 Task: Look for space in Ağdam, Azerbaijan from 6th September, 2023 to 10th September, 2023 for 1 adult in price range Rs.10000 to Rs.15000. Place can be private room with 1  bedroom having 1 bed and 1 bathroom. Property type can be house, flat, guest house, hotel. Amenities needed are: air conditioning. Booking option can be shelf check-in. Required host language is English.
Action: Mouse moved to (546, 148)
Screenshot: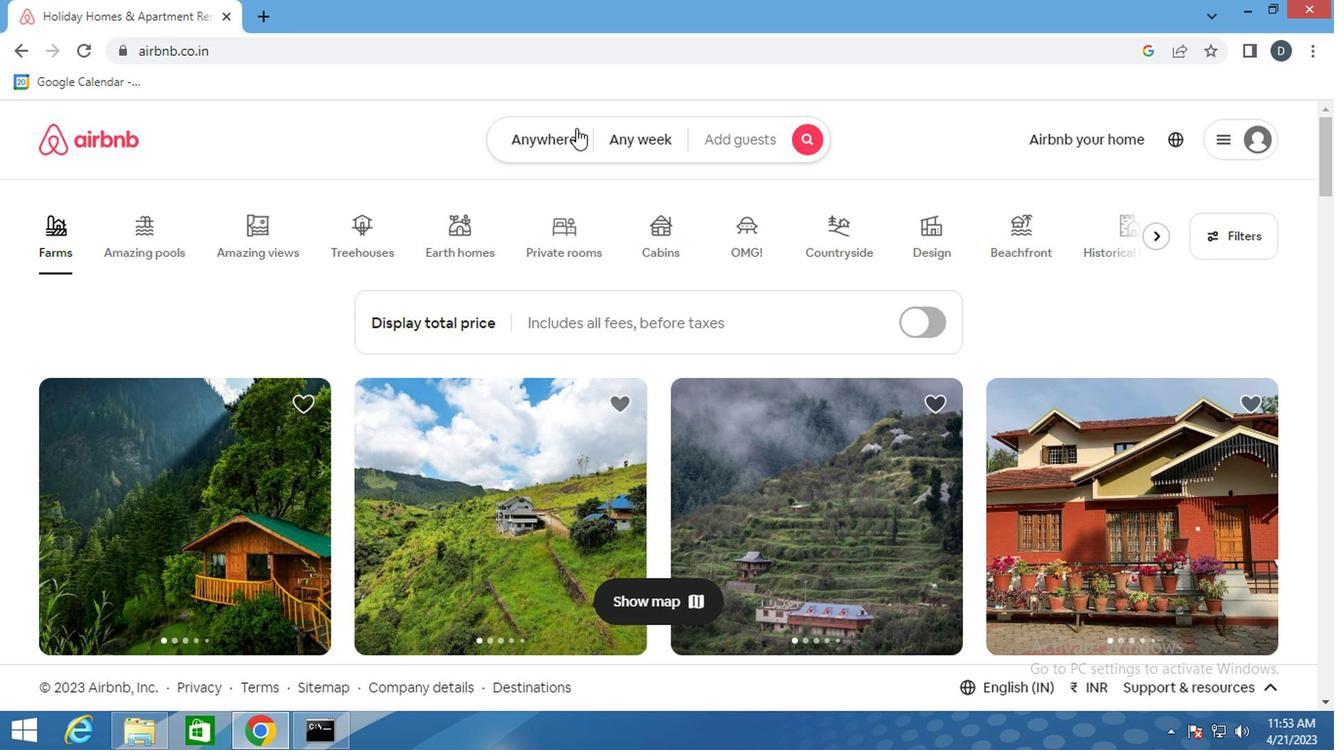 
Action: Mouse pressed left at (546, 148)
Screenshot: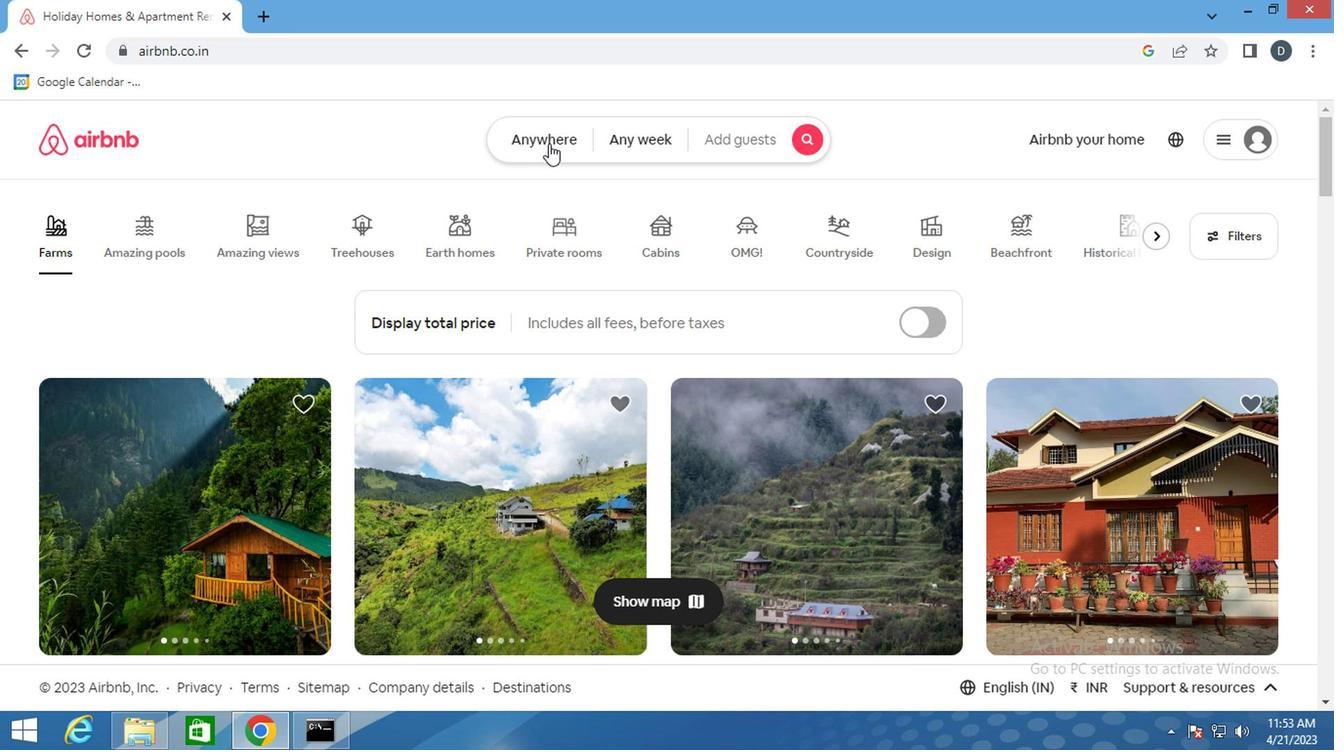 
Action: Mouse moved to (366, 230)
Screenshot: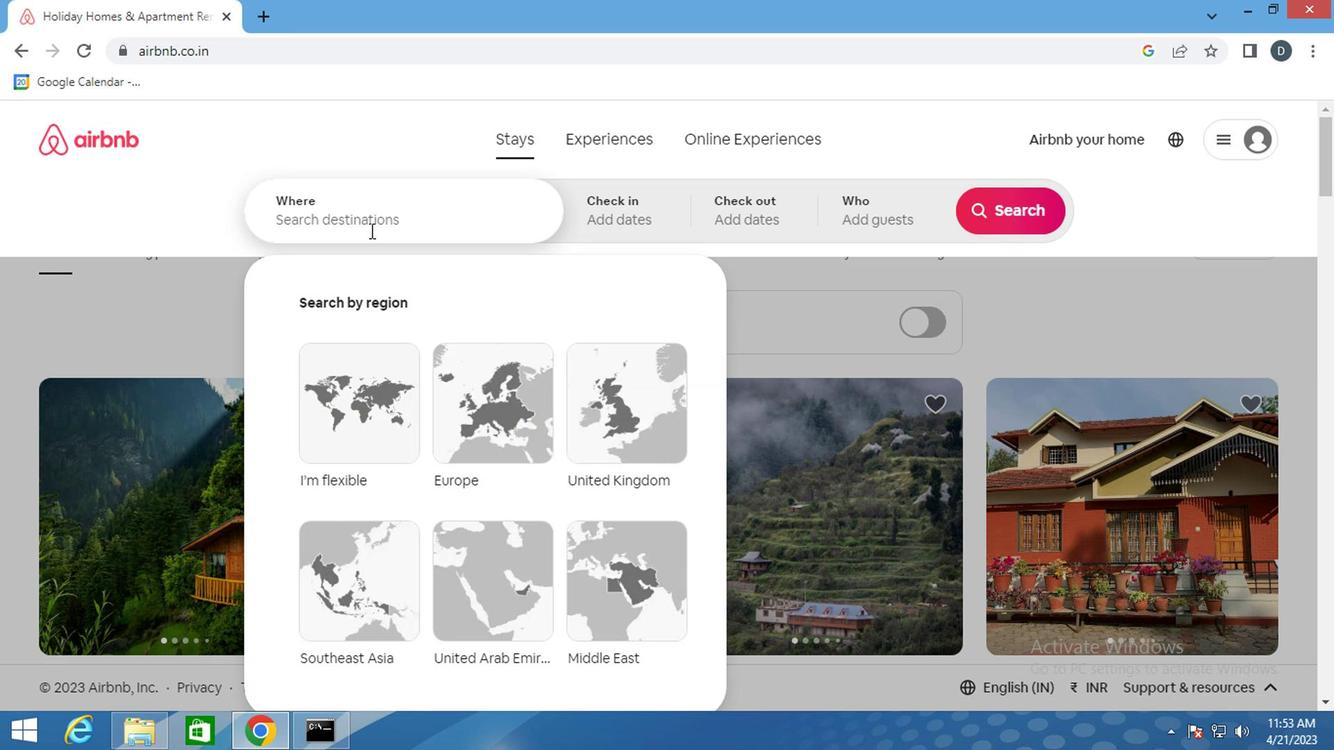 
Action: Mouse pressed left at (366, 230)
Screenshot: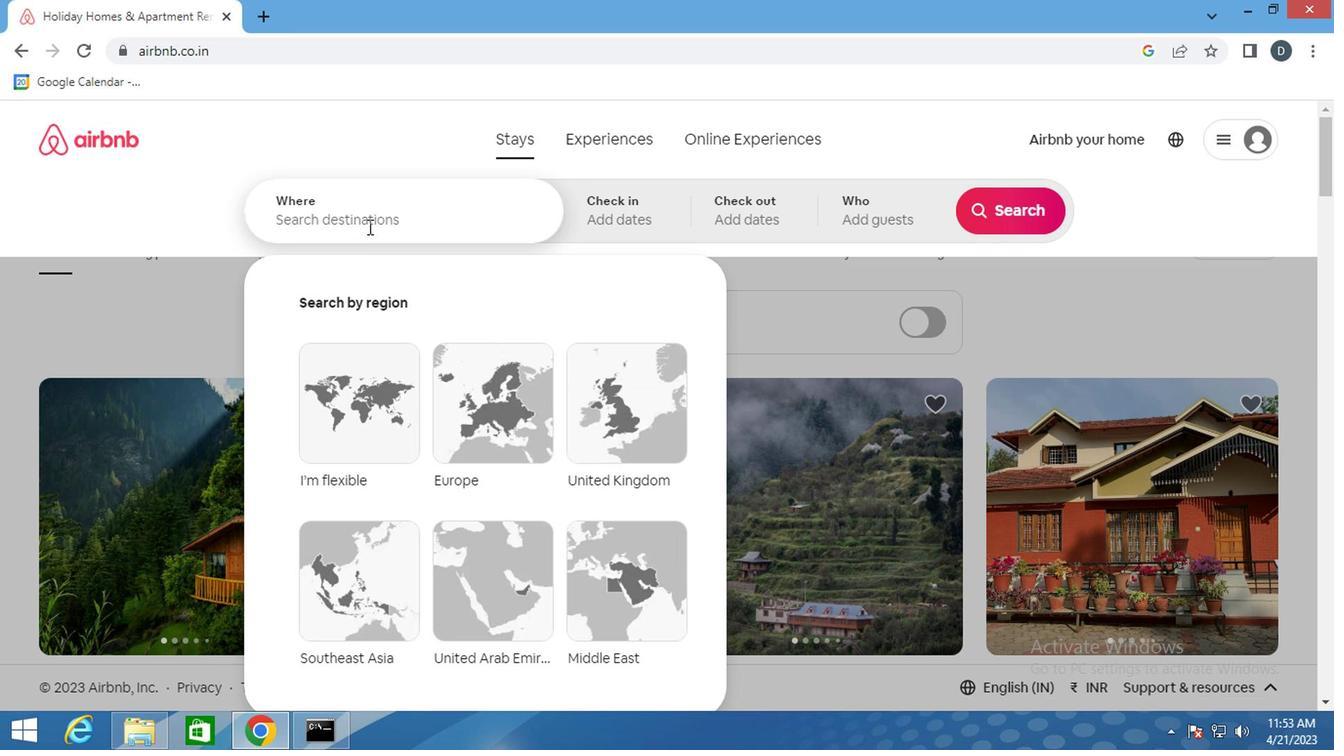 
Action: Key pressed agdam<Key.down><Key.enter>
Screenshot: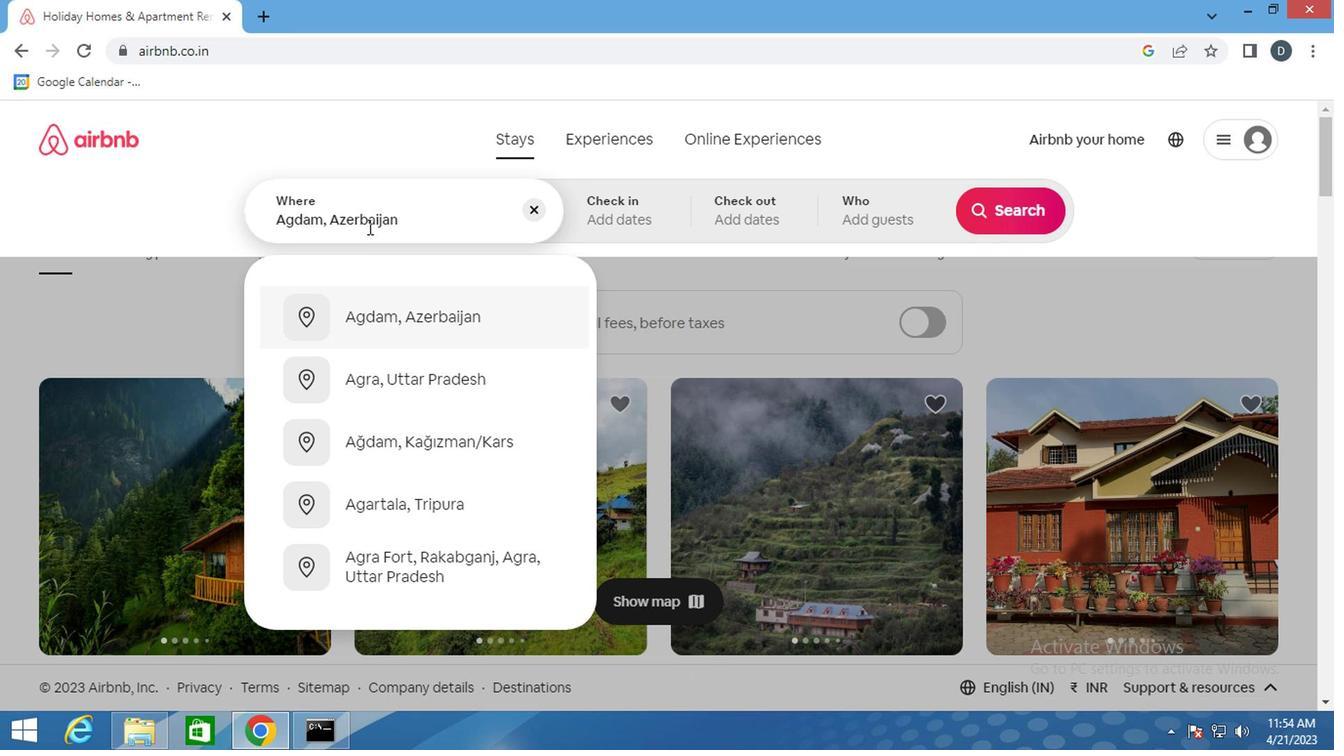 
Action: Mouse moved to (982, 372)
Screenshot: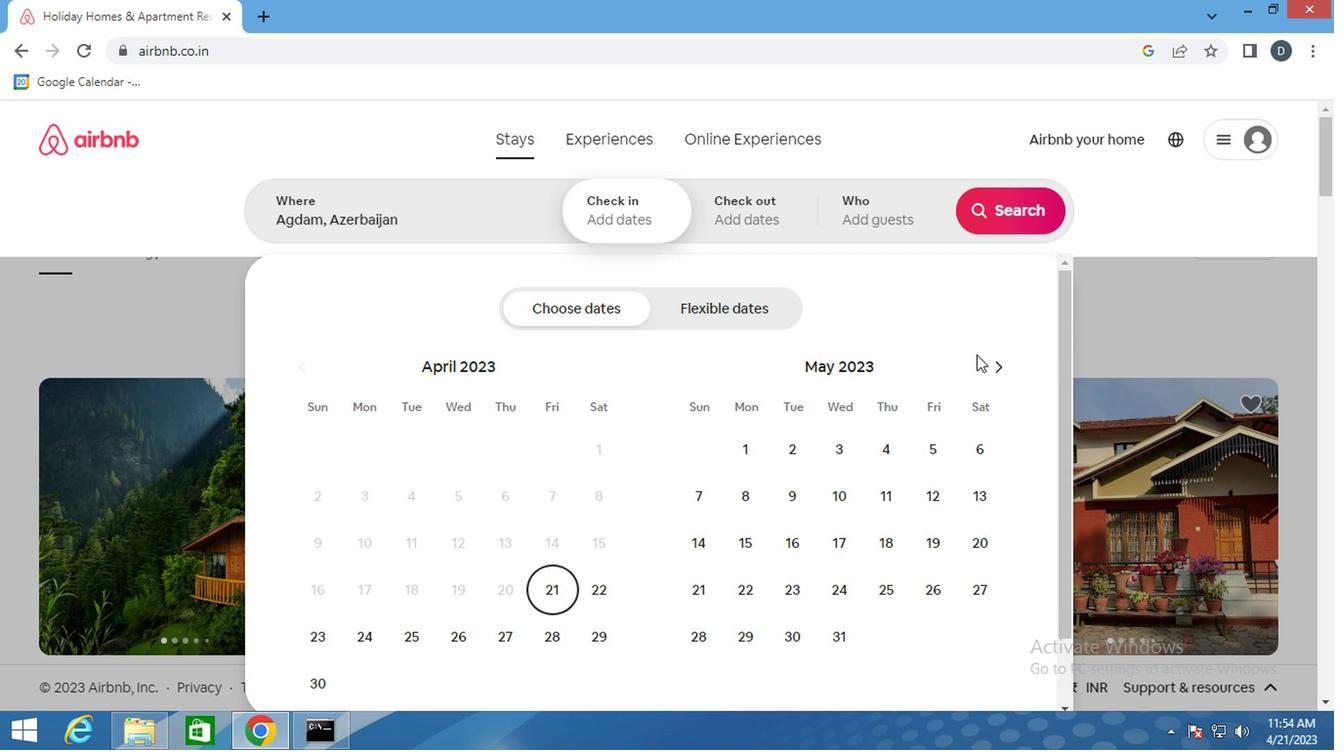 
Action: Mouse pressed left at (982, 372)
Screenshot: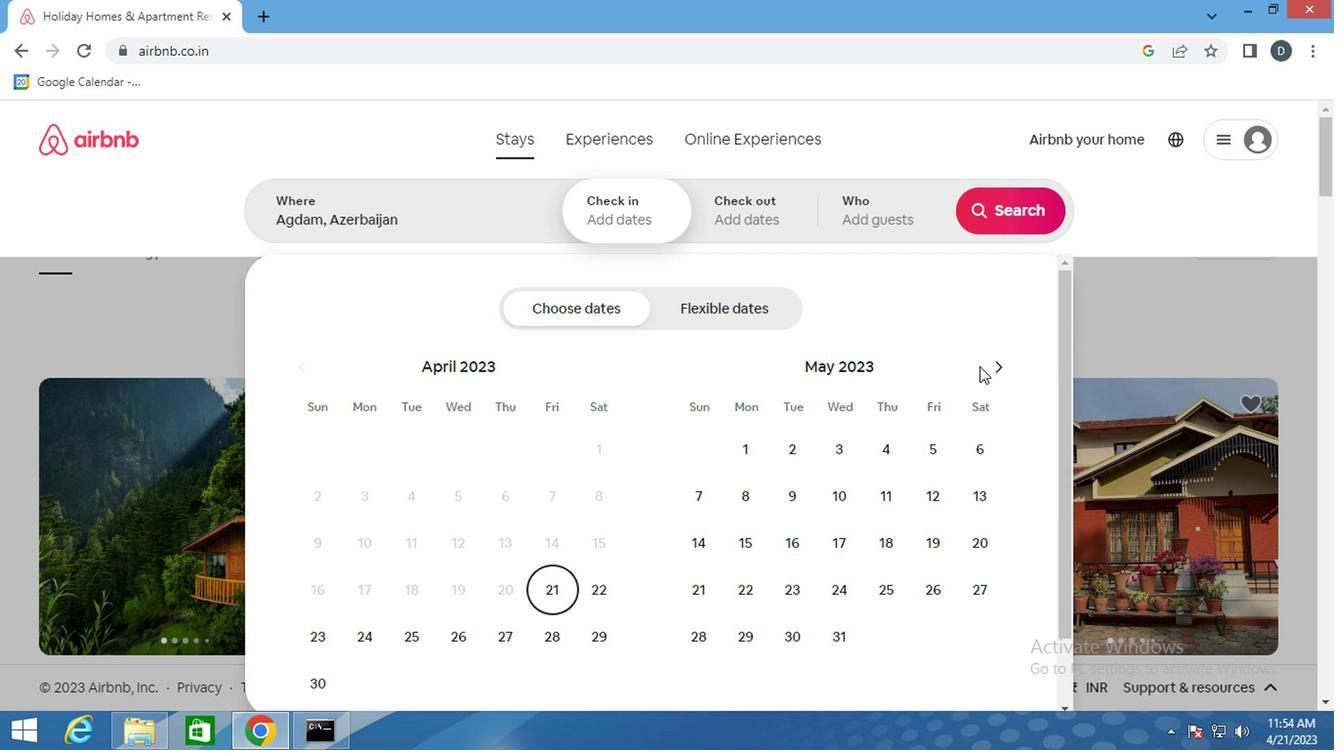 
Action: Mouse pressed left at (982, 372)
Screenshot: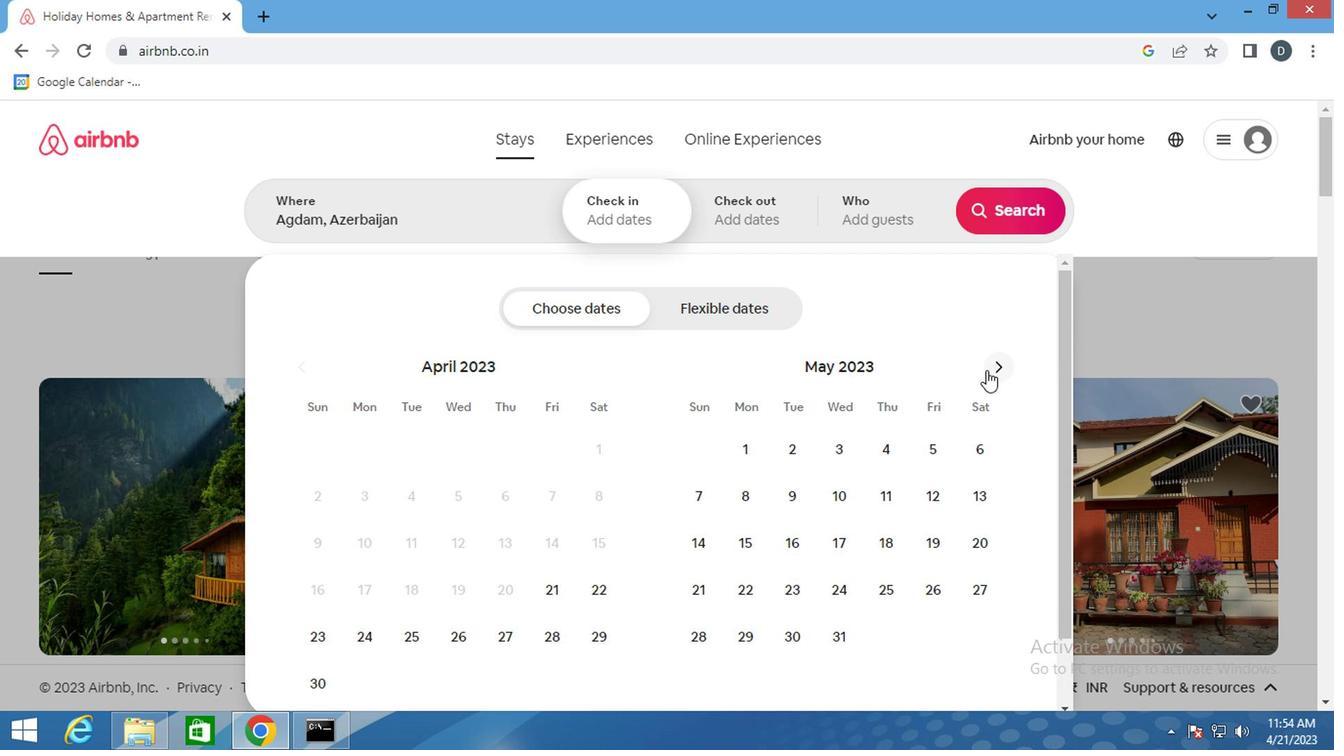 
Action: Mouse pressed left at (982, 372)
Screenshot: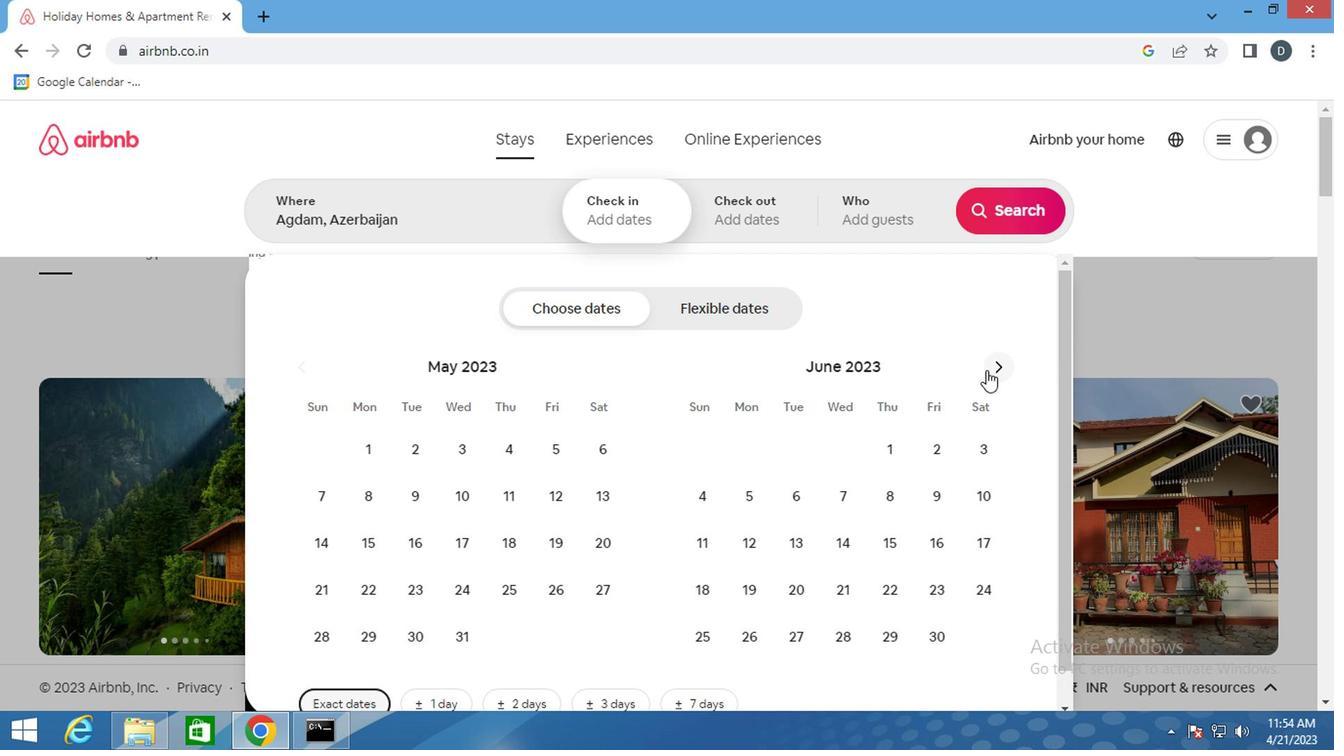 
Action: Mouse pressed left at (982, 372)
Screenshot: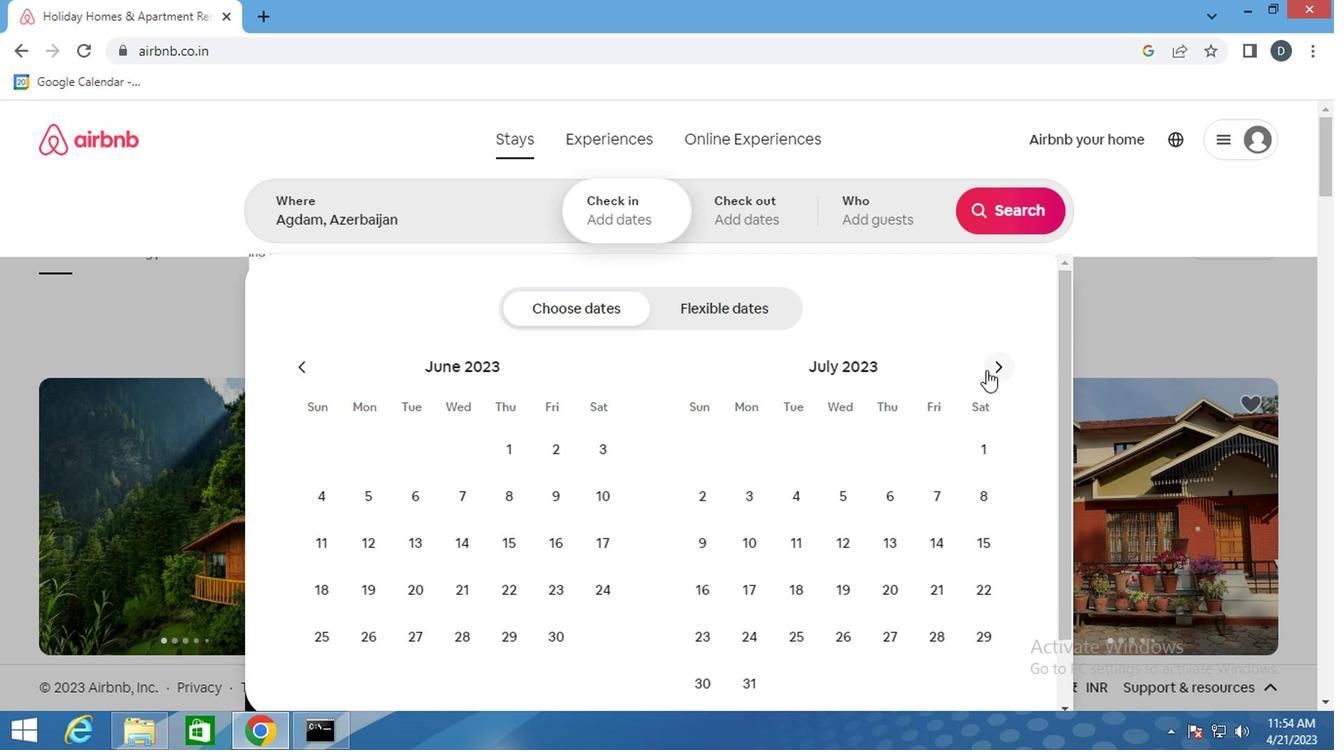 
Action: Mouse pressed left at (982, 372)
Screenshot: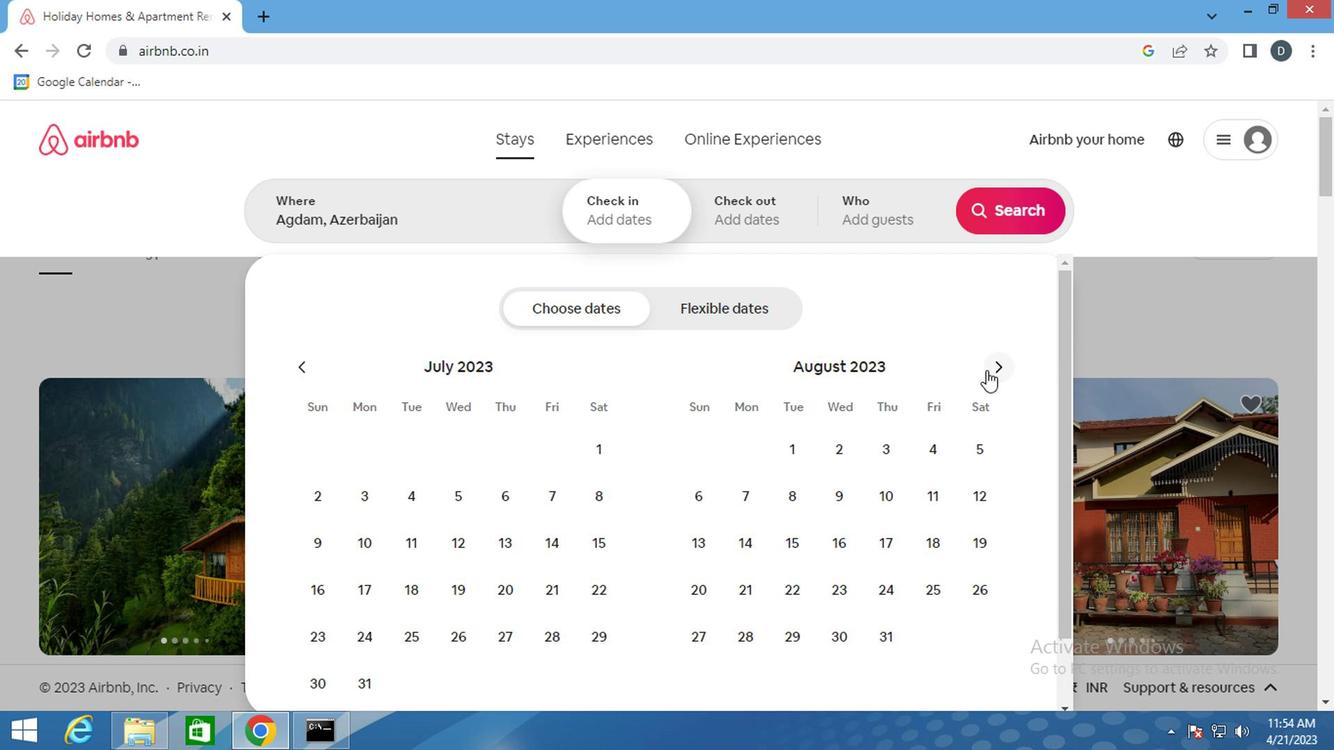 
Action: Mouse moved to (847, 502)
Screenshot: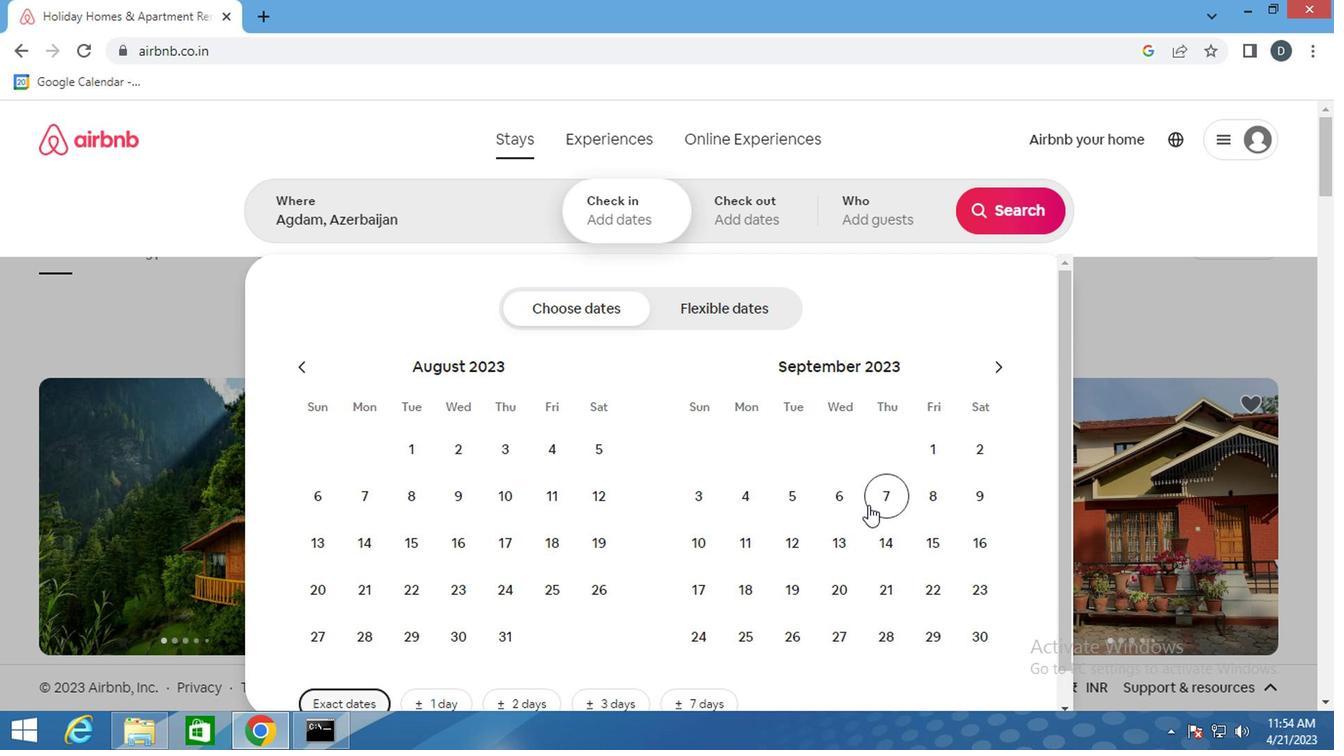 
Action: Mouse pressed left at (847, 502)
Screenshot: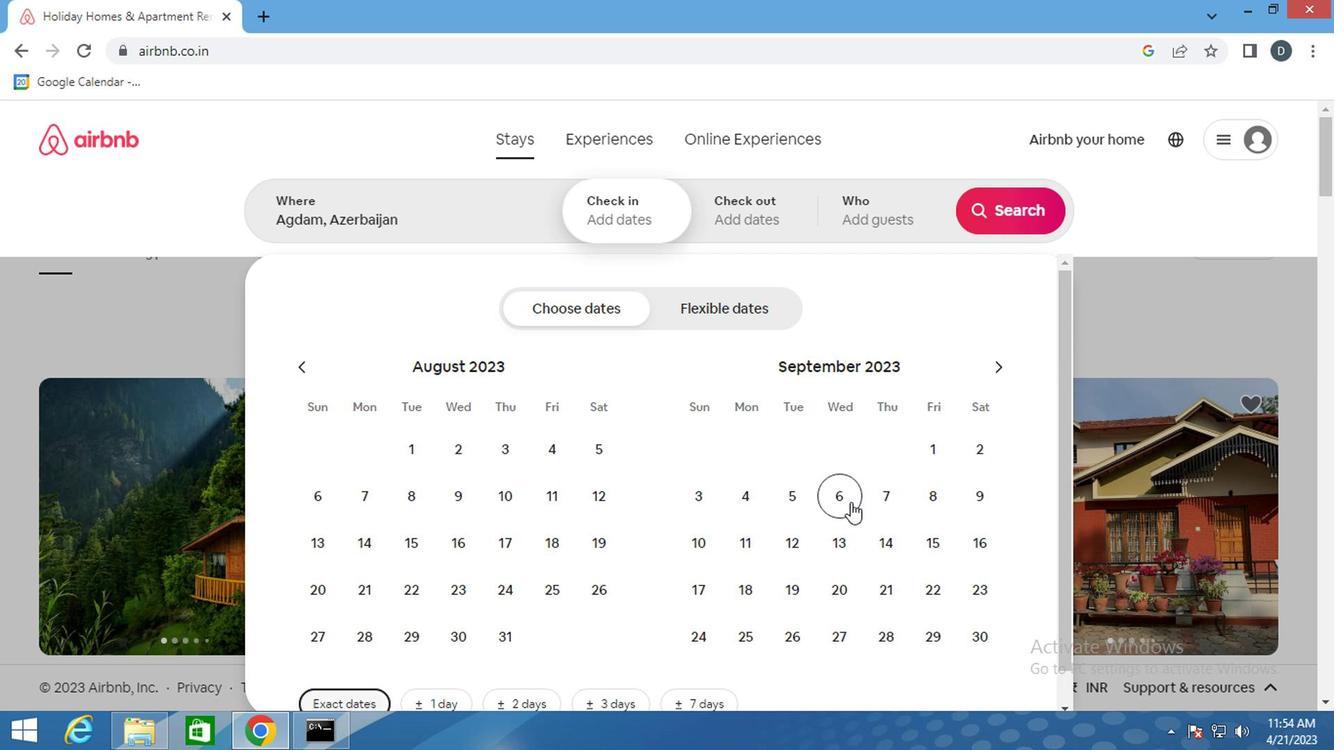 
Action: Mouse moved to (694, 532)
Screenshot: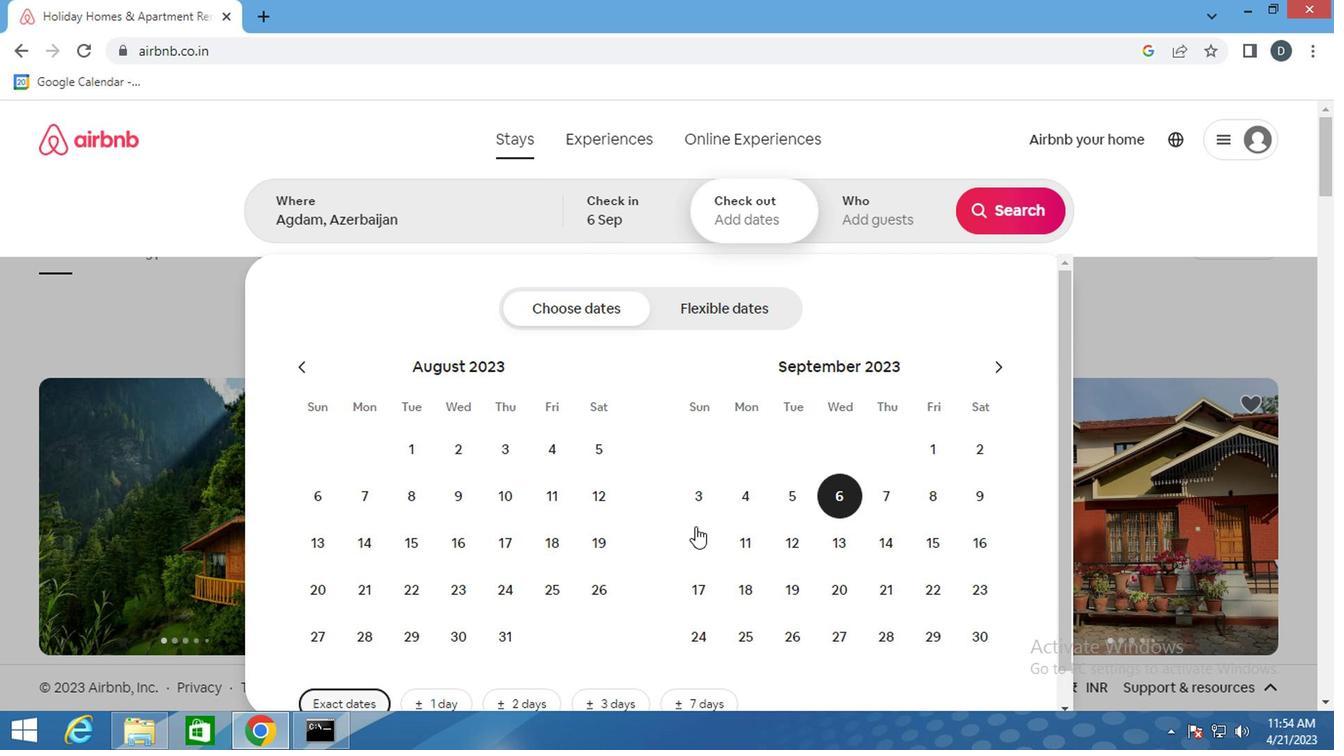 
Action: Mouse pressed left at (694, 532)
Screenshot: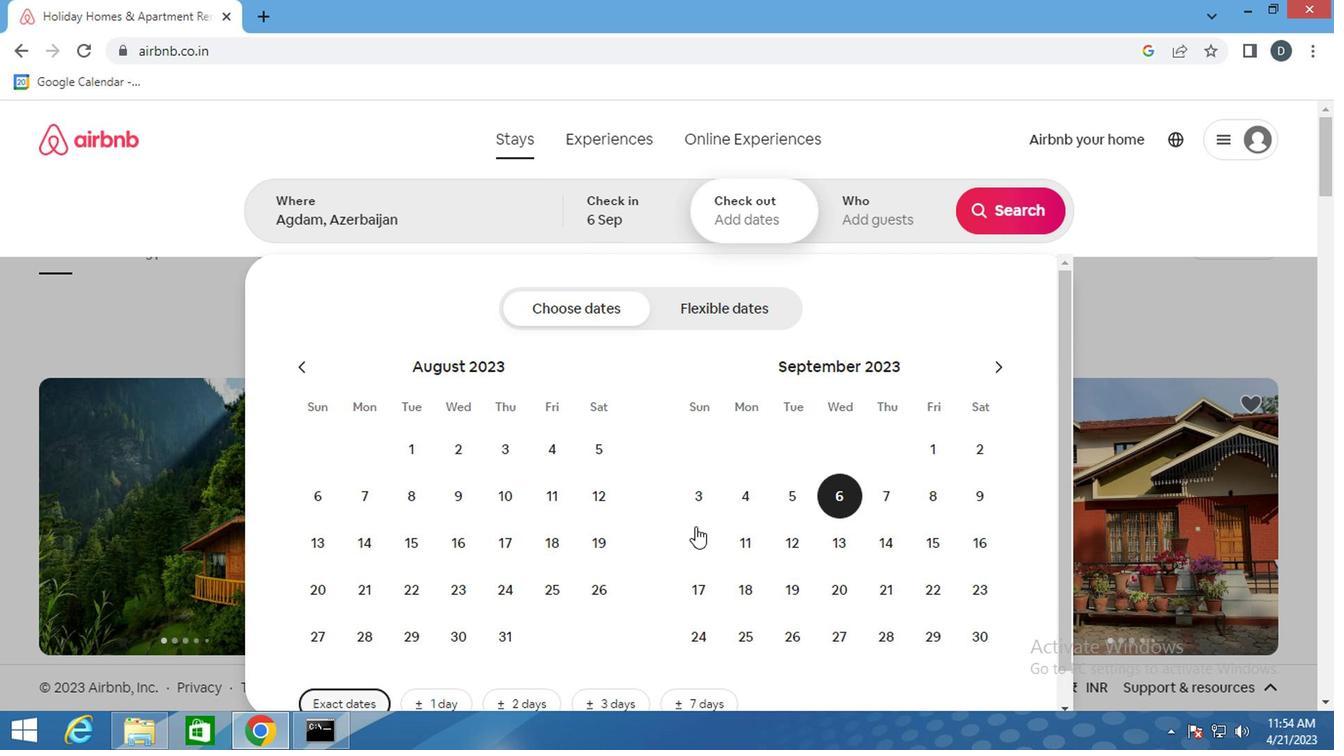 
Action: Mouse moved to (873, 207)
Screenshot: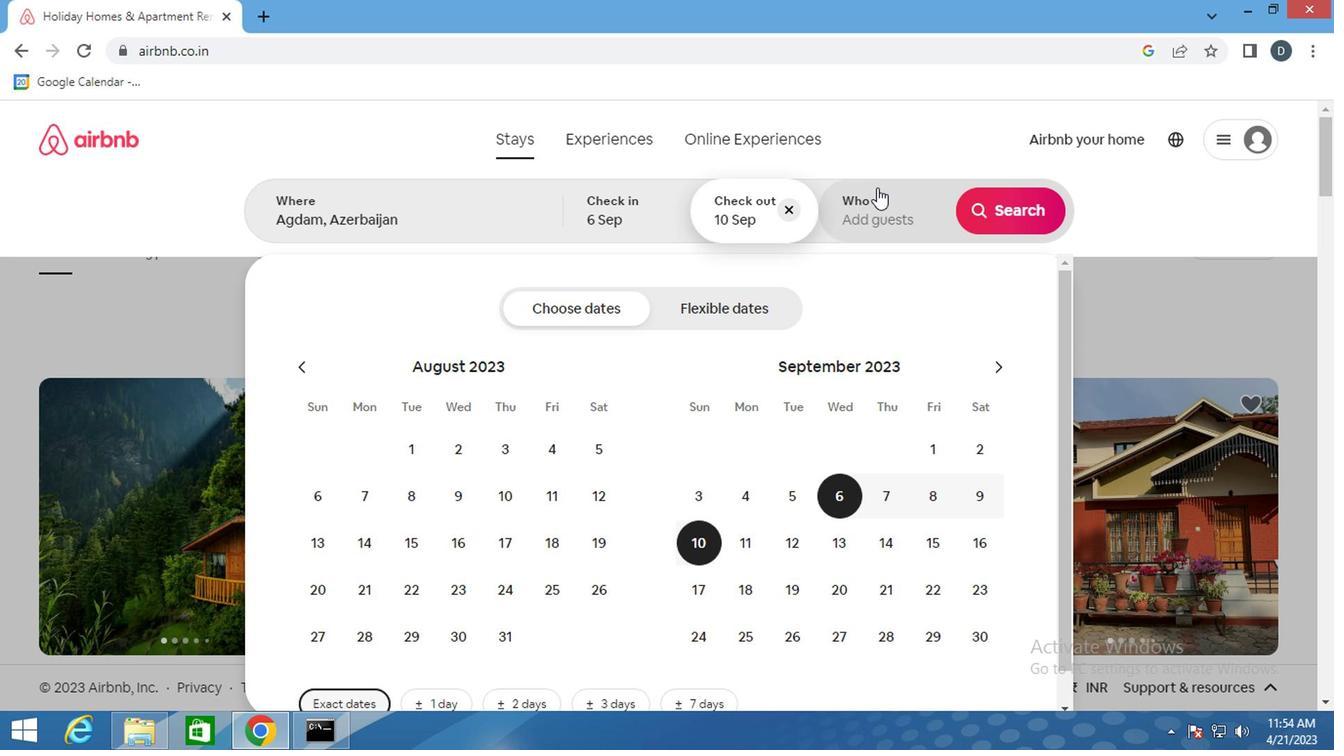 
Action: Mouse pressed left at (873, 207)
Screenshot: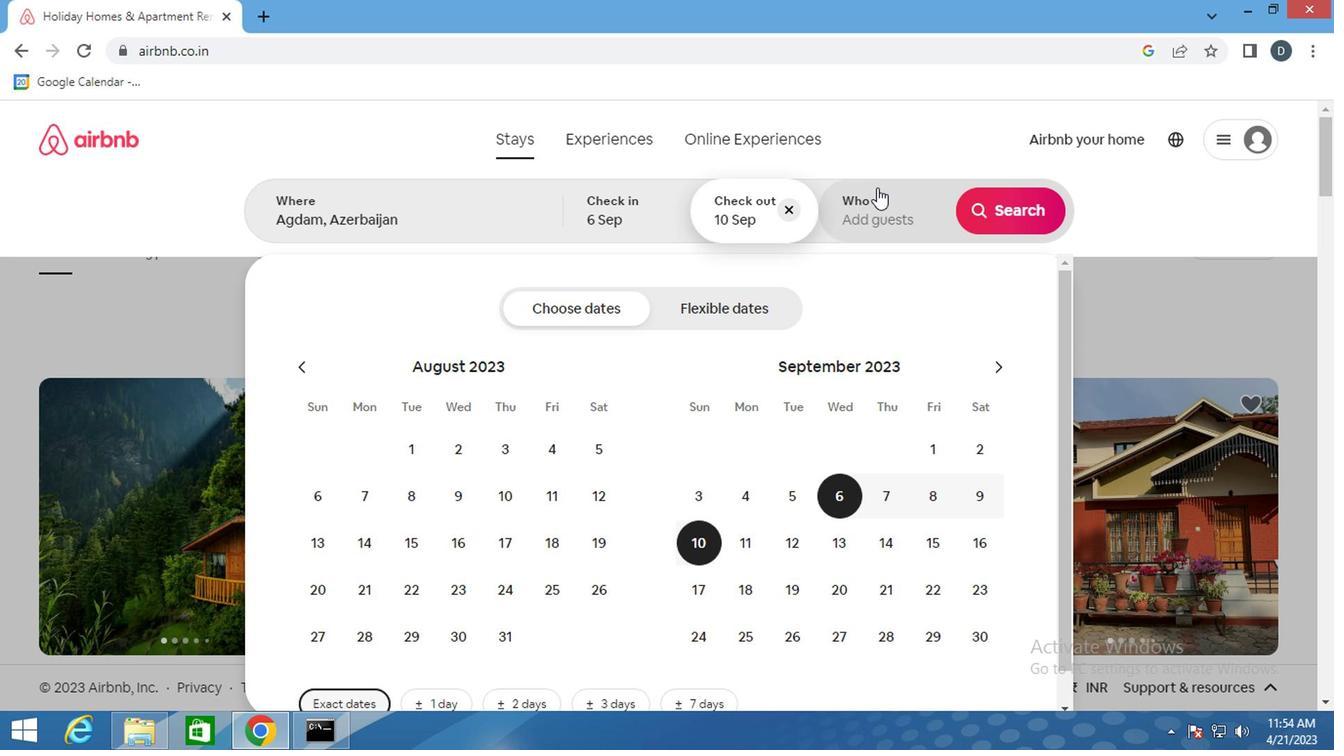 
Action: Mouse moved to (1014, 323)
Screenshot: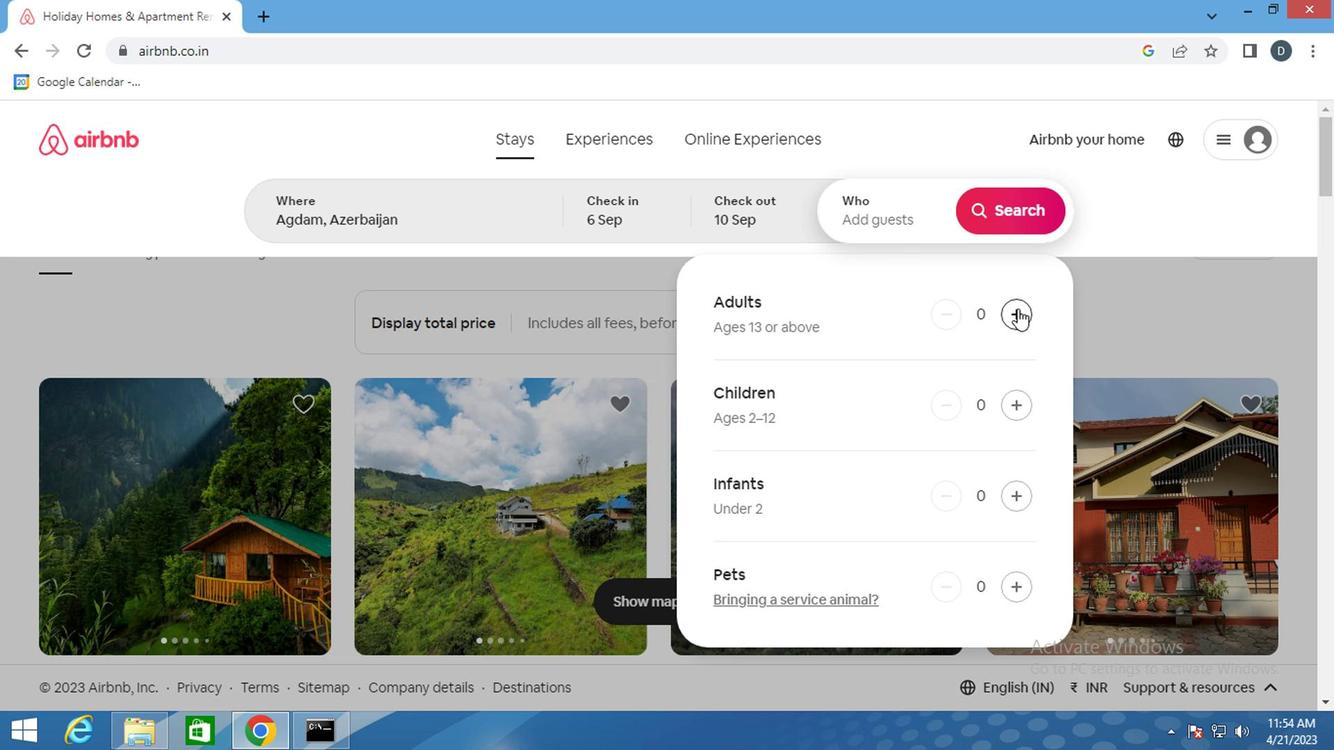
Action: Mouse pressed left at (1014, 323)
Screenshot: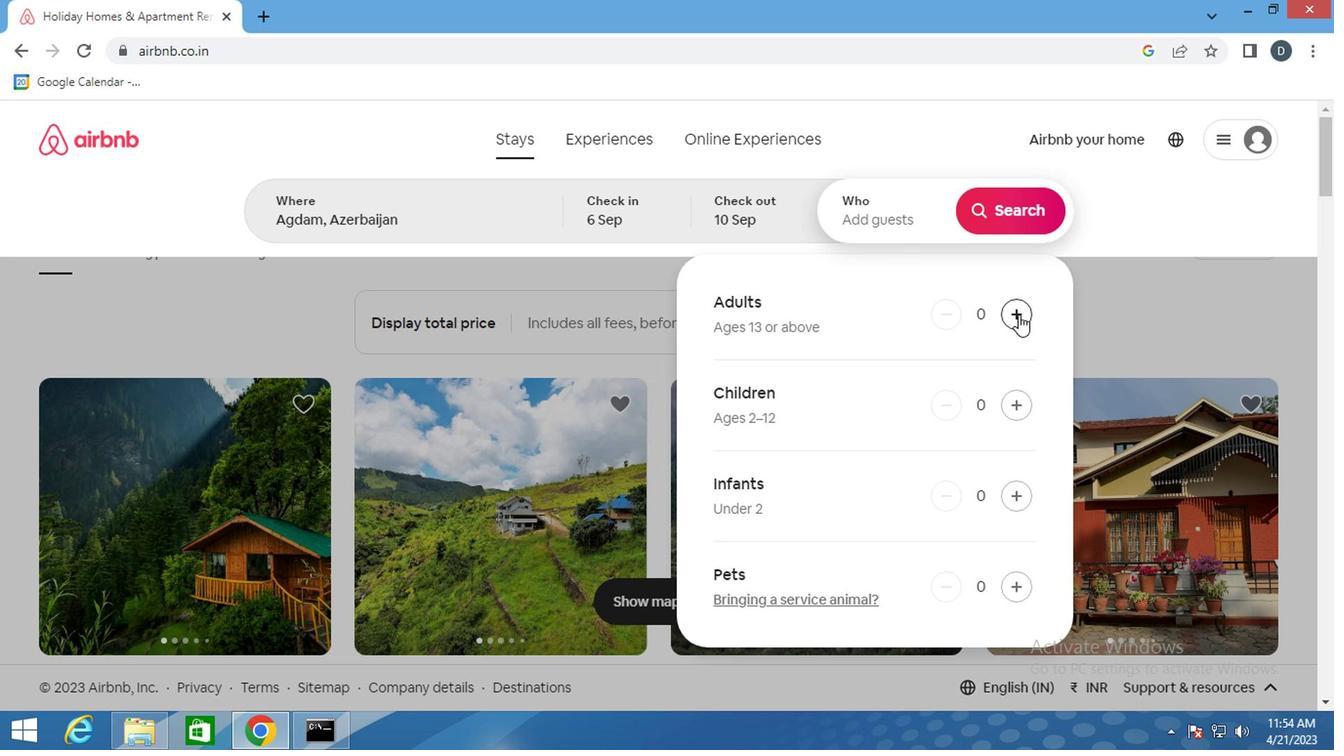 
Action: Mouse moved to (989, 231)
Screenshot: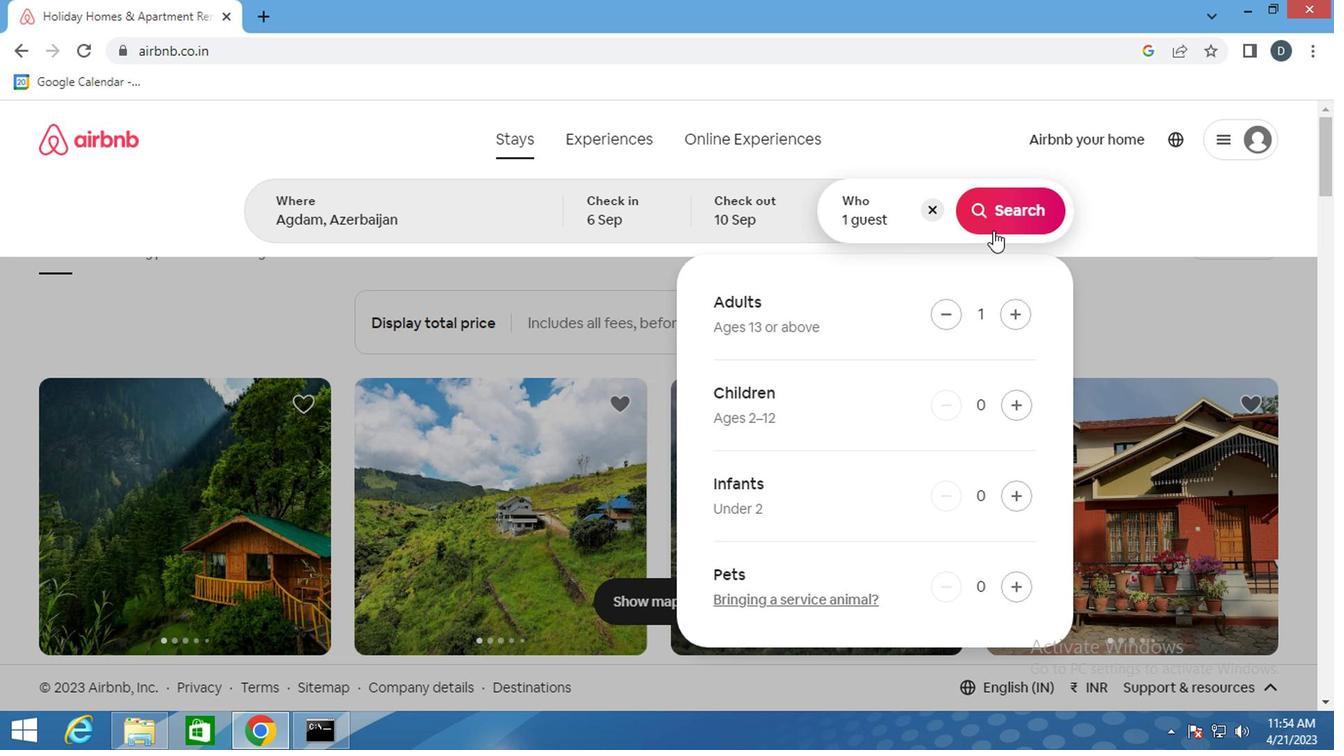 
Action: Mouse pressed left at (989, 231)
Screenshot: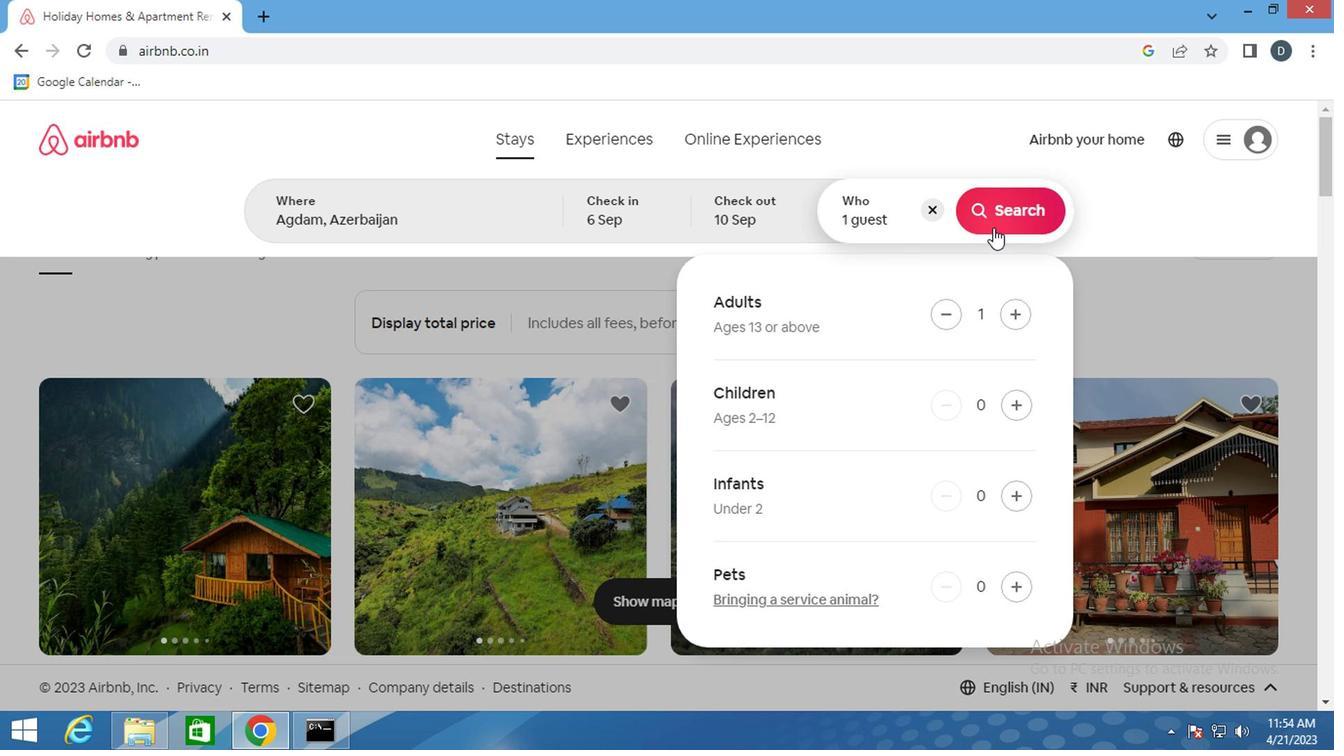 
Action: Mouse moved to (1242, 212)
Screenshot: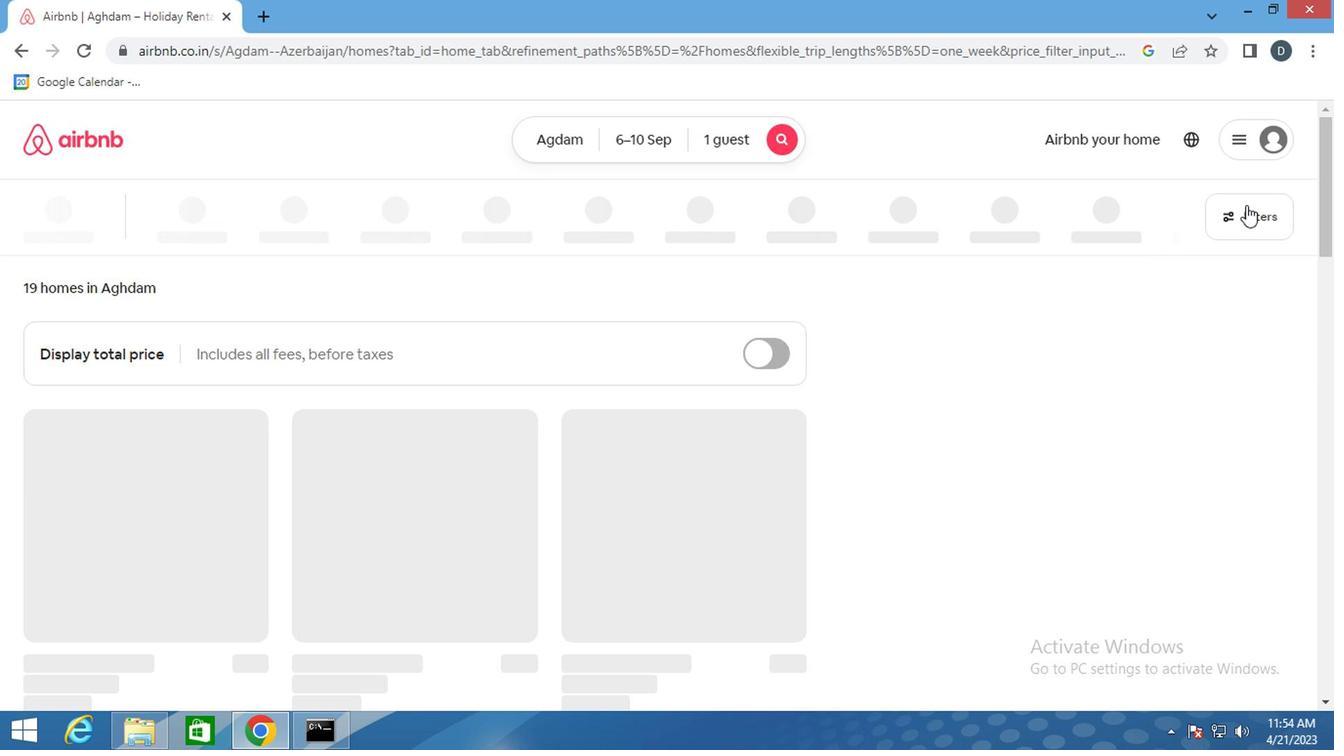 
Action: Mouse pressed left at (1242, 212)
Screenshot: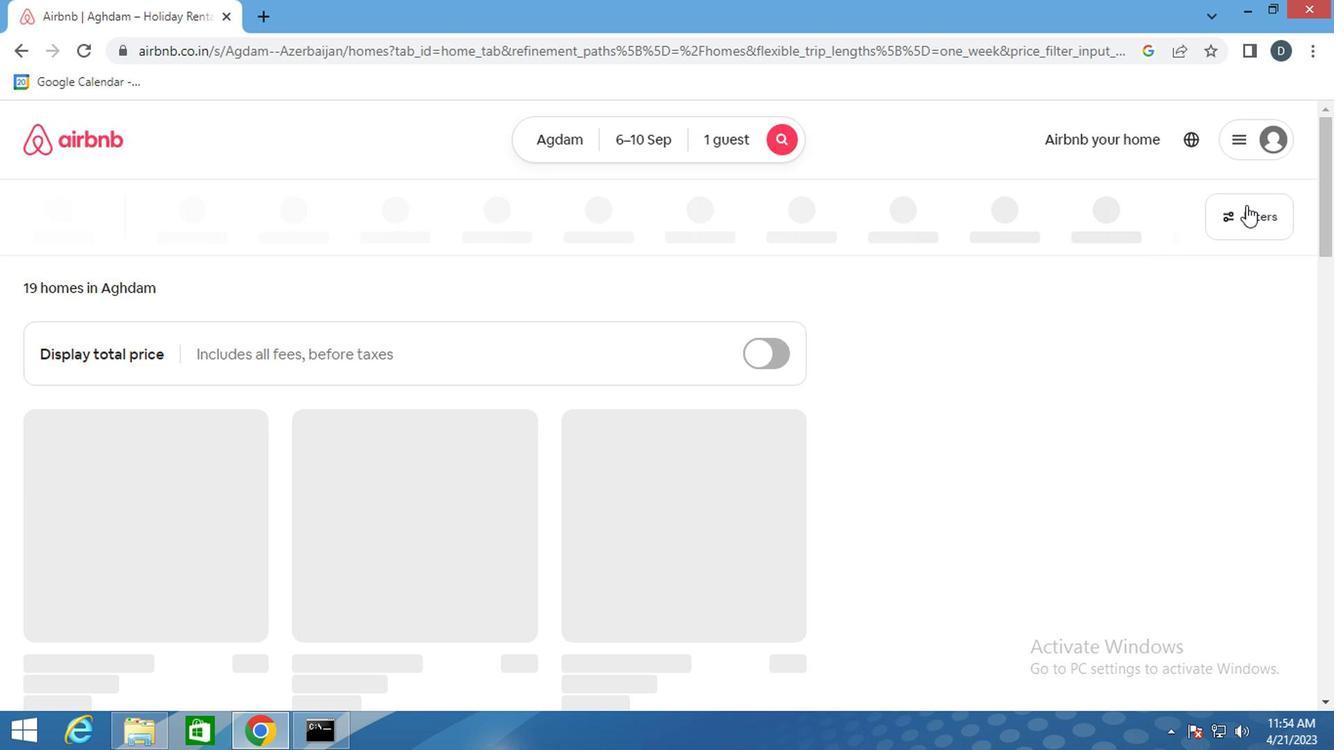 
Action: Mouse moved to (456, 472)
Screenshot: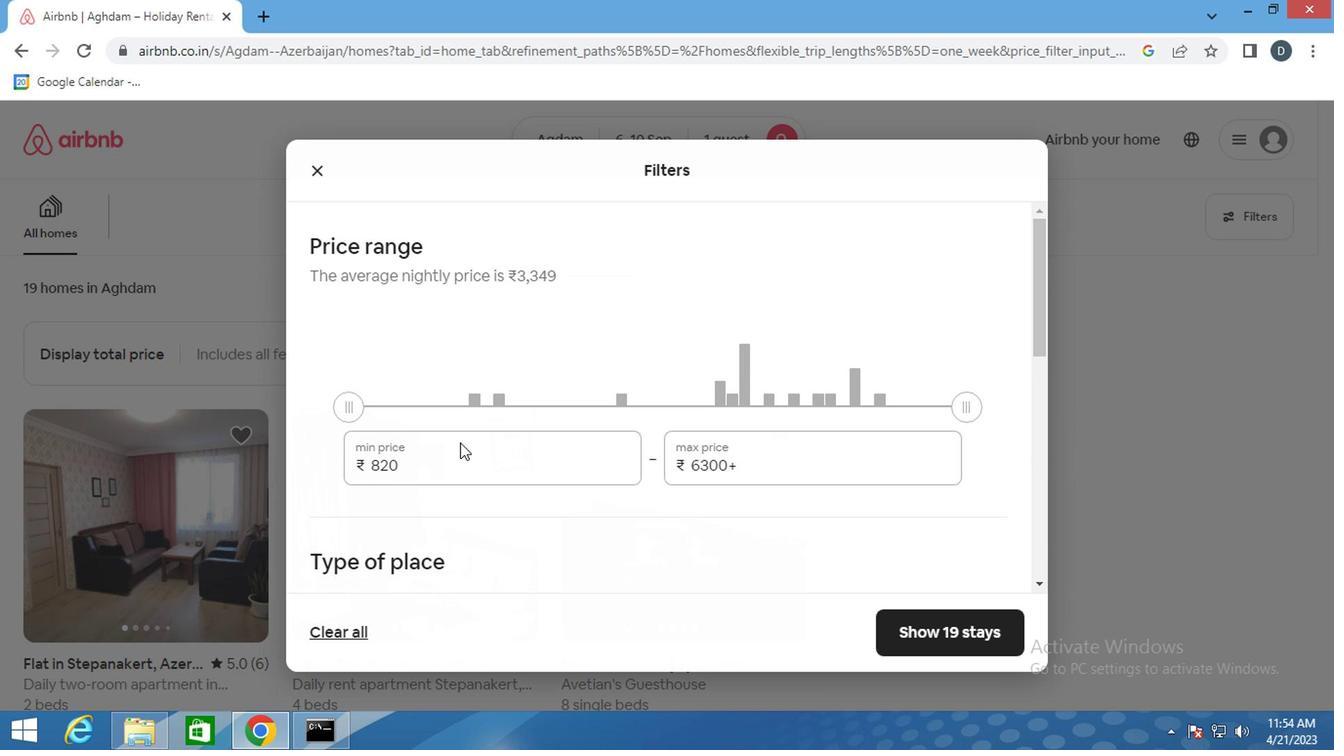 
Action: Mouse pressed left at (456, 472)
Screenshot: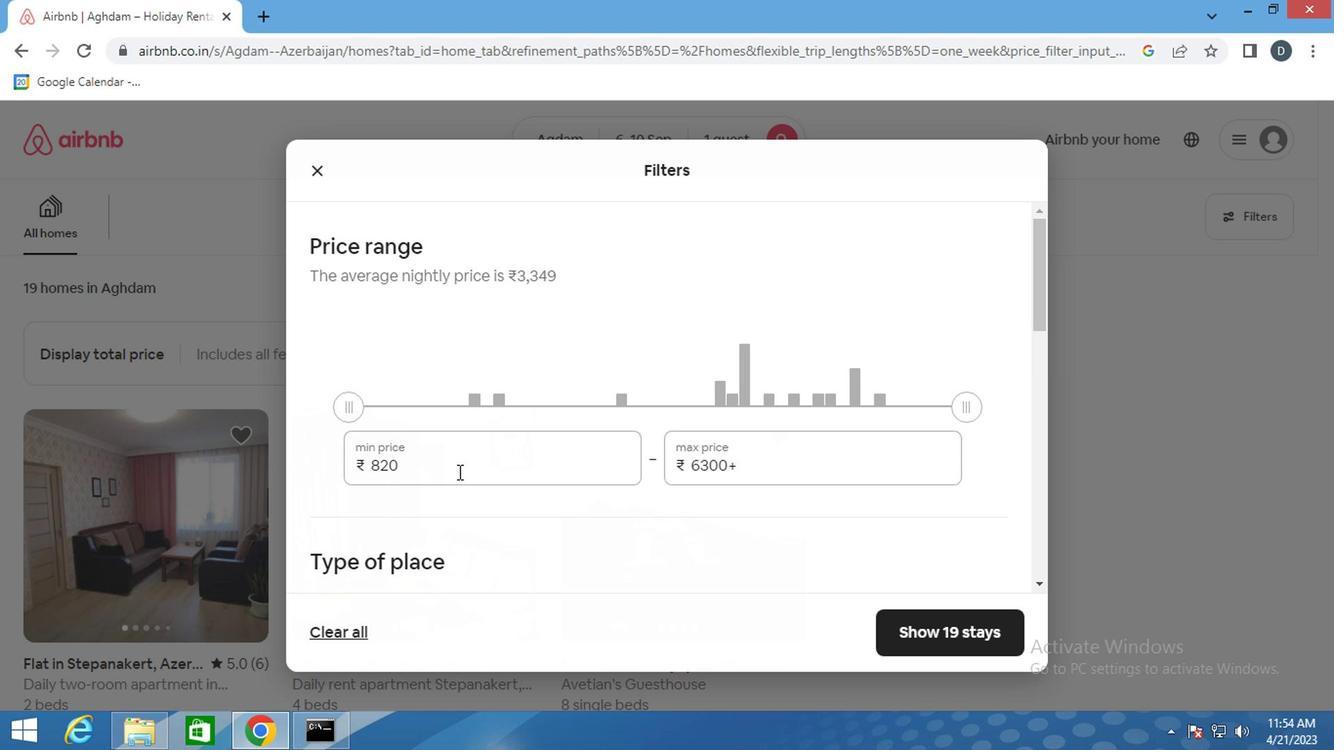 
Action: Mouse pressed left at (456, 472)
Screenshot: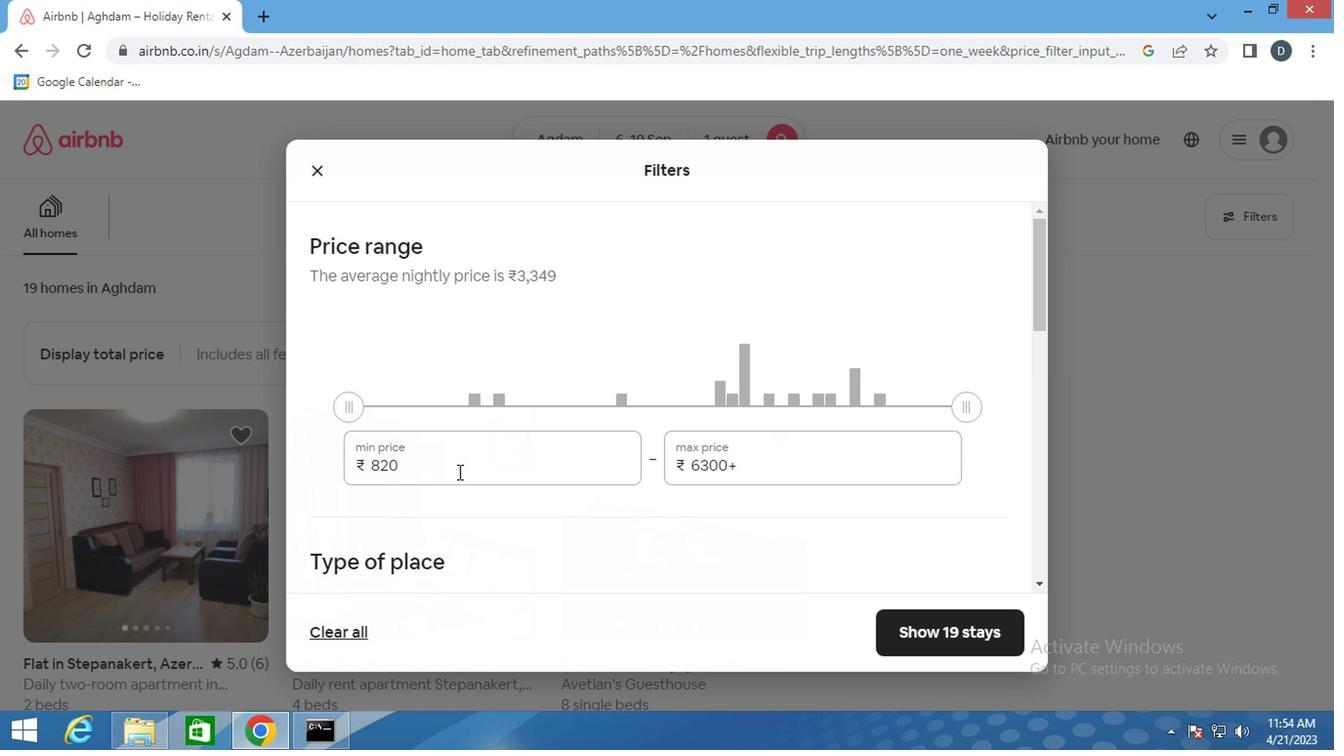
Action: Key pressed 10000<Key.tab>15ctrl+Actrl+15000
Screenshot: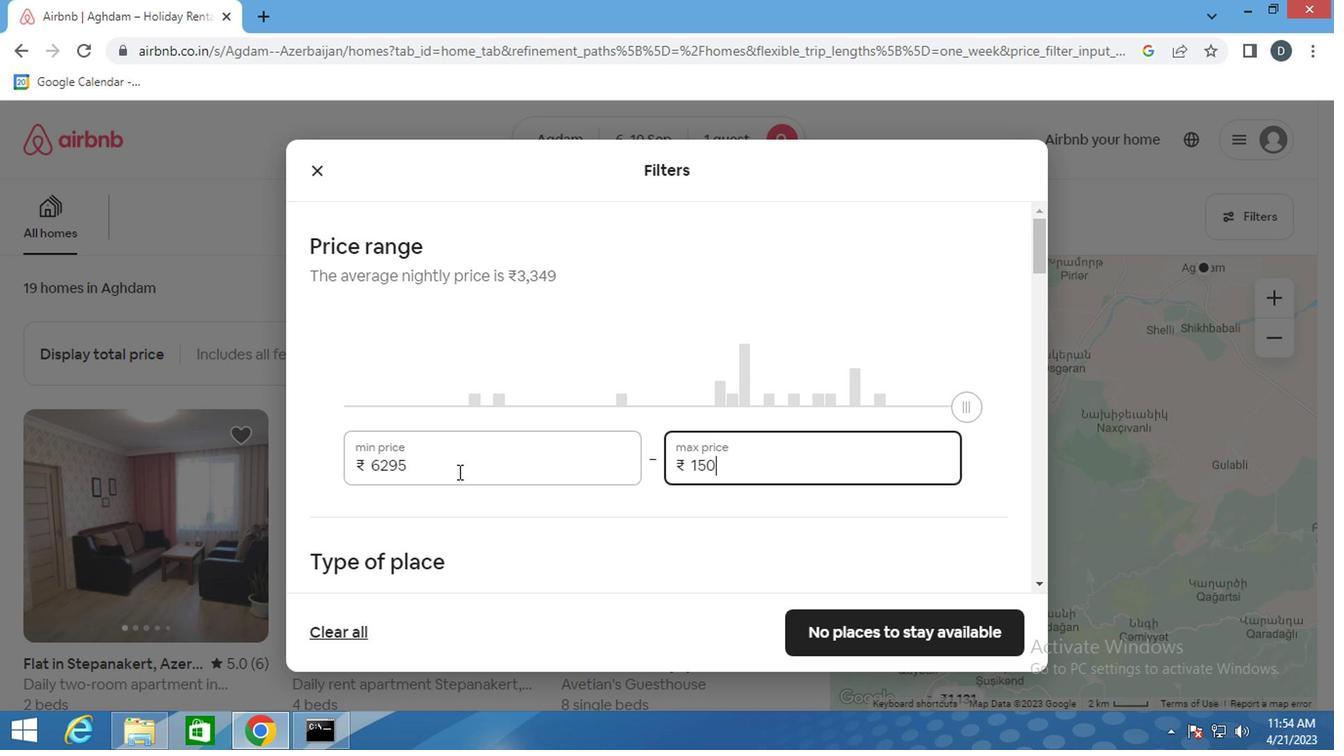 
Action: Mouse moved to (665, 489)
Screenshot: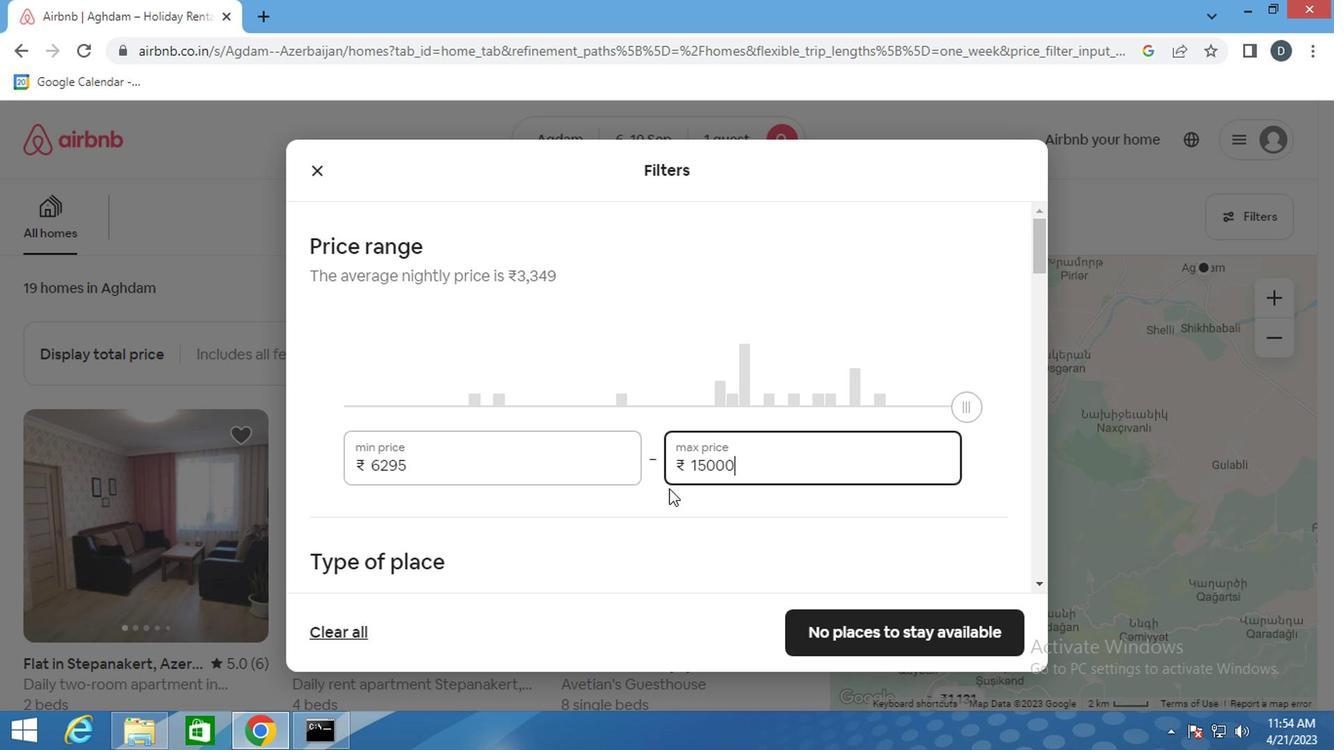 
Action: Mouse scrolled (665, 487) with delta (0, -1)
Screenshot: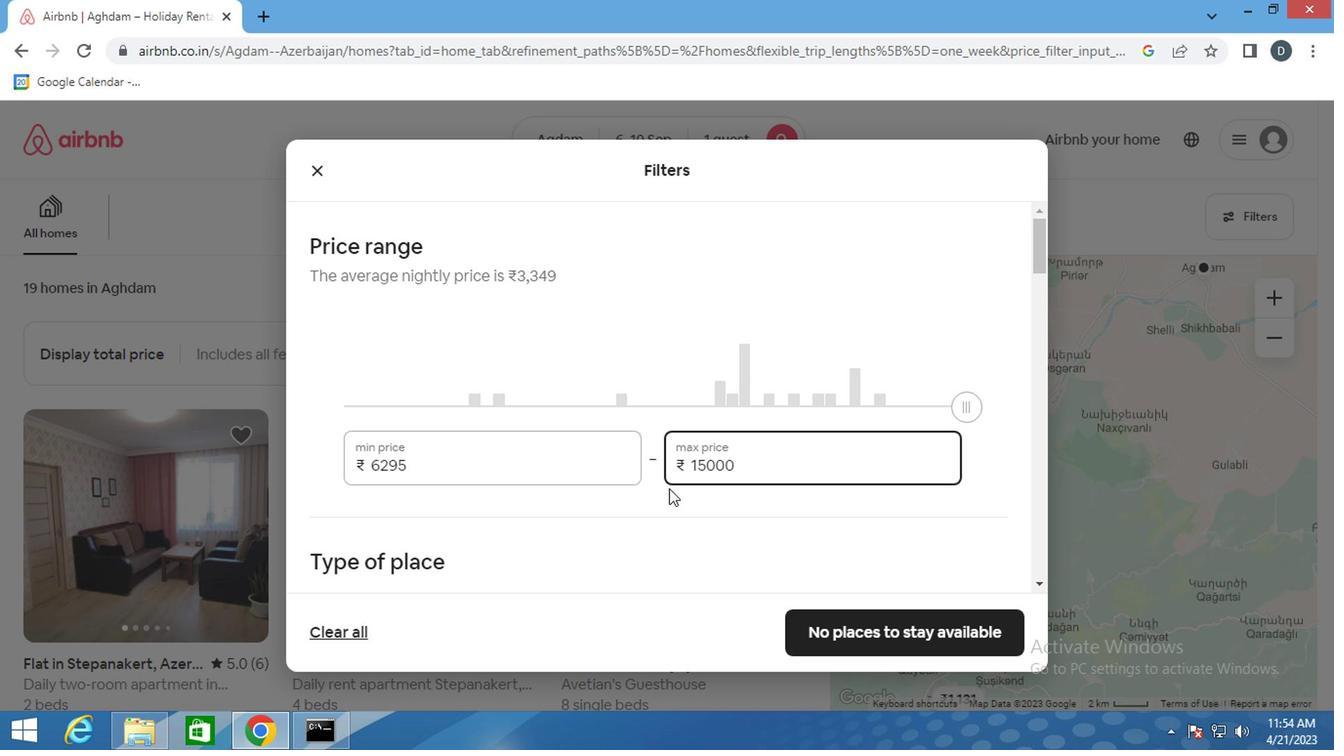 
Action: Mouse scrolled (665, 487) with delta (0, -1)
Screenshot: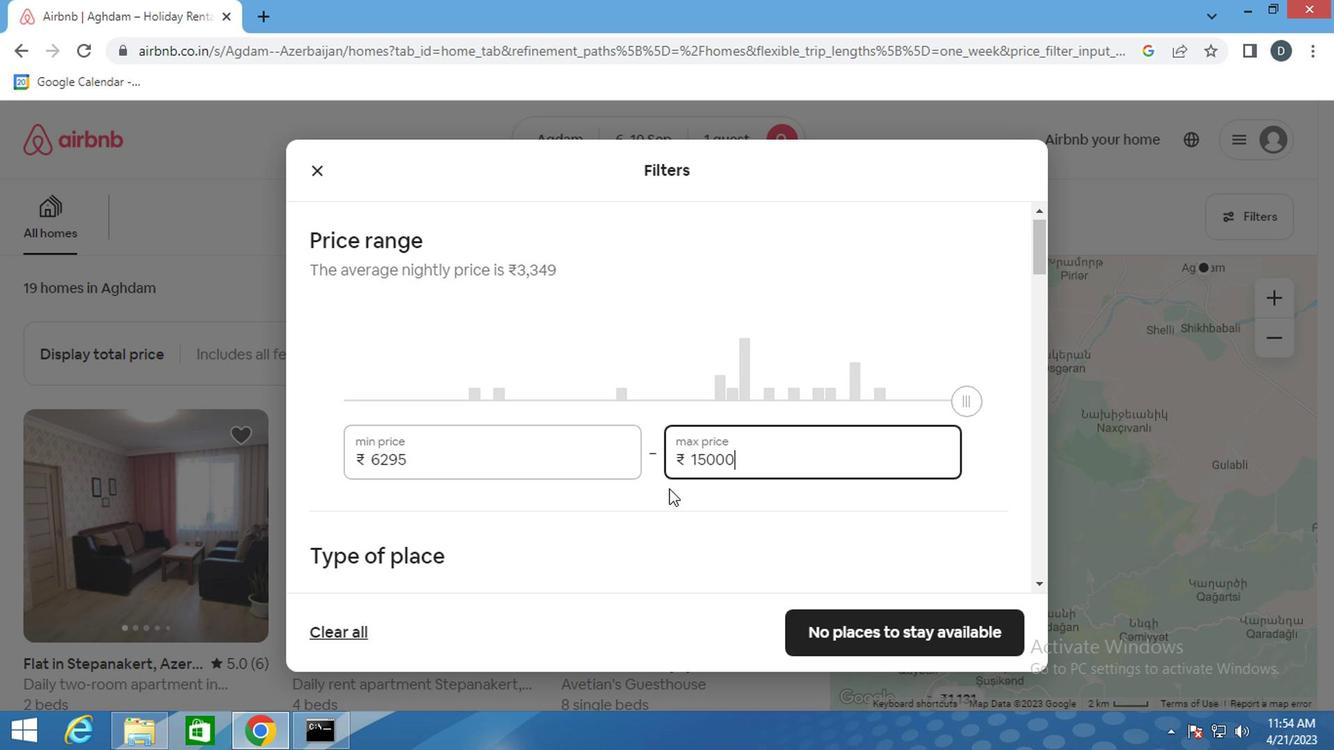
Action: Mouse moved to (764, 437)
Screenshot: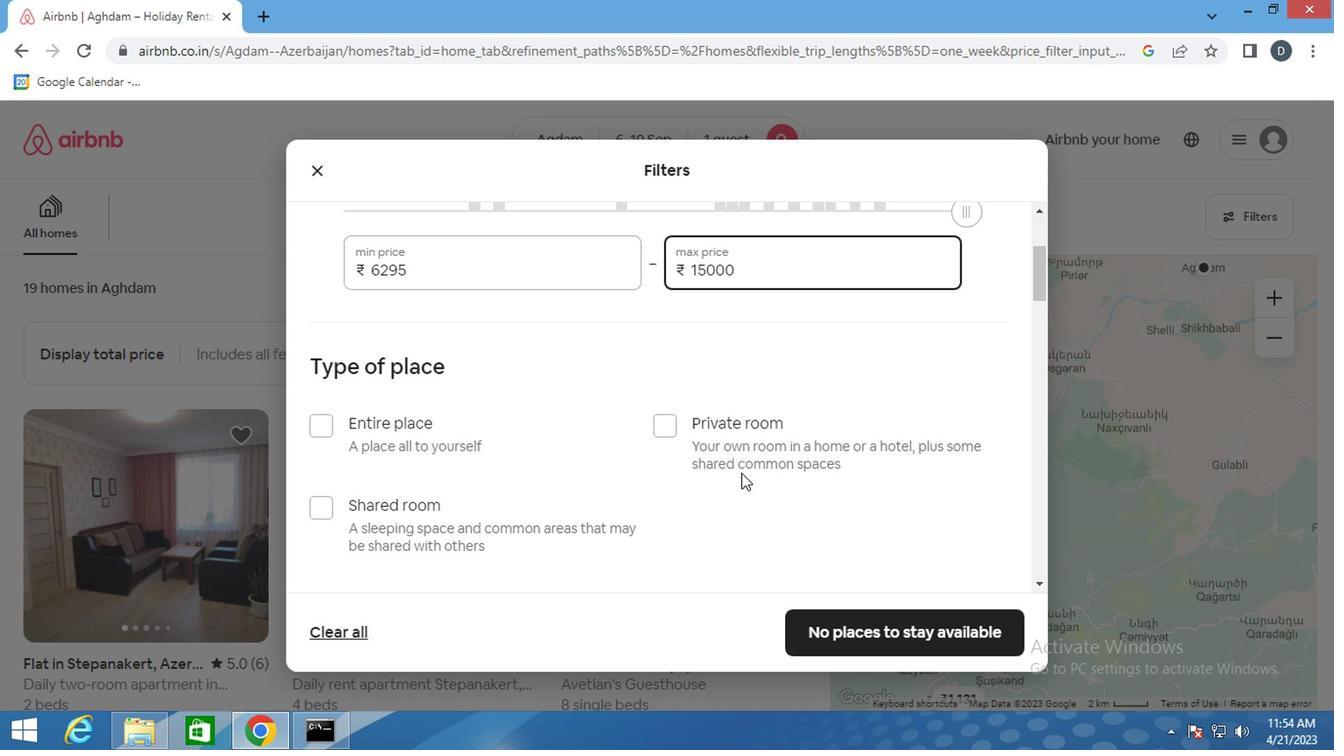 
Action: Mouse pressed left at (764, 437)
Screenshot: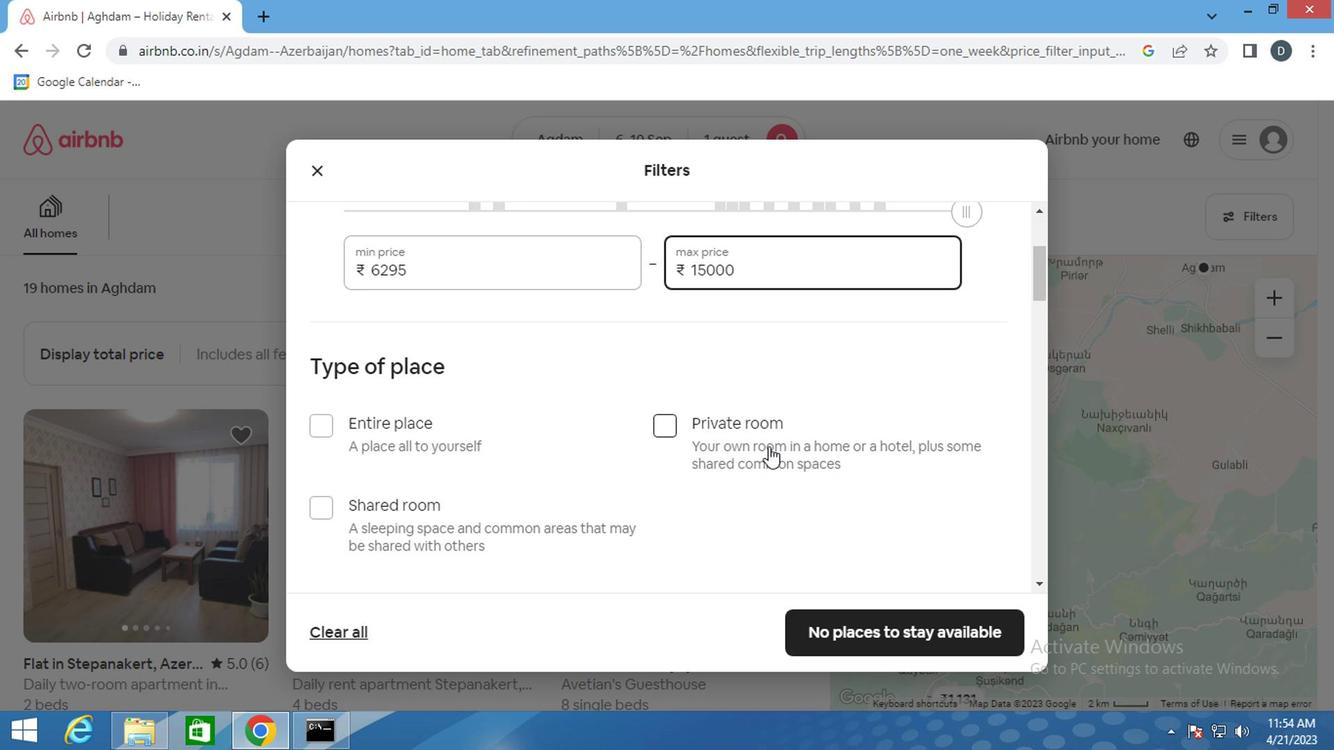
Action: Mouse moved to (763, 437)
Screenshot: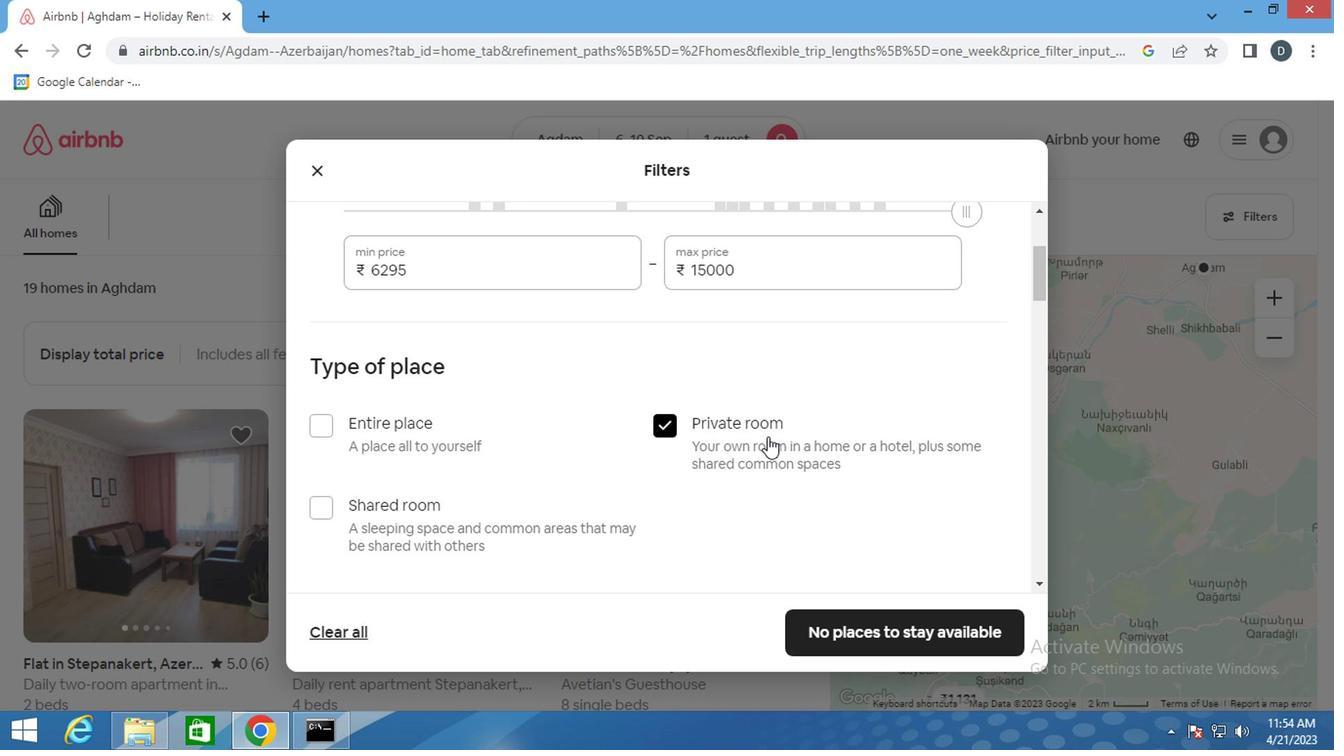 
Action: Mouse scrolled (763, 435) with delta (0, -1)
Screenshot: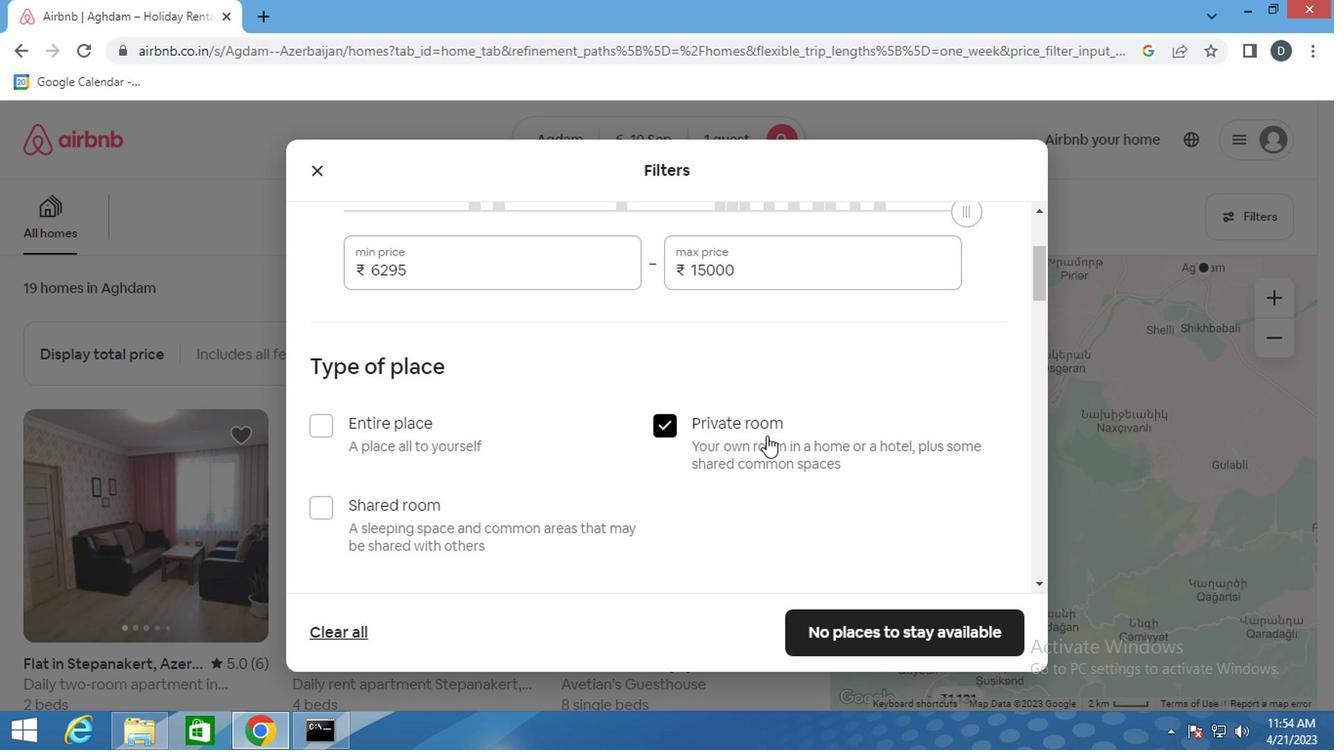 
Action: Mouse scrolled (763, 435) with delta (0, -1)
Screenshot: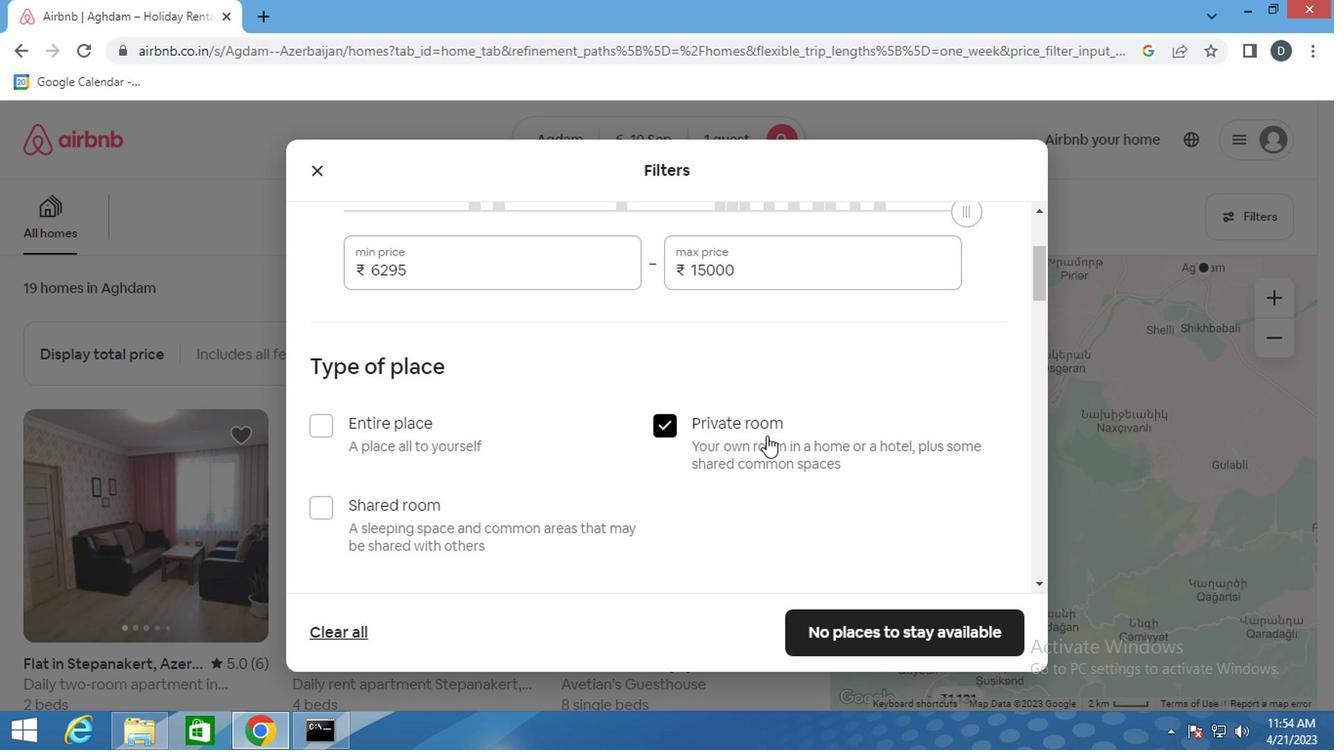 
Action: Mouse scrolled (763, 435) with delta (0, -1)
Screenshot: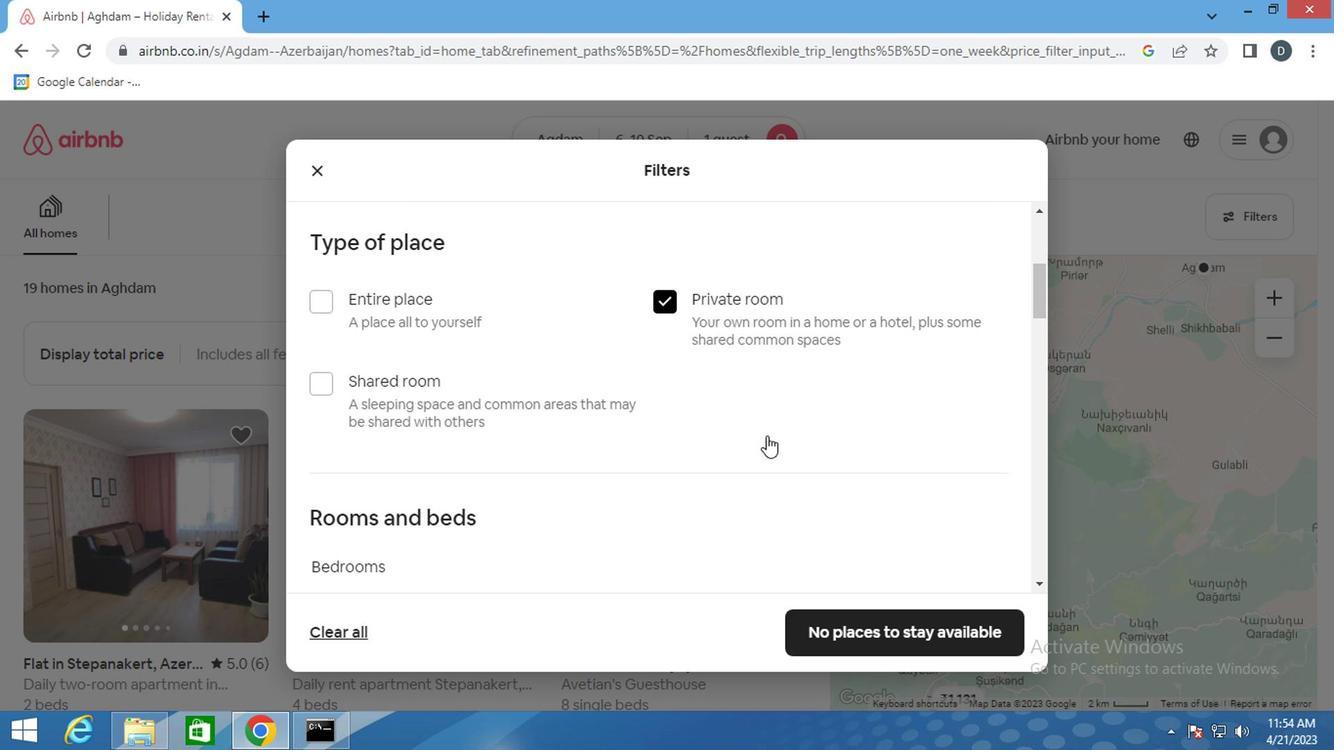 
Action: Mouse moved to (427, 438)
Screenshot: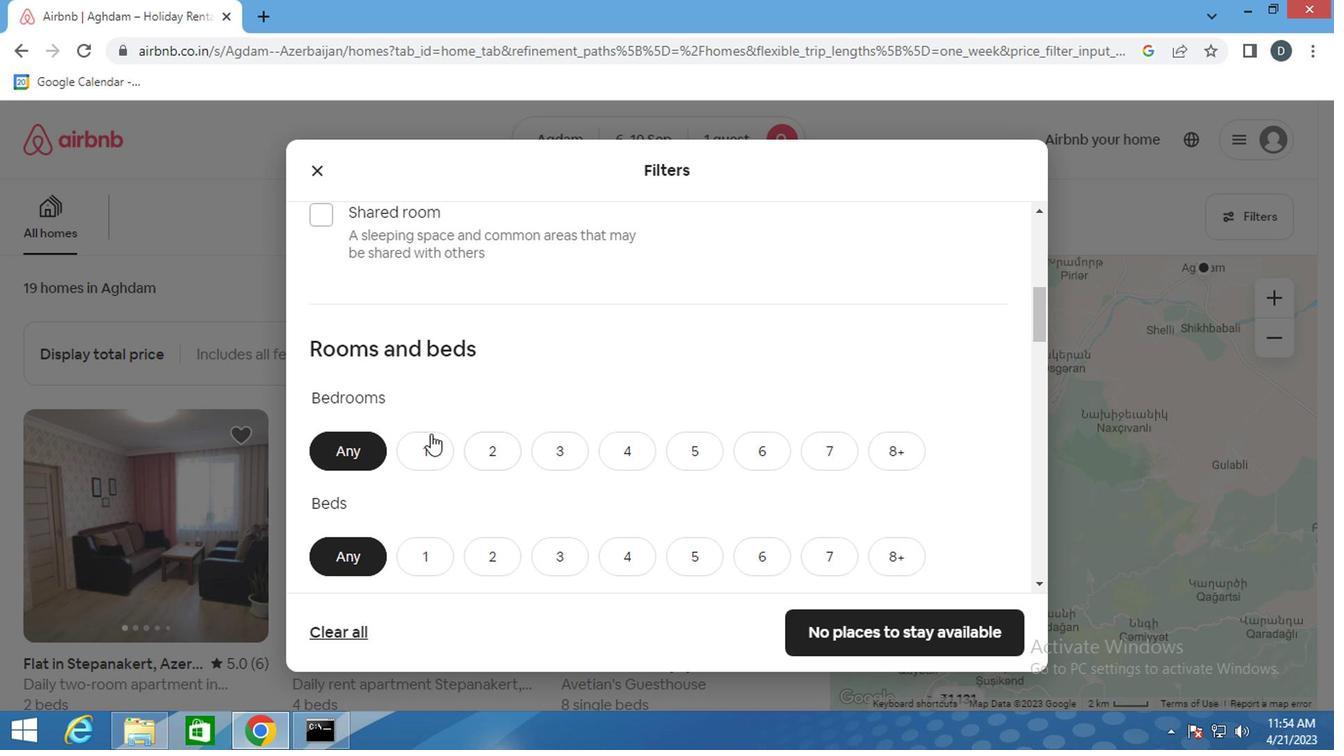 
Action: Mouse pressed left at (427, 438)
Screenshot: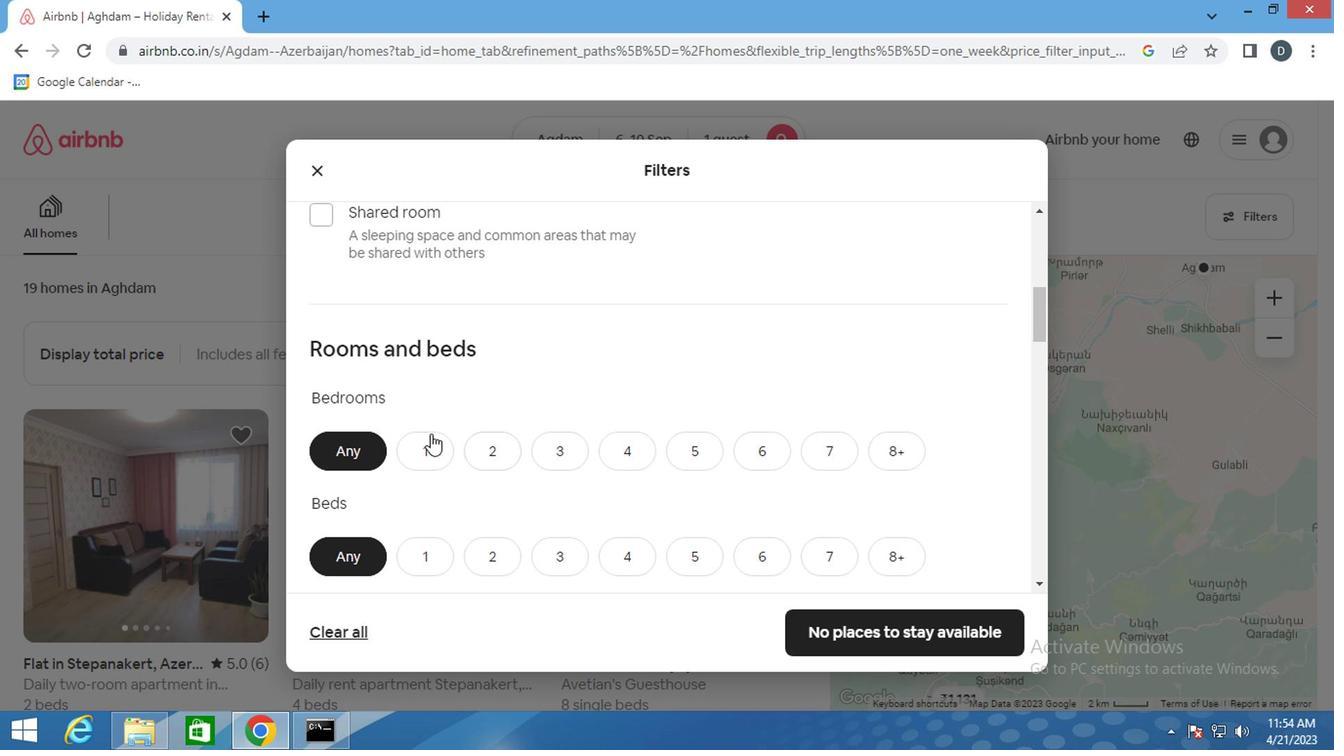 
Action: Mouse moved to (432, 543)
Screenshot: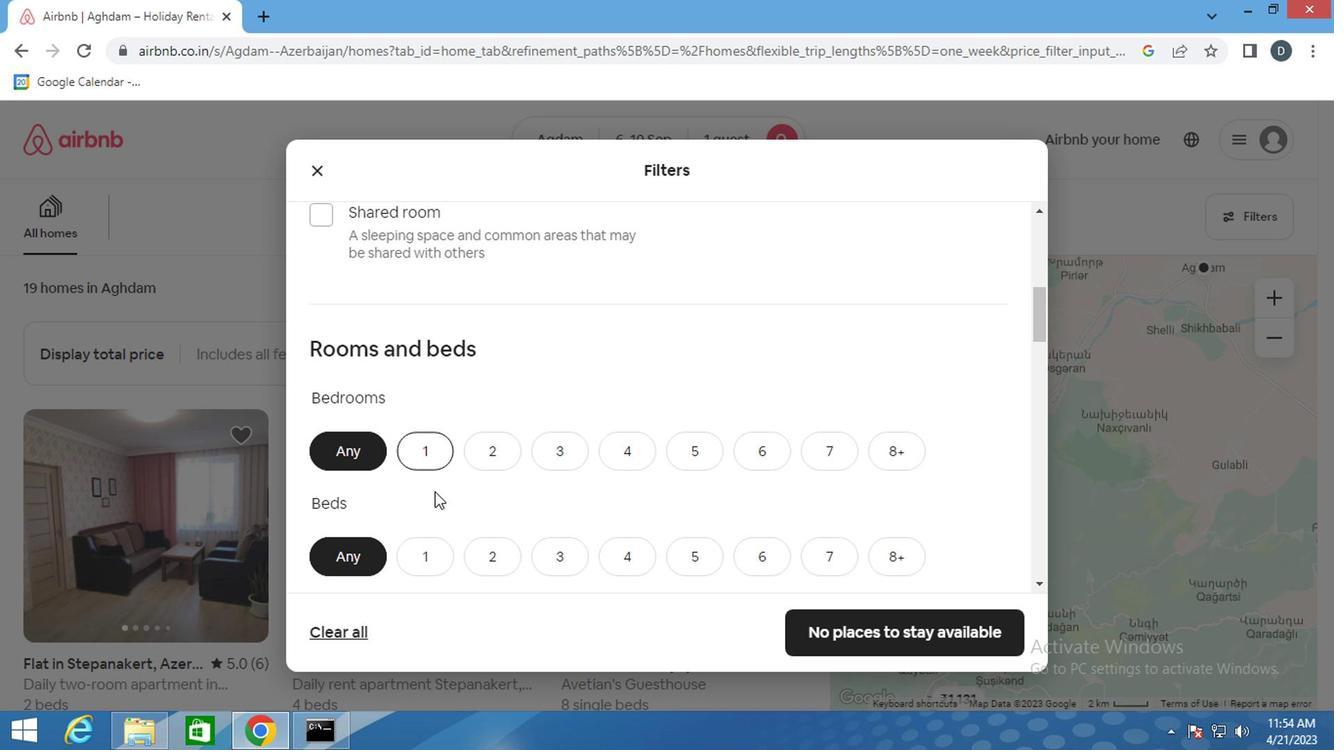 
Action: Mouse pressed left at (432, 543)
Screenshot: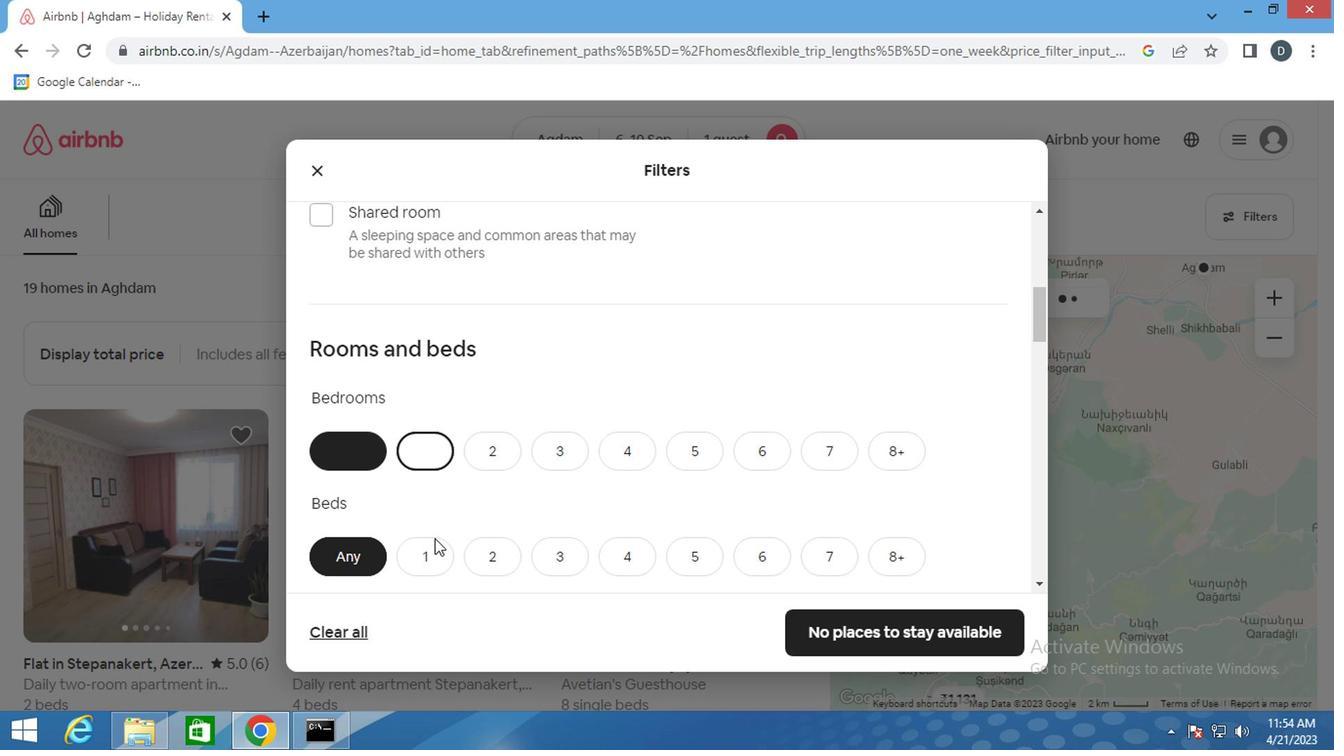 
Action: Mouse moved to (444, 533)
Screenshot: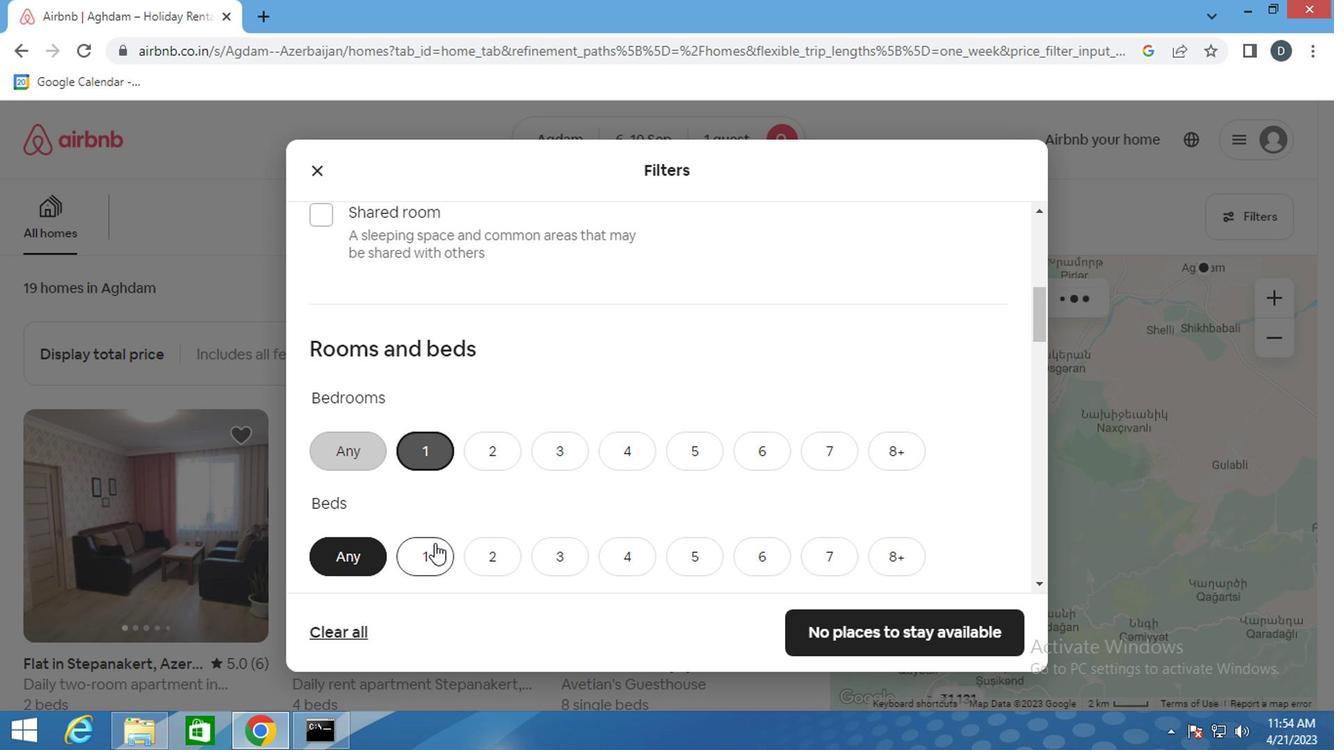 
Action: Mouse scrolled (444, 532) with delta (0, -1)
Screenshot: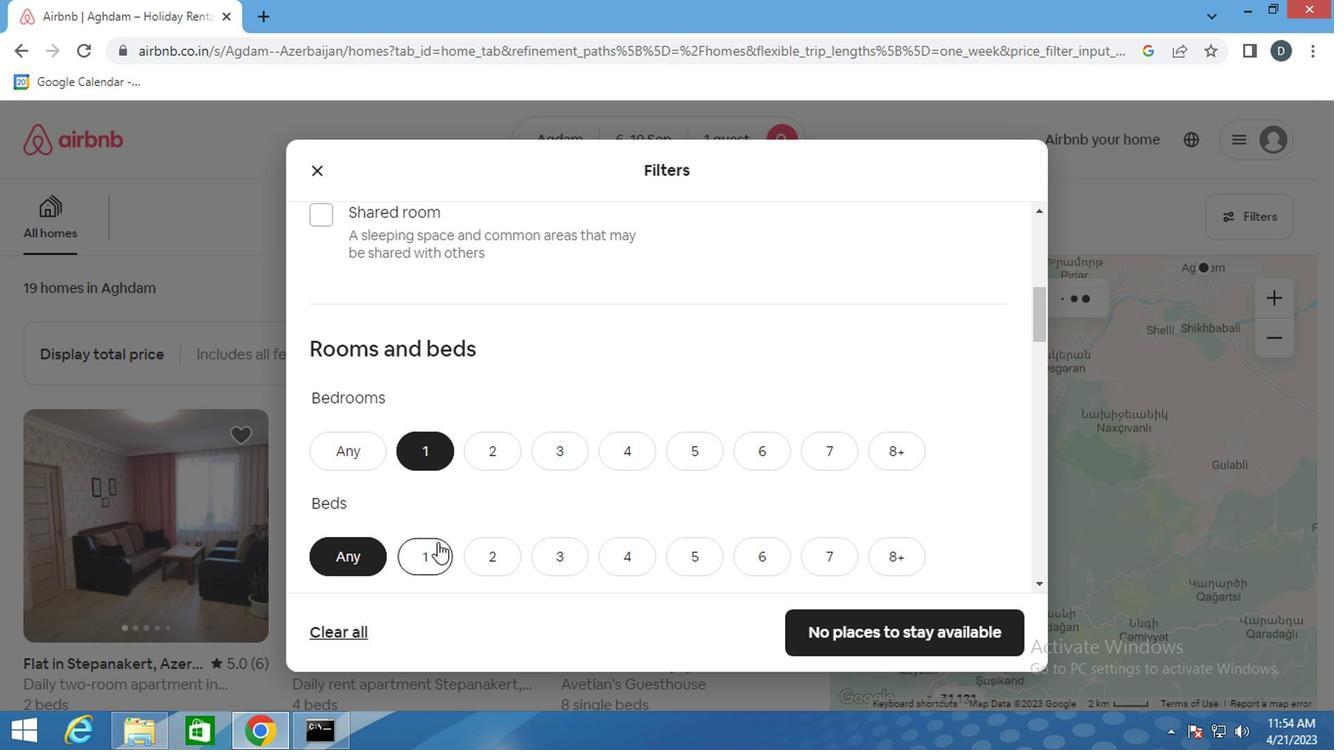 
Action: Mouse scrolled (444, 532) with delta (0, -1)
Screenshot: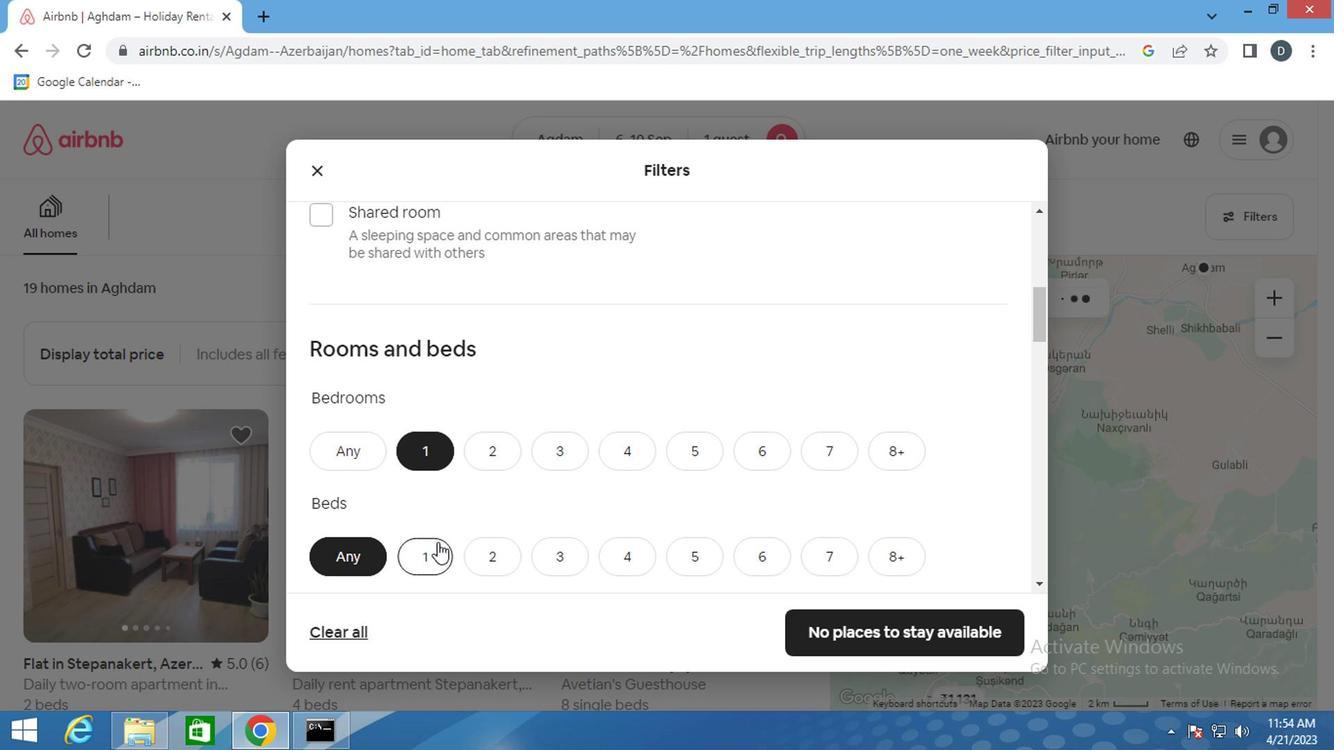 
Action: Mouse scrolled (444, 532) with delta (0, -1)
Screenshot: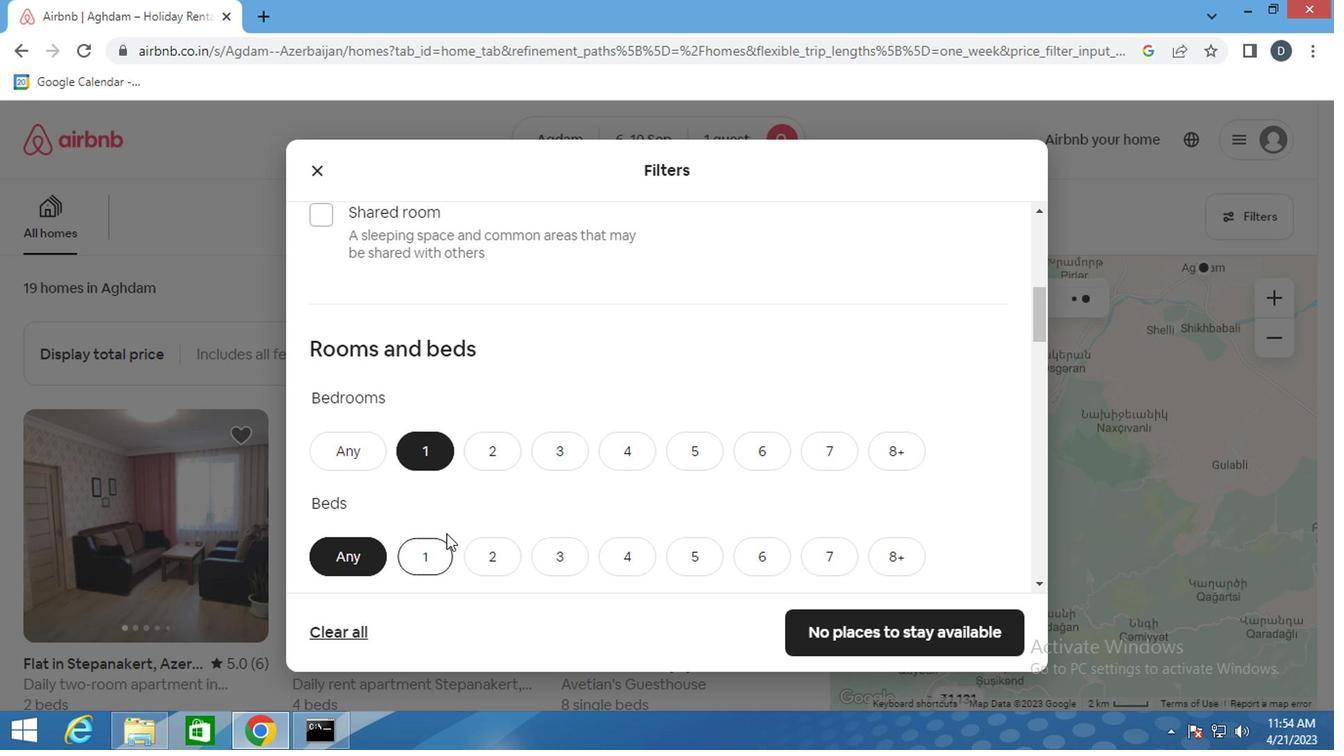 
Action: Mouse moved to (416, 372)
Screenshot: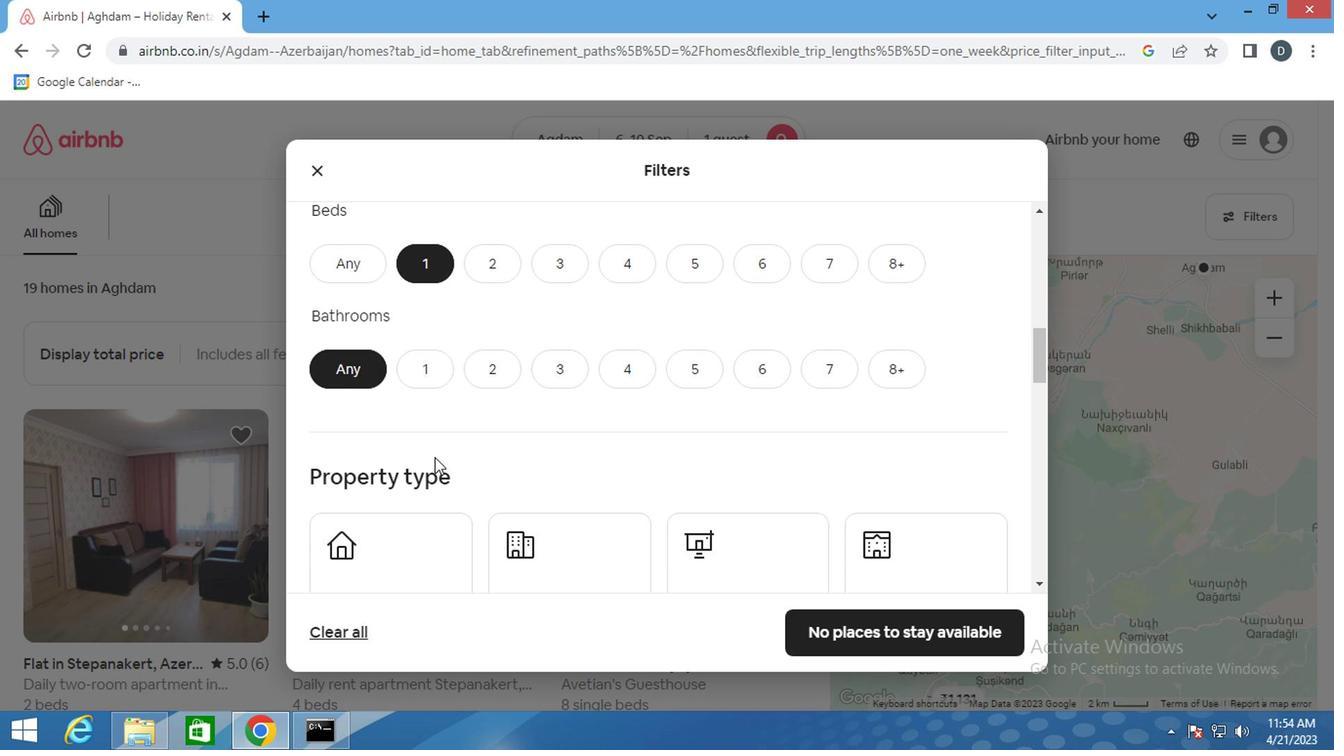 
Action: Mouse pressed left at (416, 372)
Screenshot: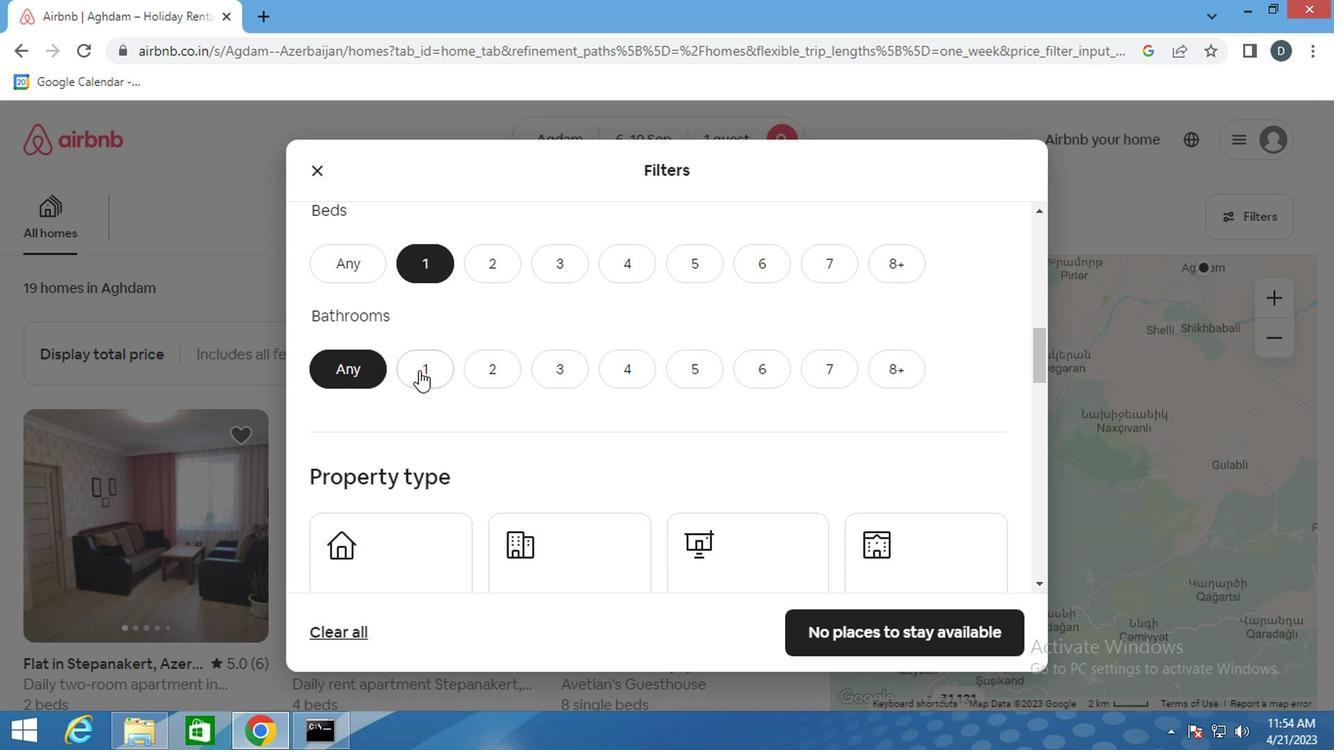 
Action: Mouse moved to (492, 484)
Screenshot: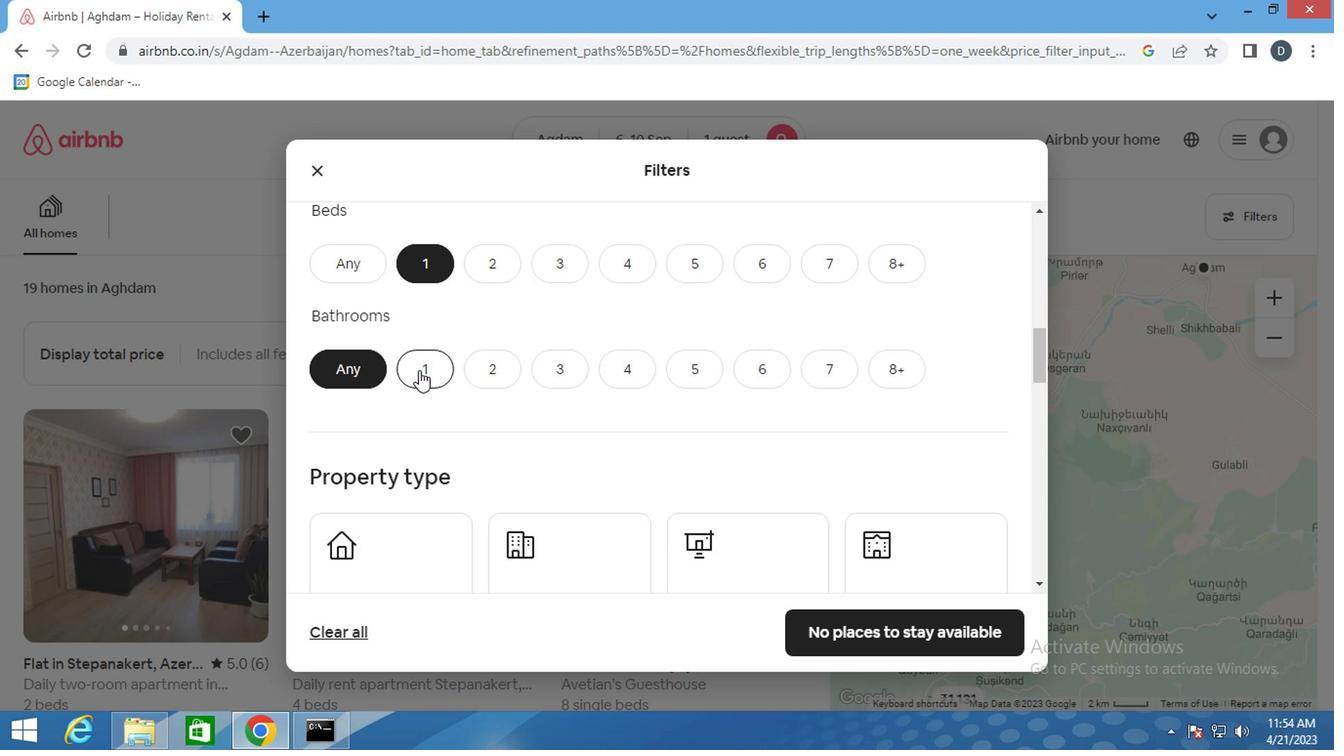 
Action: Mouse scrolled (492, 483) with delta (0, -1)
Screenshot: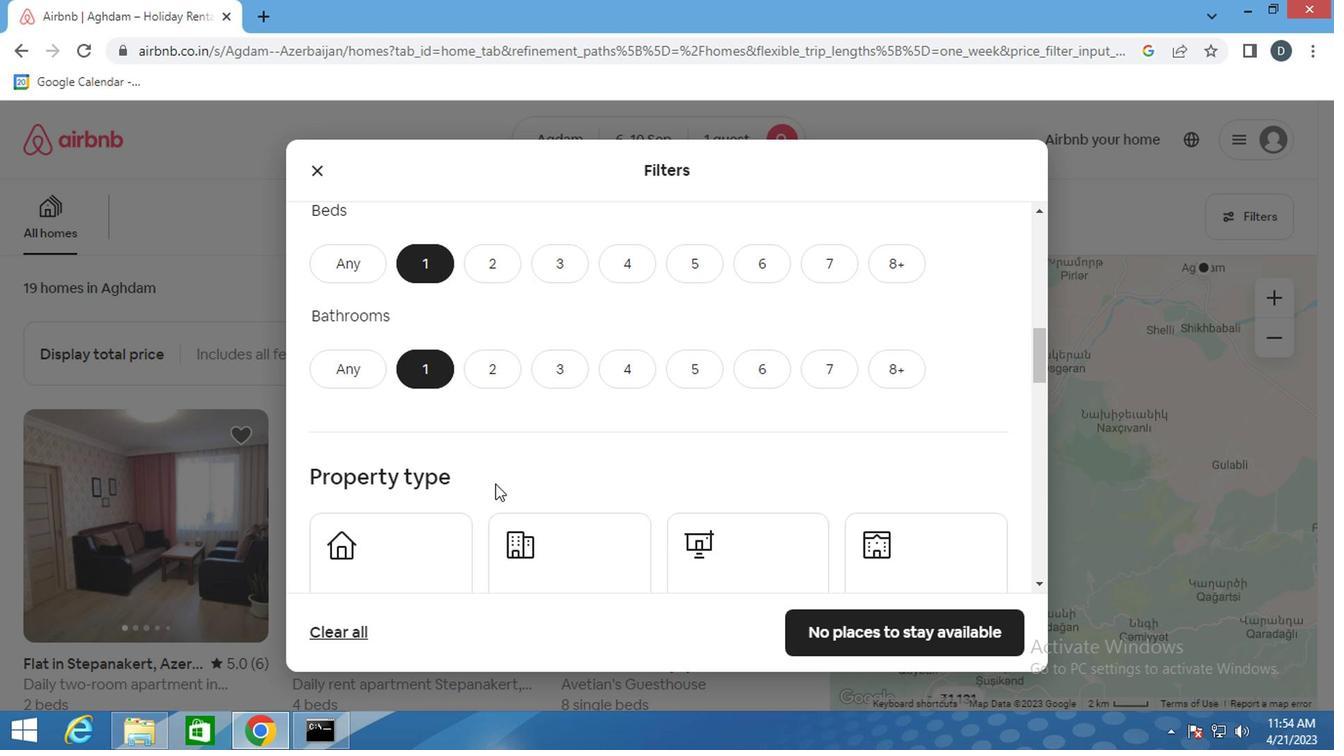 
Action: Mouse moved to (392, 489)
Screenshot: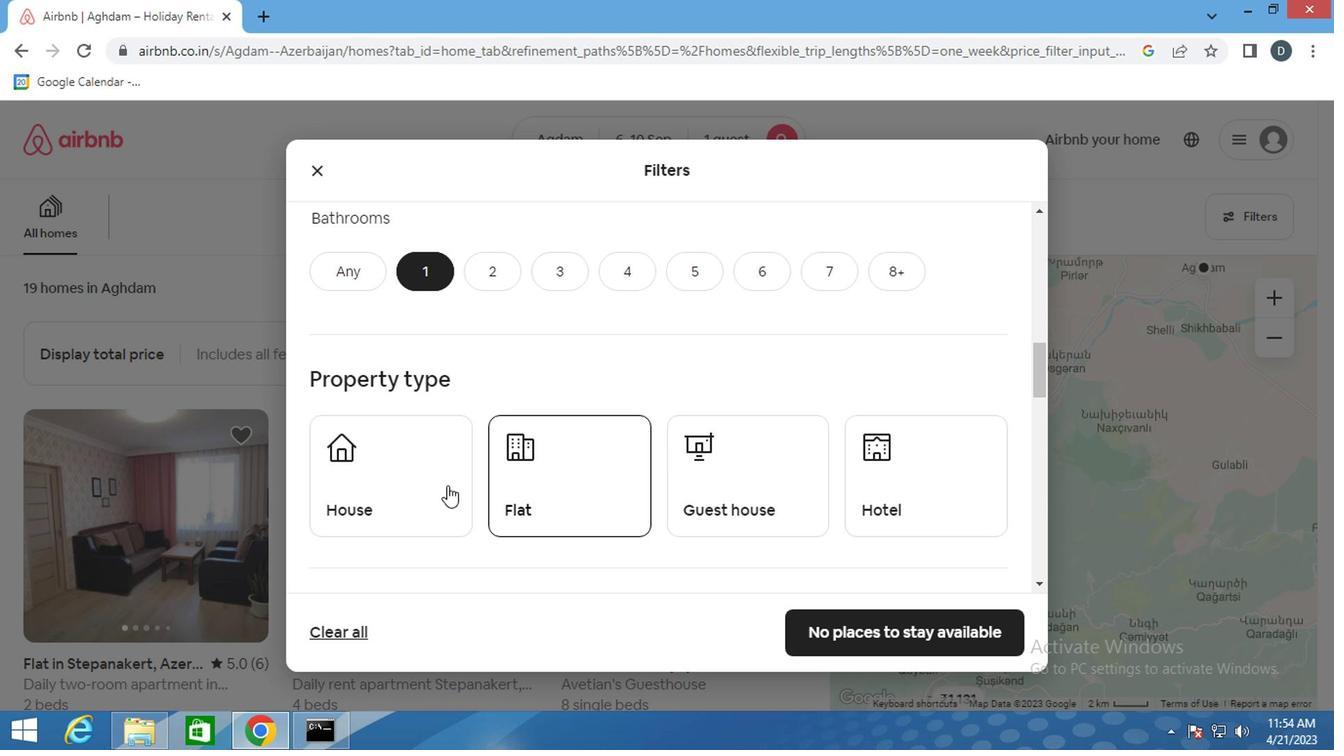 
Action: Mouse pressed left at (392, 489)
Screenshot: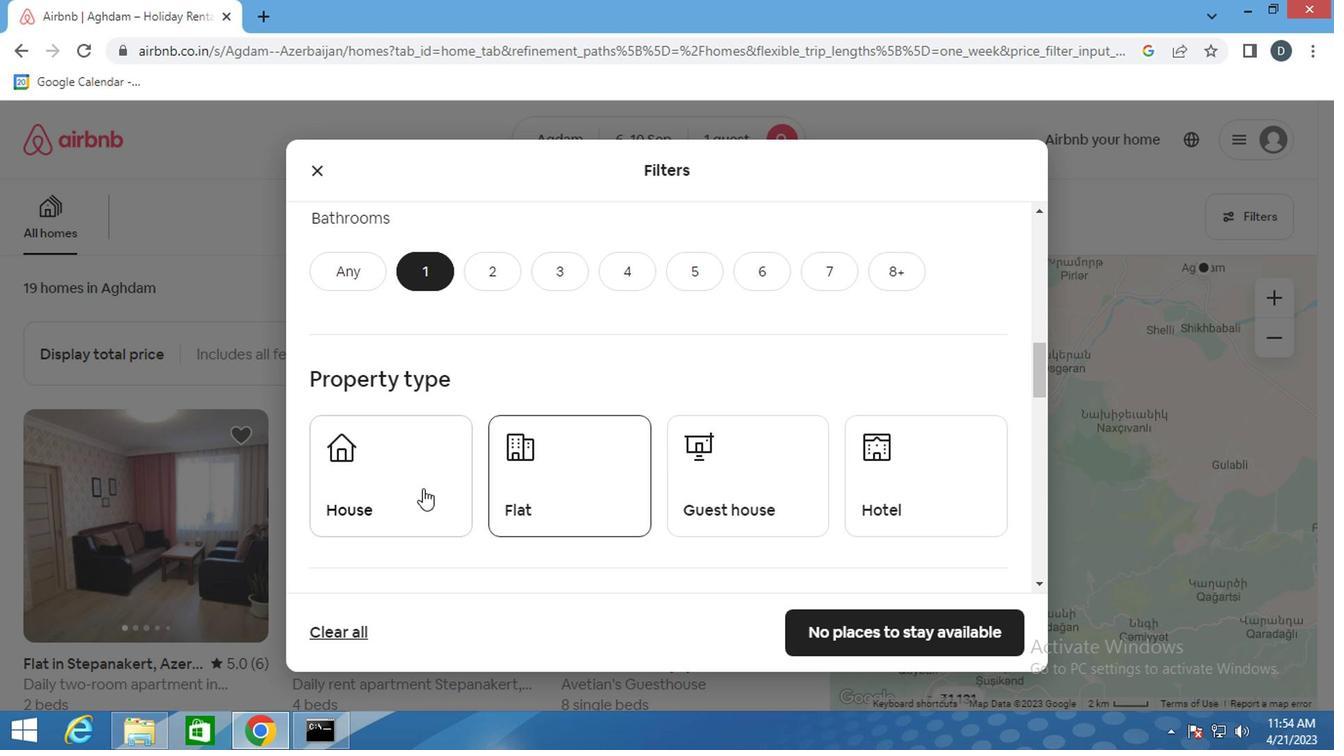 
Action: Mouse moved to (410, 499)
Screenshot: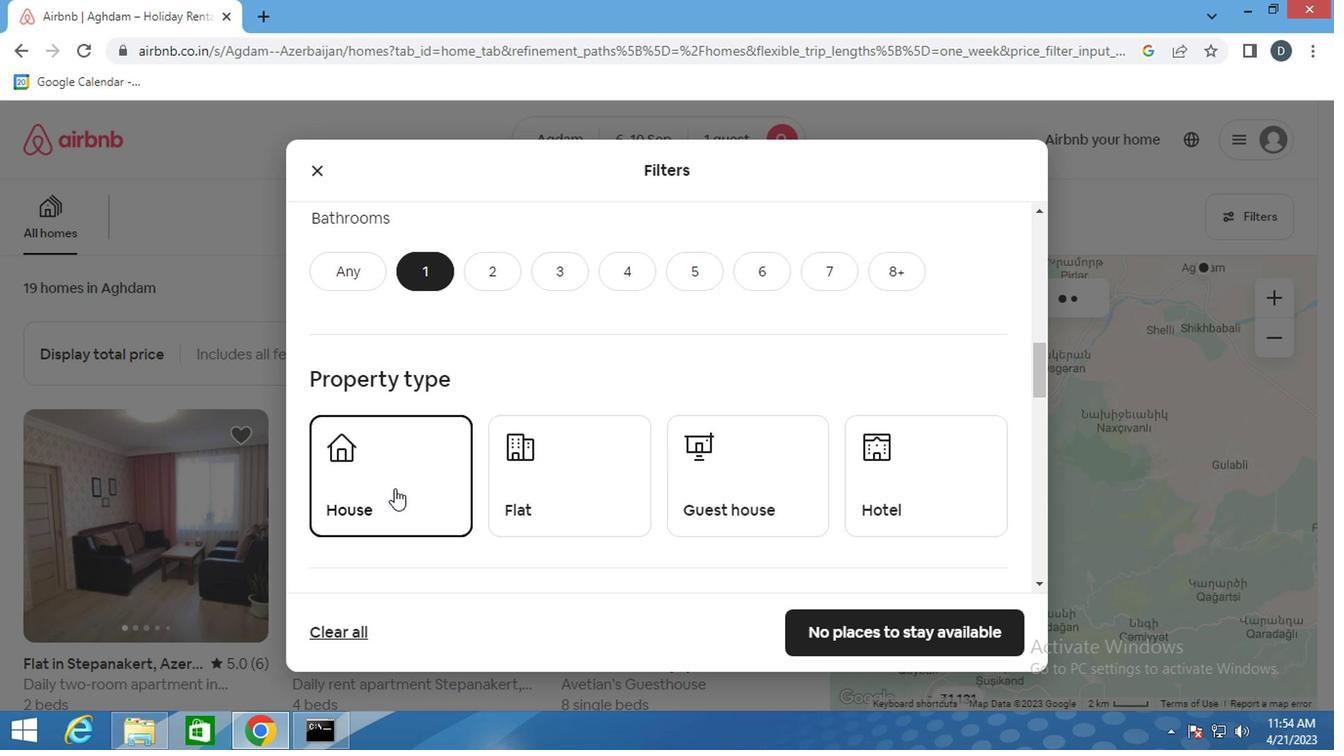 
Action: Mouse scrolled (410, 497) with delta (0, -1)
Screenshot: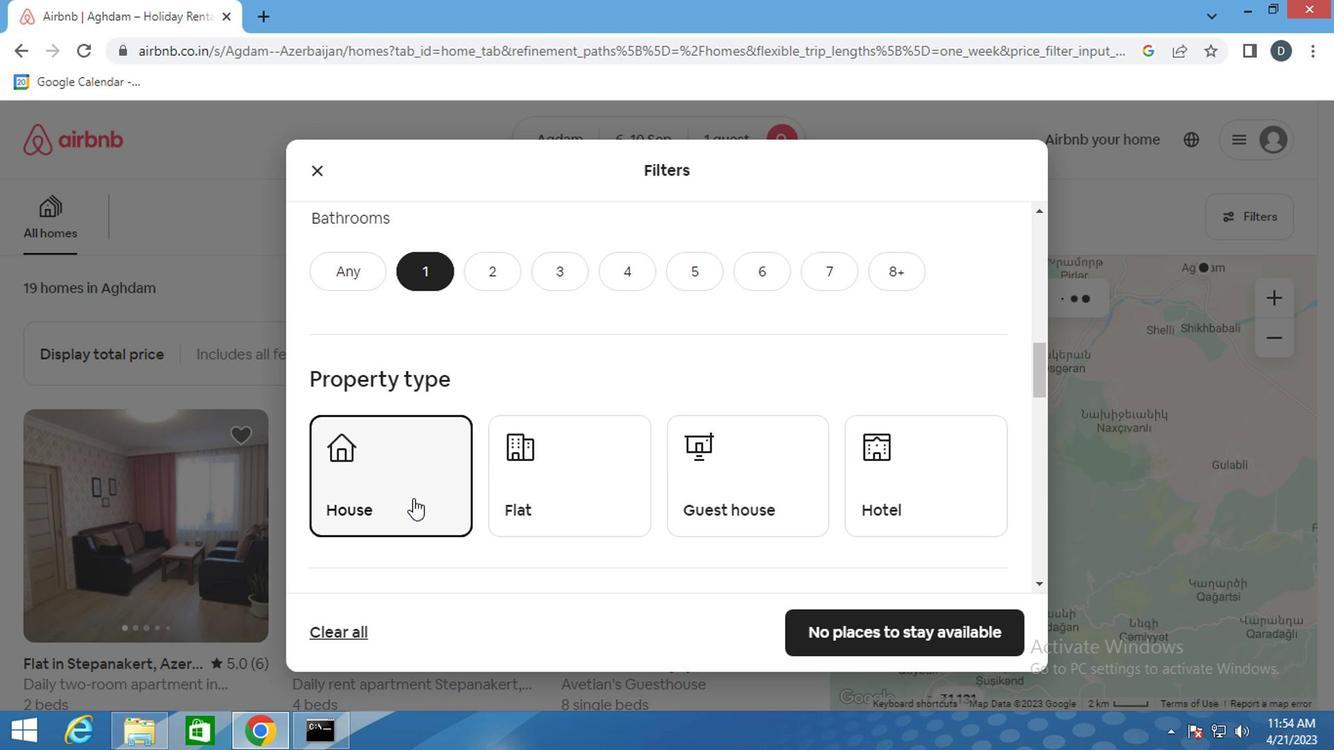 
Action: Mouse scrolled (410, 497) with delta (0, -1)
Screenshot: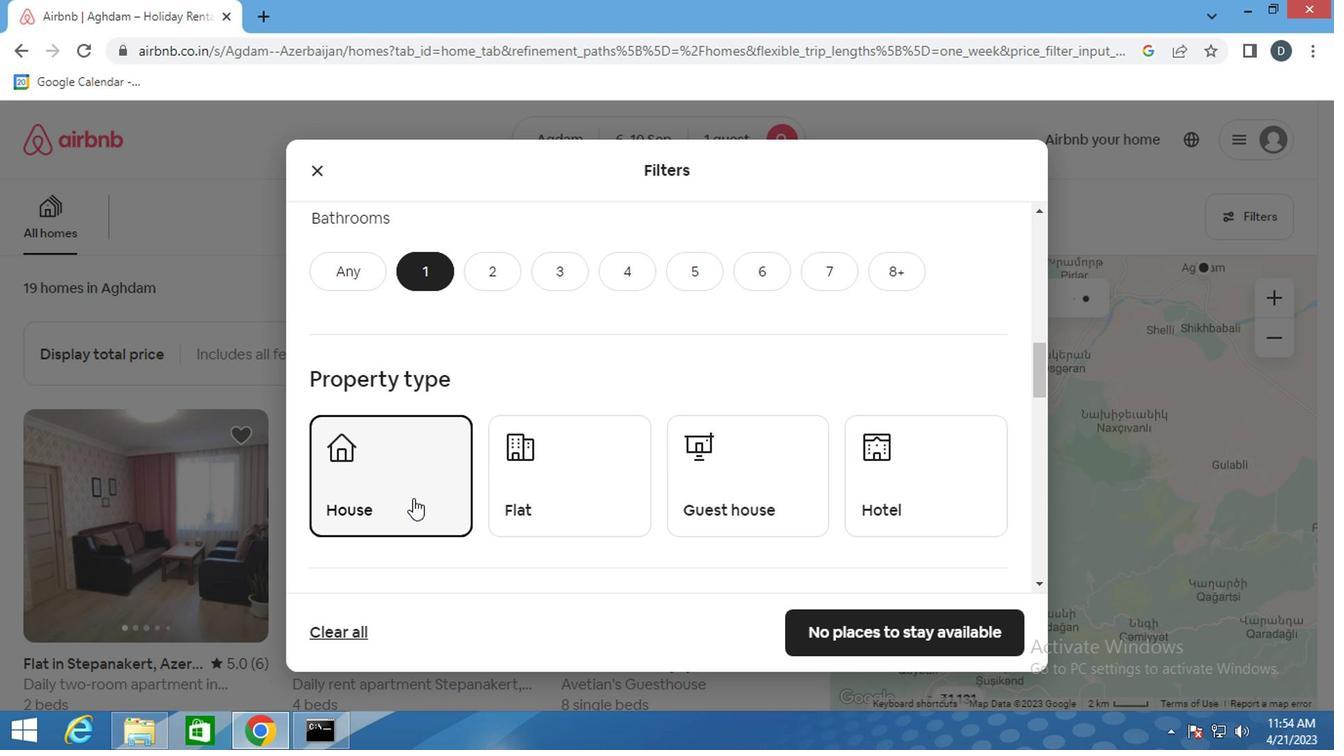 
Action: Mouse moved to (458, 471)
Screenshot: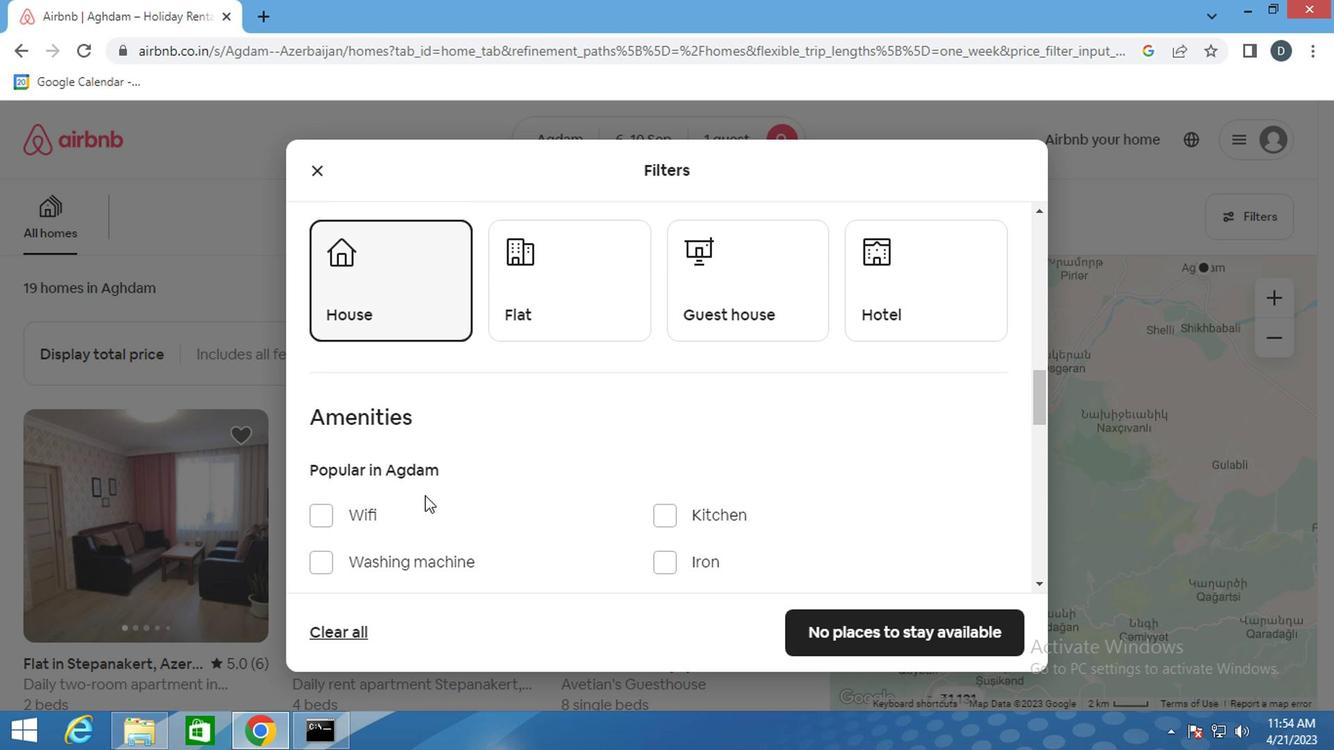 
Action: Mouse scrolled (458, 472) with delta (0, 0)
Screenshot: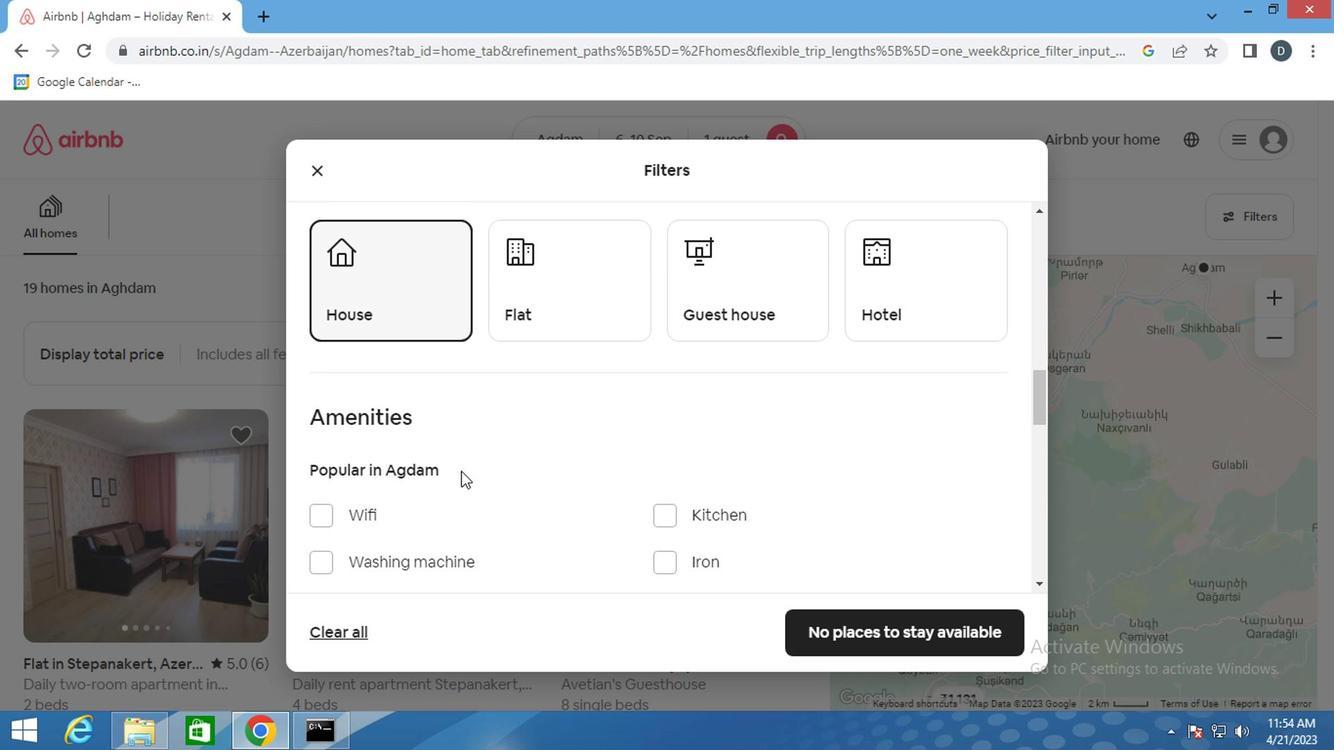 
Action: Mouse scrolled (458, 472) with delta (0, 0)
Screenshot: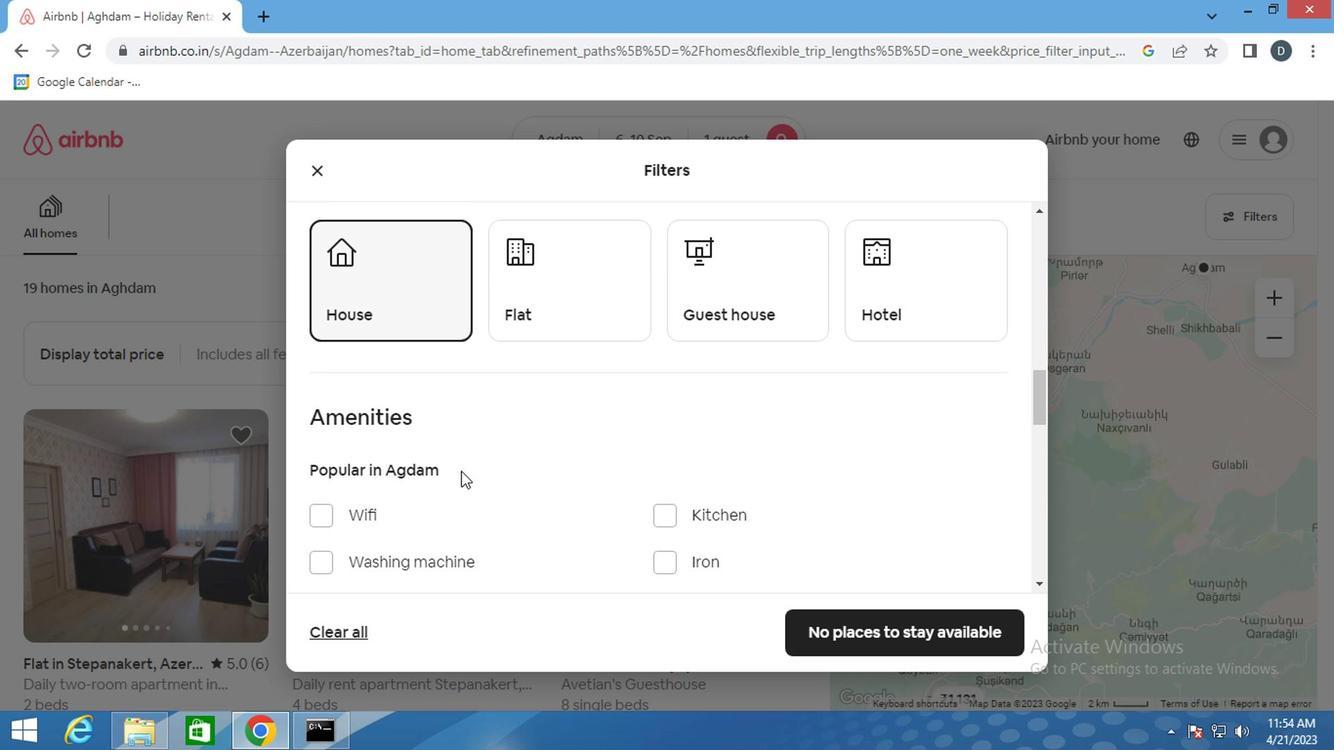 
Action: Mouse moved to (558, 467)
Screenshot: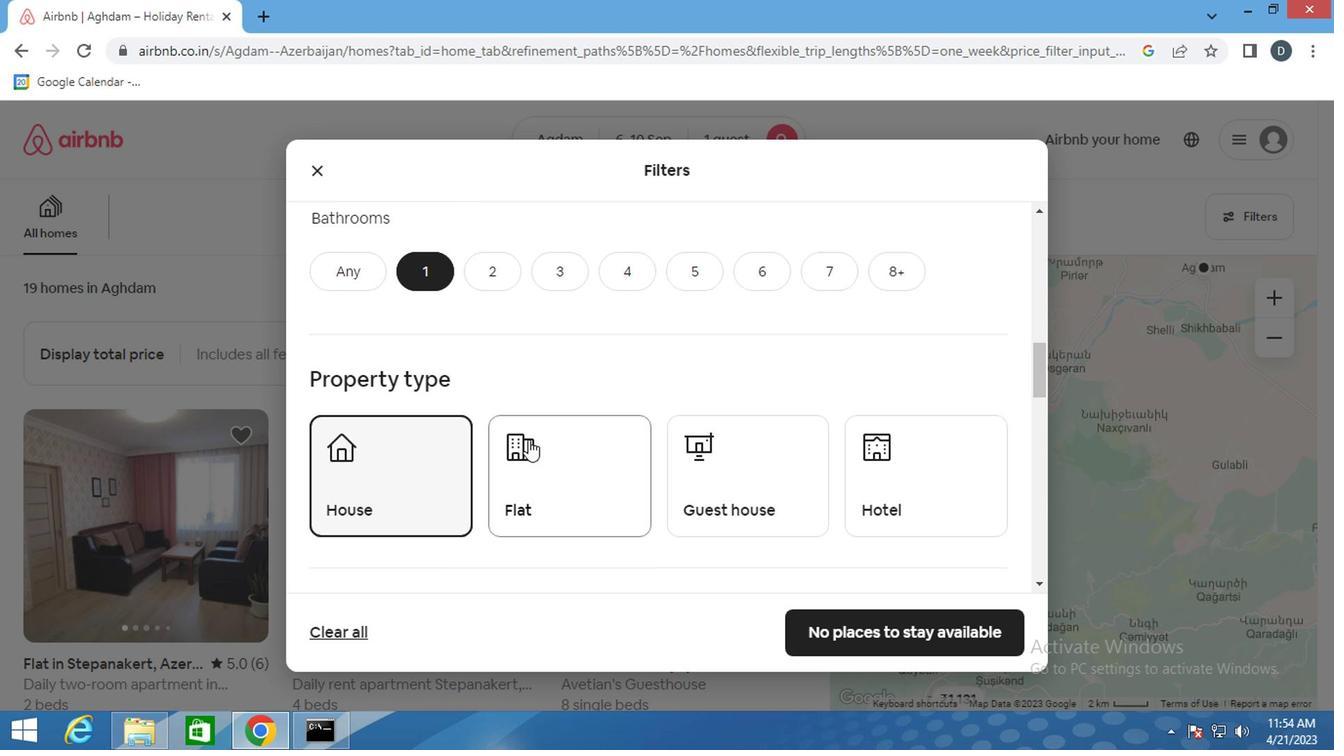 
Action: Mouse pressed left at (558, 467)
Screenshot: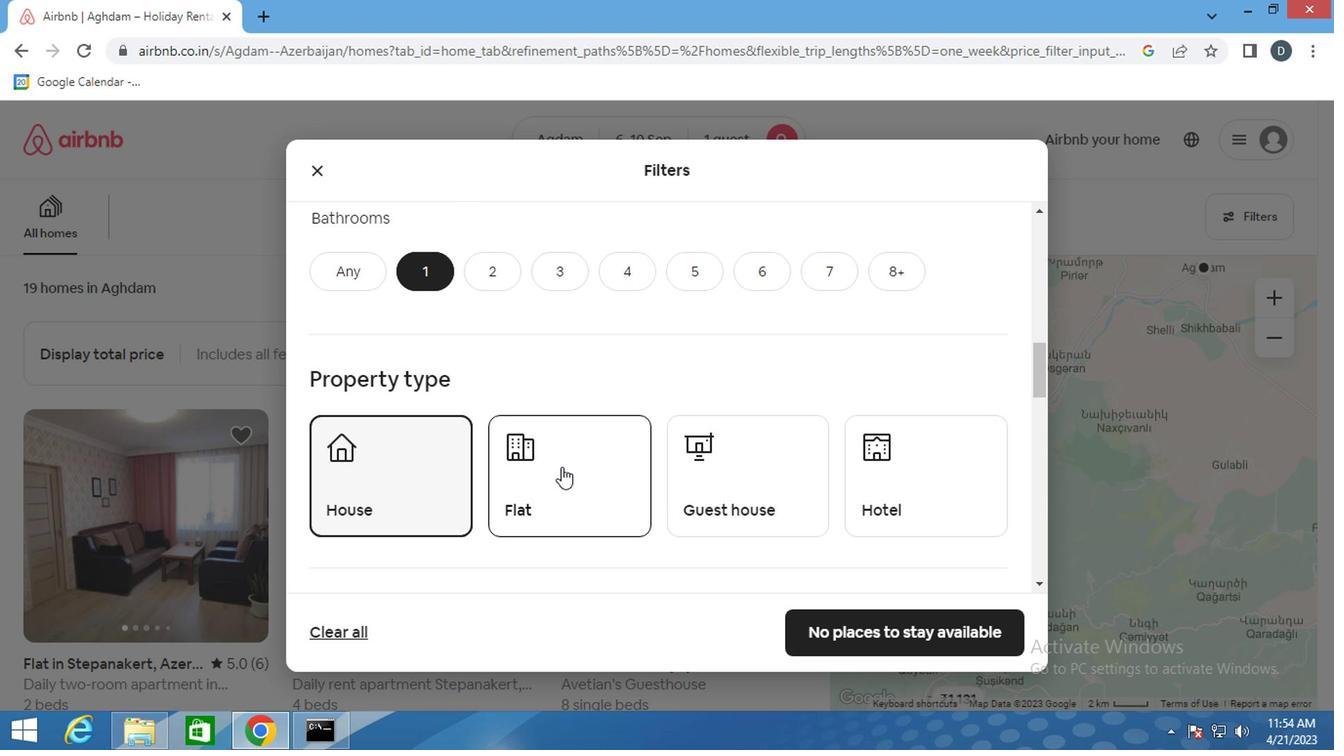 
Action: Mouse moved to (753, 474)
Screenshot: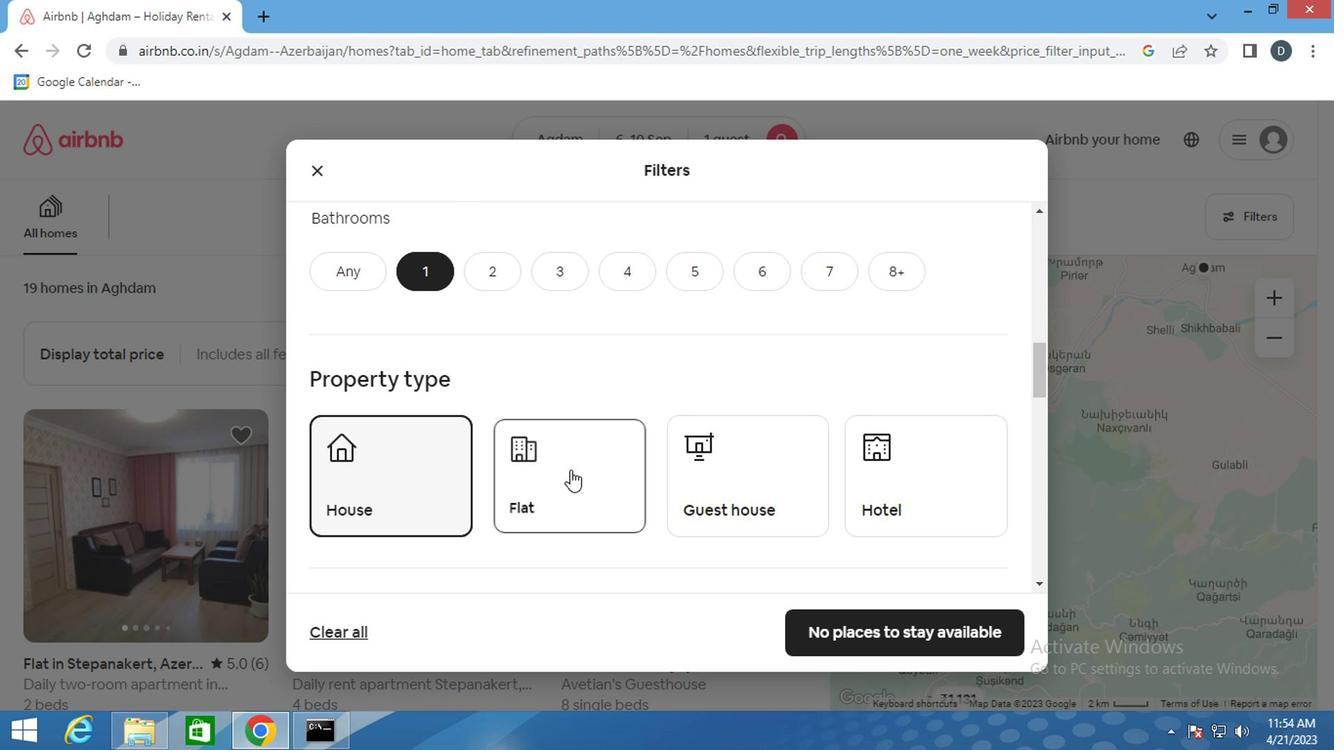 
Action: Mouse pressed left at (753, 474)
Screenshot: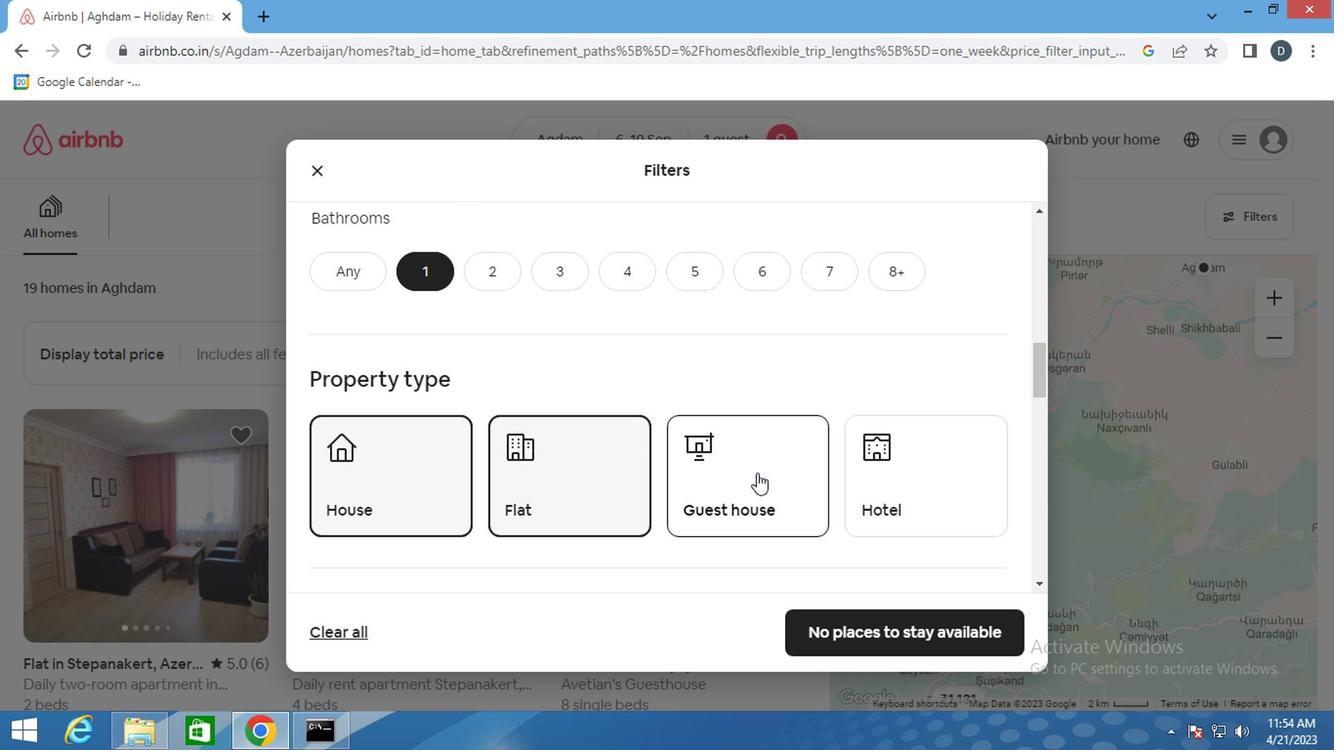 
Action: Mouse moved to (876, 478)
Screenshot: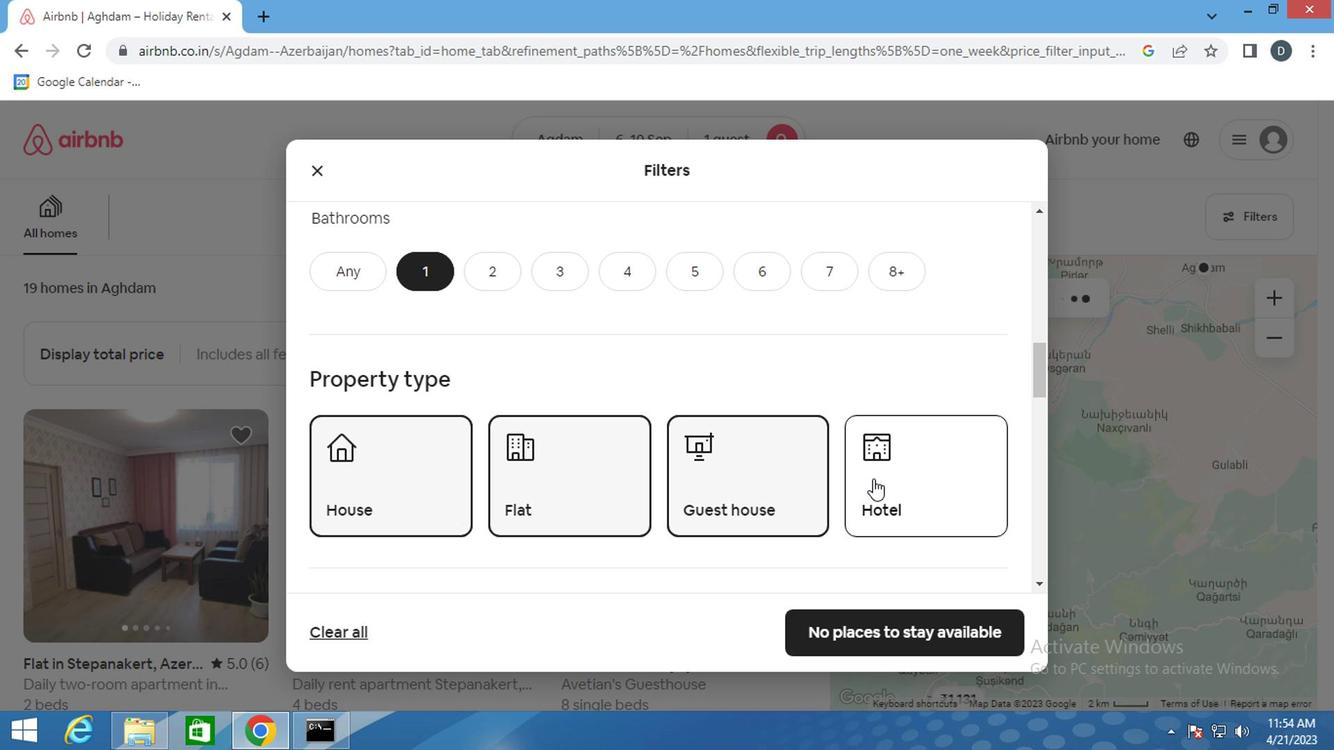 
Action: Mouse pressed left at (876, 478)
Screenshot: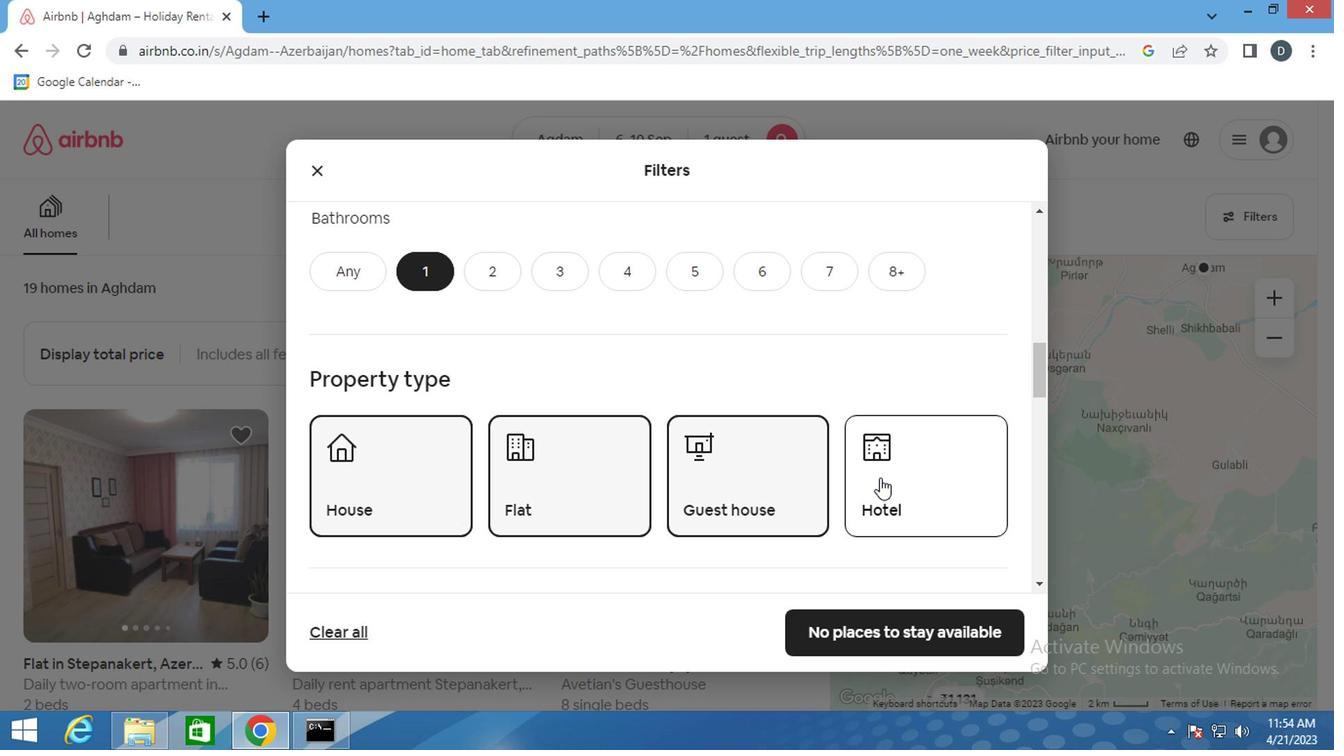 
Action: Mouse moved to (674, 507)
Screenshot: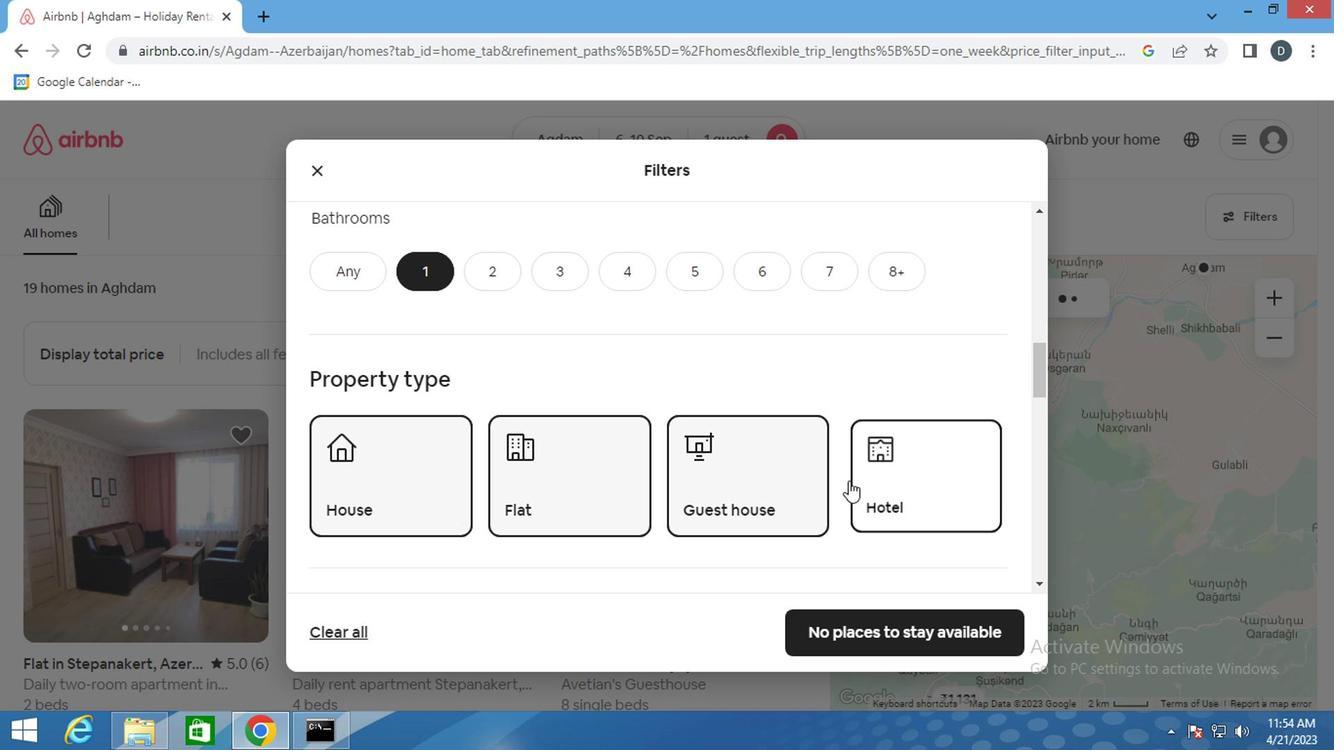 
Action: Mouse scrolled (674, 506) with delta (0, 0)
Screenshot: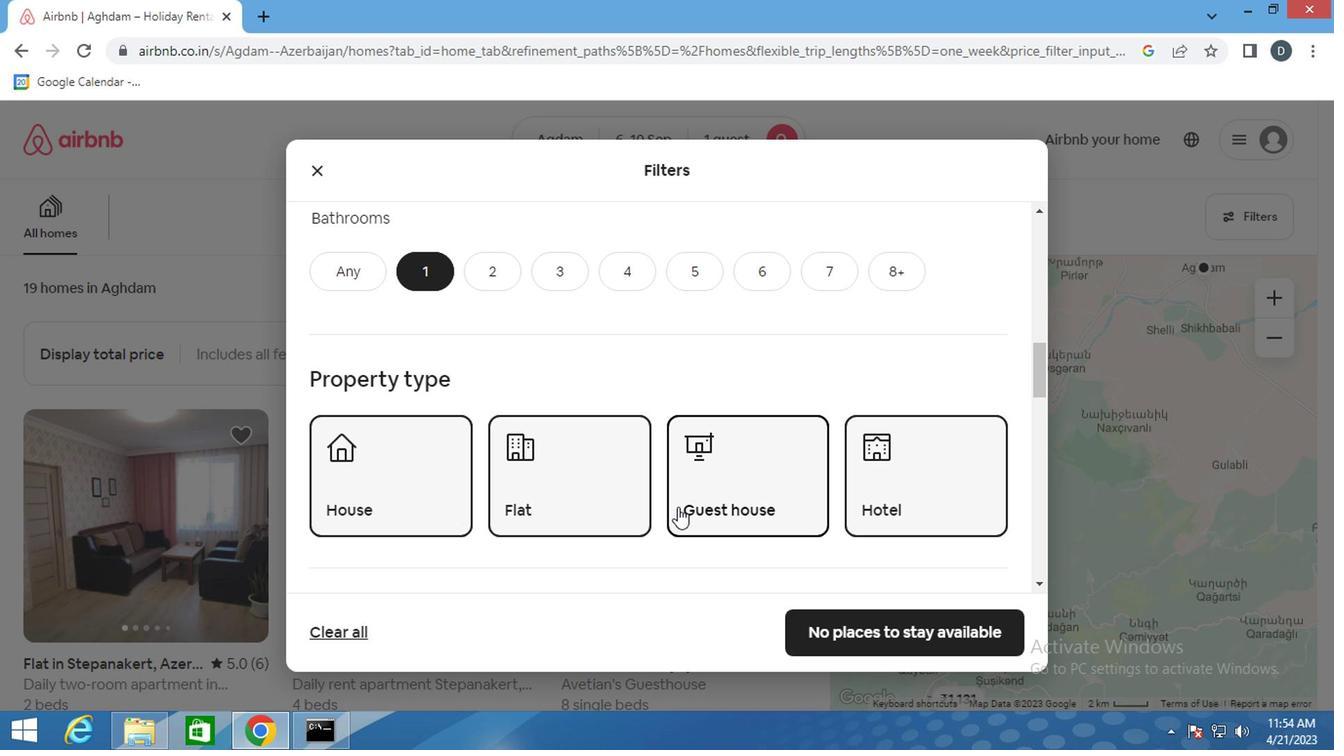 
Action: Mouse scrolled (674, 506) with delta (0, 0)
Screenshot: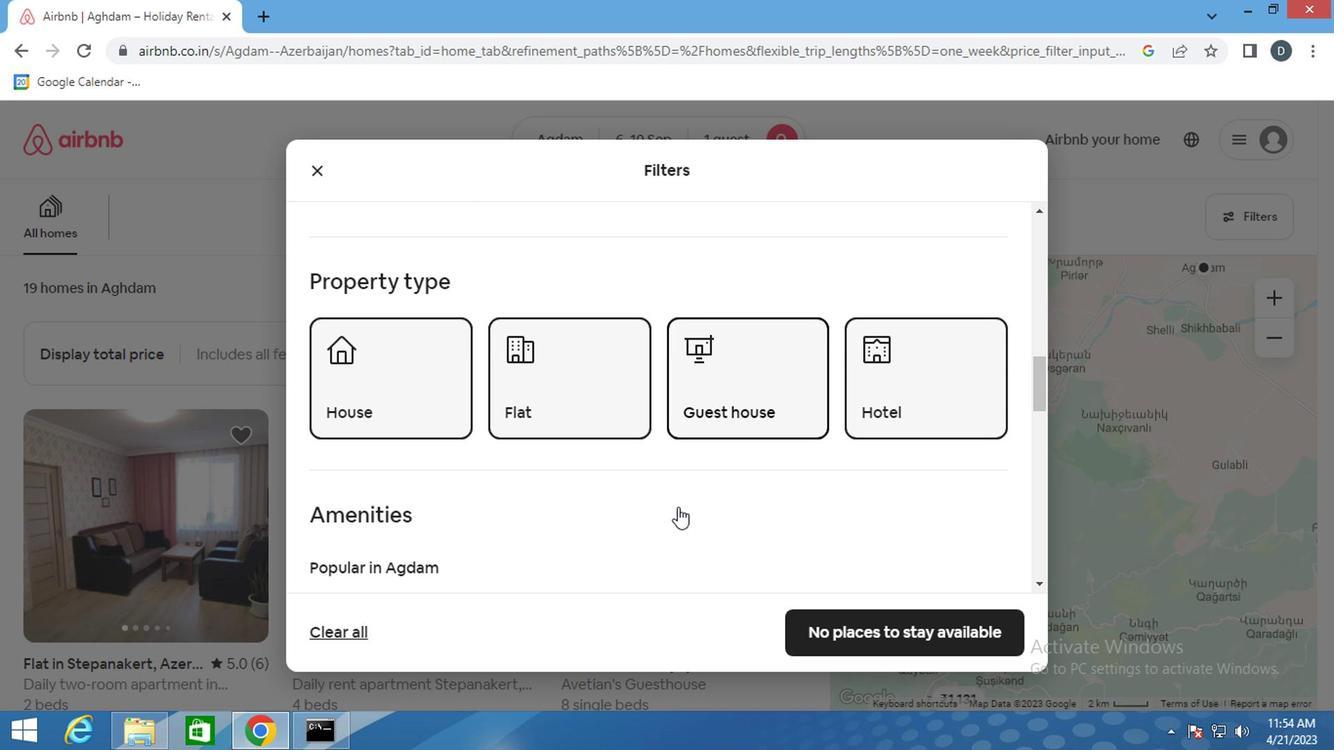 
Action: Mouse moved to (561, 481)
Screenshot: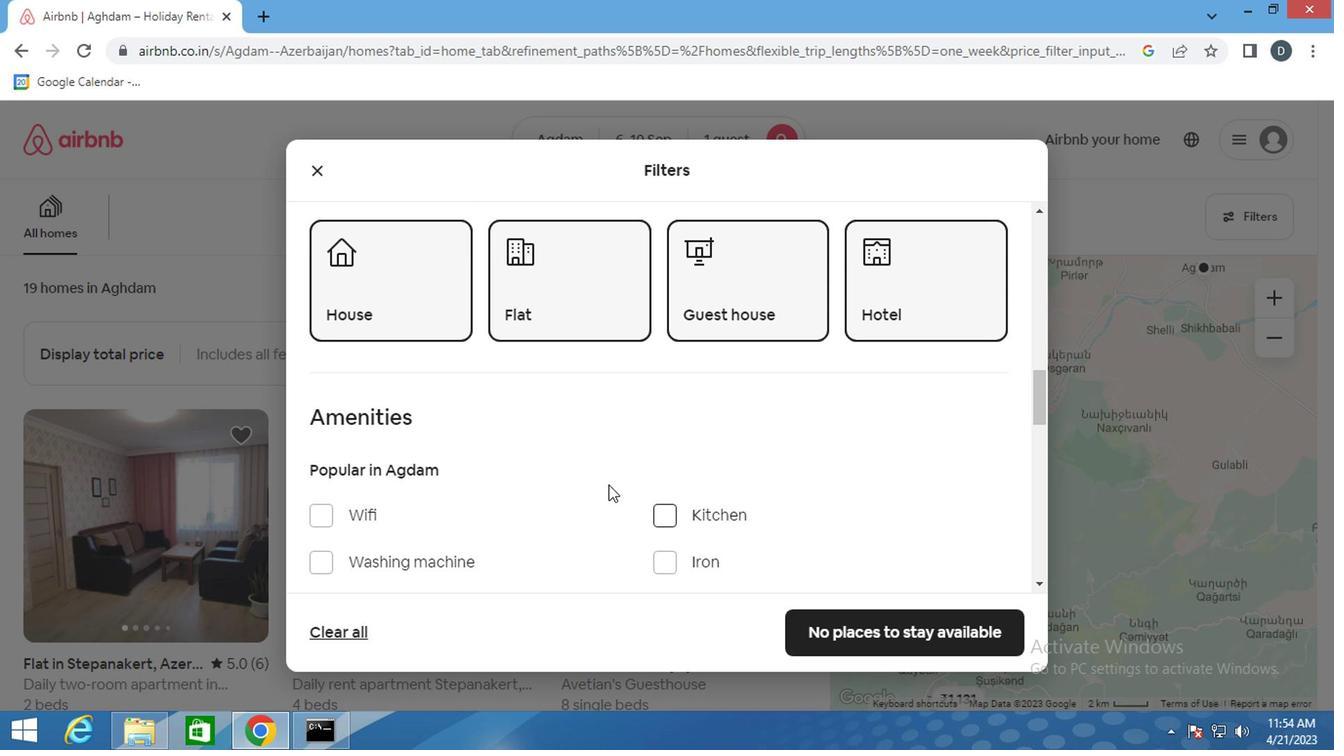 
Action: Mouse scrolled (561, 480) with delta (0, -1)
Screenshot: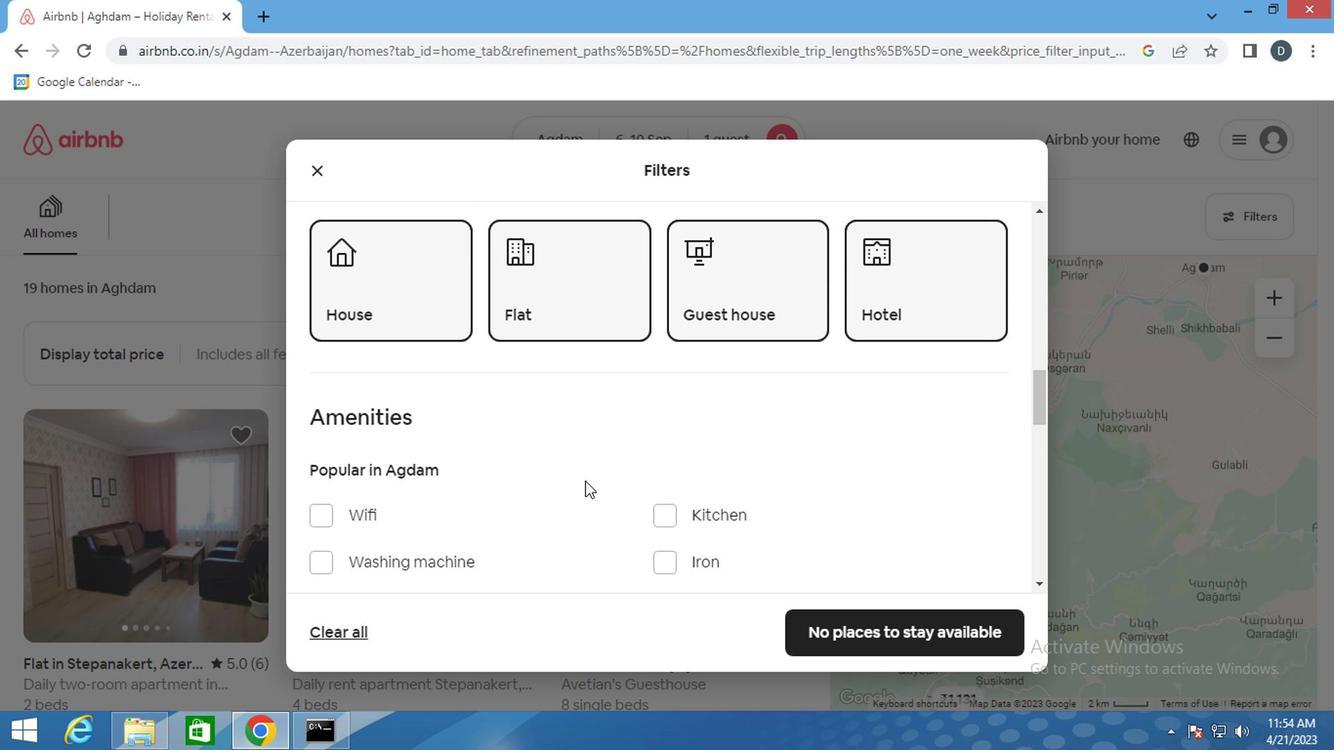 
Action: Mouse scrolled (561, 480) with delta (0, -1)
Screenshot: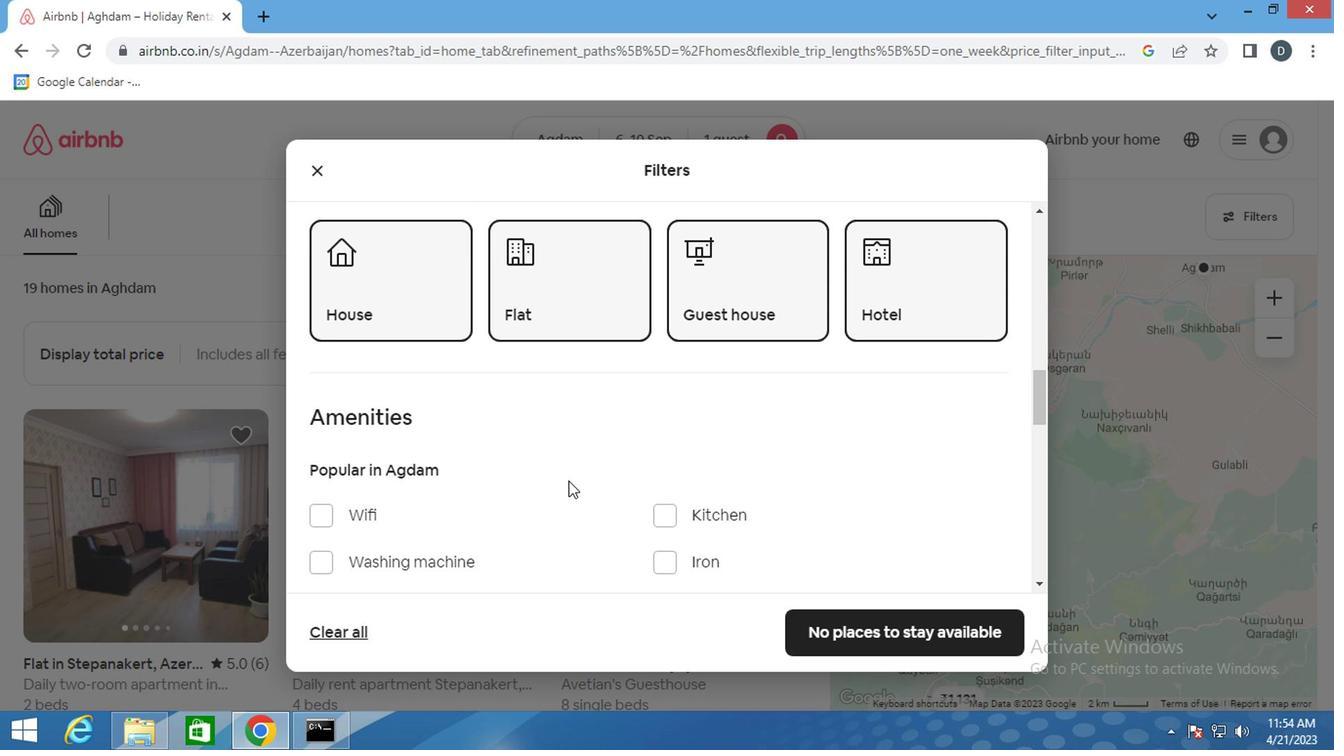 
Action: Mouse moved to (371, 456)
Screenshot: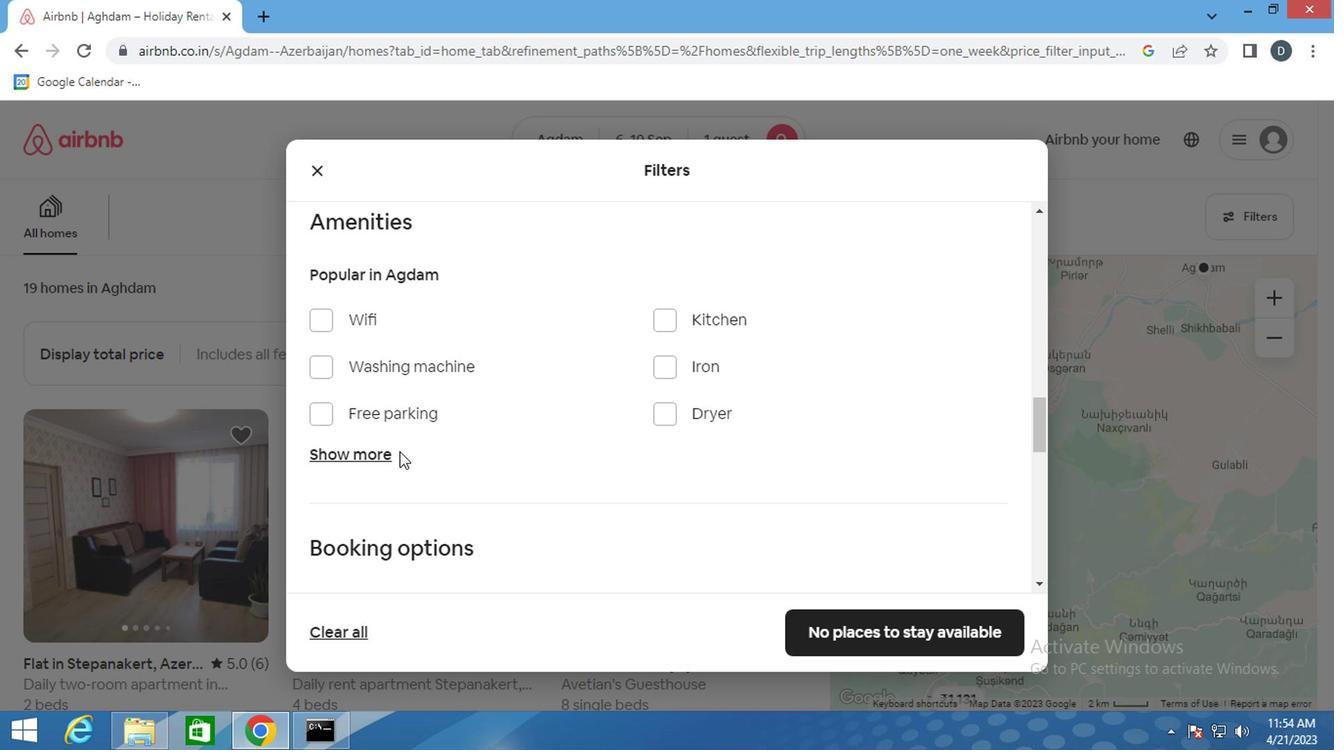 
Action: Mouse pressed left at (371, 456)
Screenshot: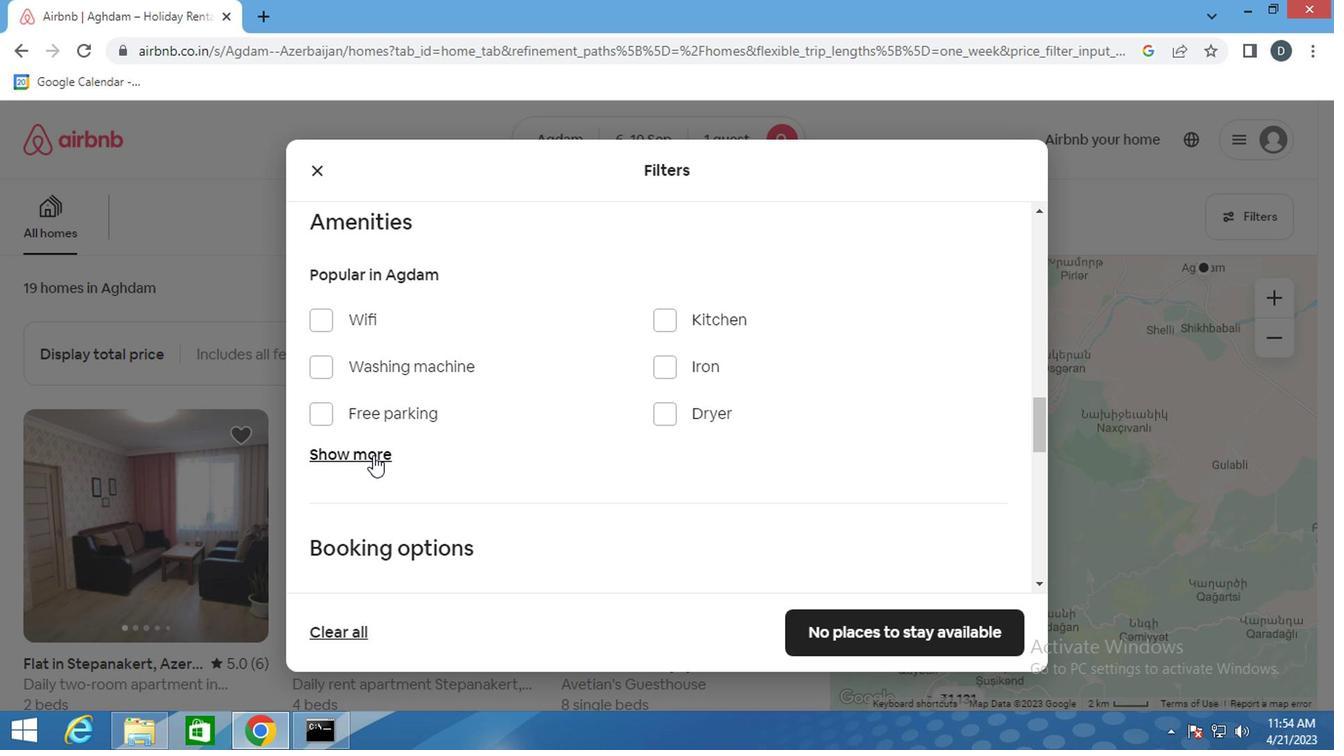 
Action: Mouse moved to (658, 422)
Screenshot: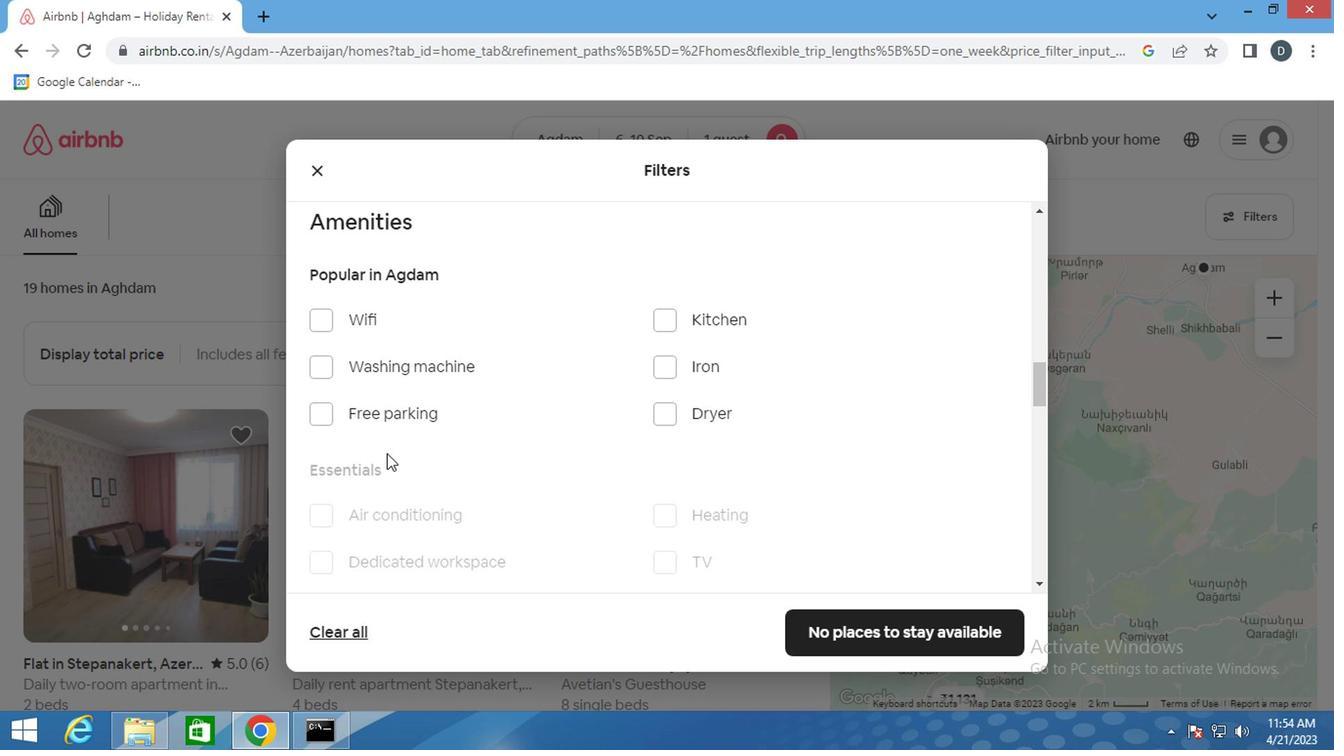 
Action: Mouse scrolled (658, 421) with delta (0, -1)
Screenshot: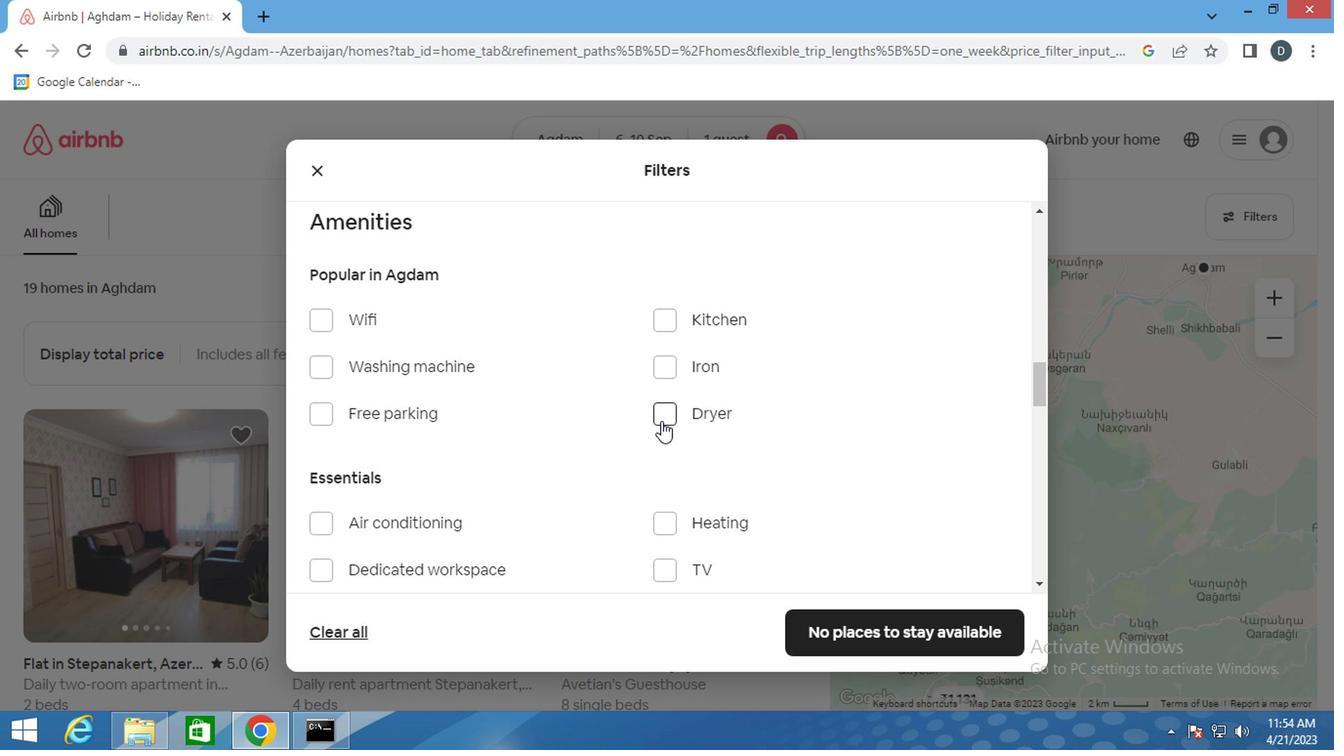 
Action: Mouse moved to (440, 421)
Screenshot: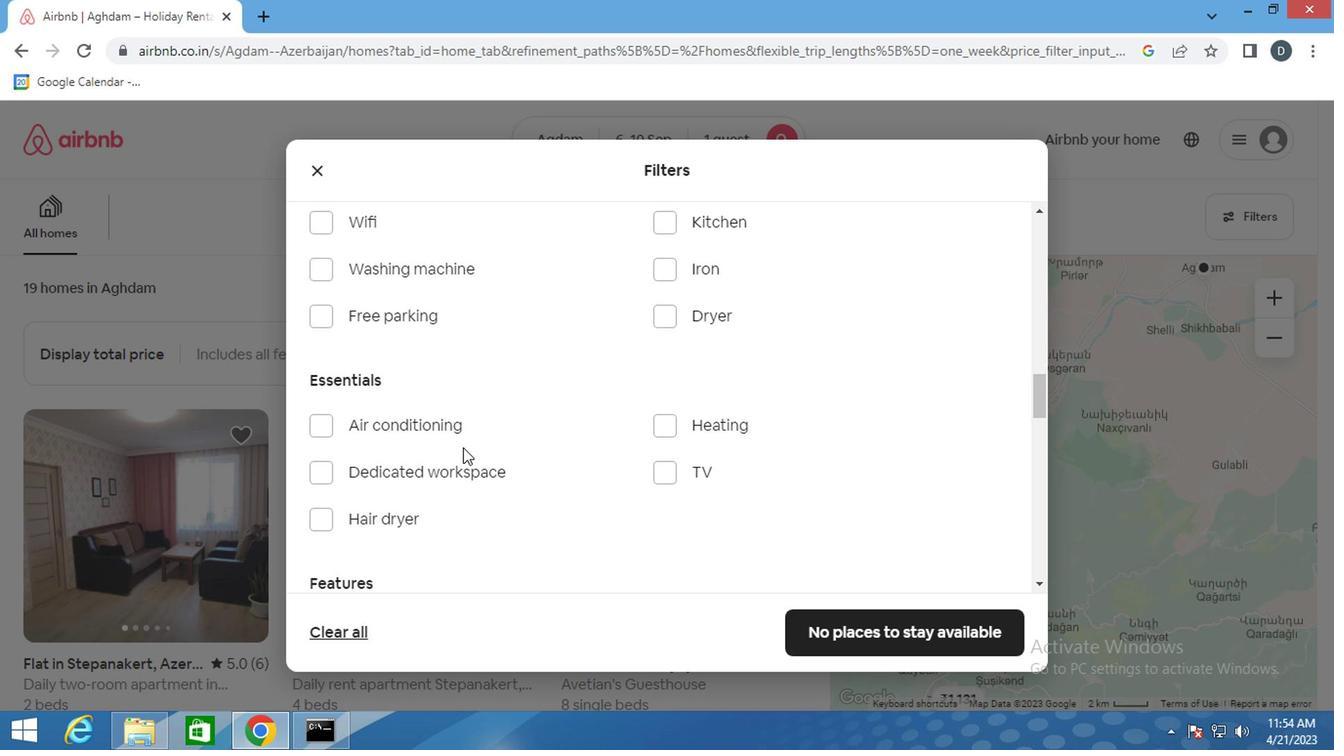 
Action: Mouse pressed left at (440, 421)
Screenshot: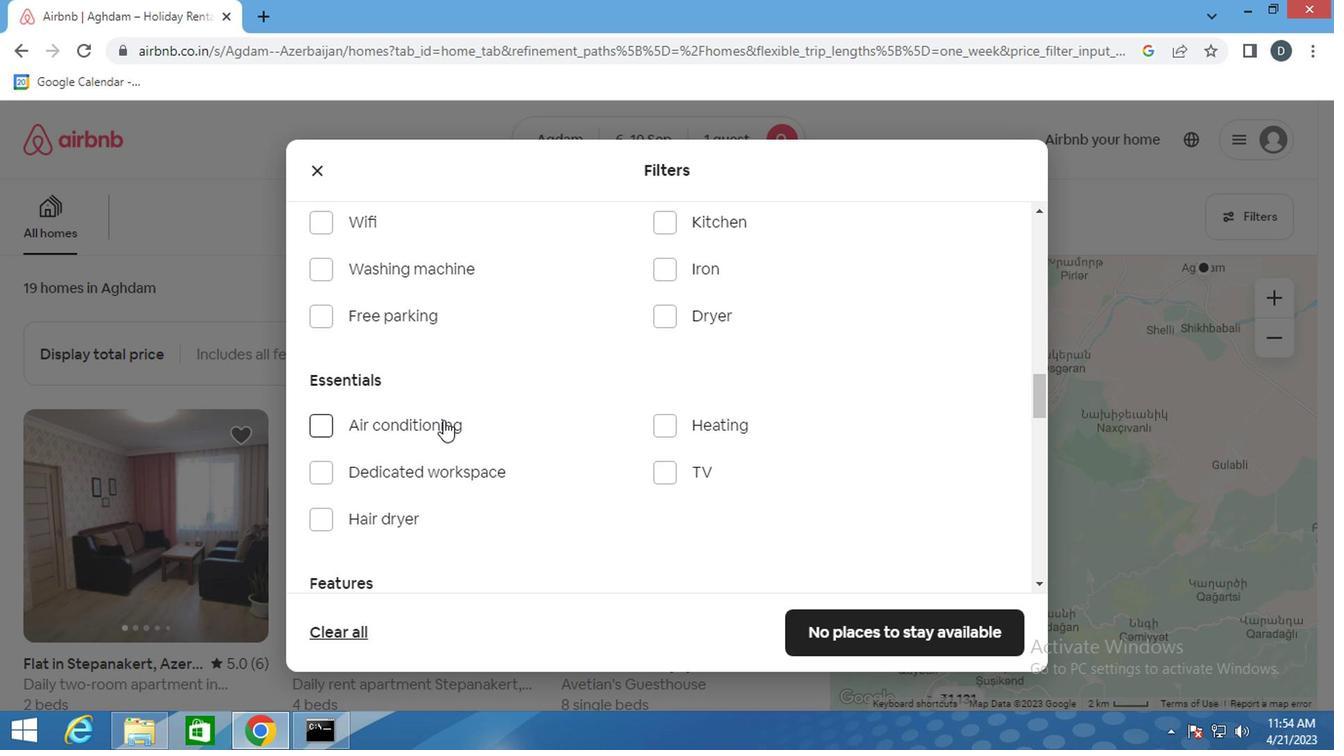 
Action: Mouse scrolled (440, 420) with delta (0, 0)
Screenshot: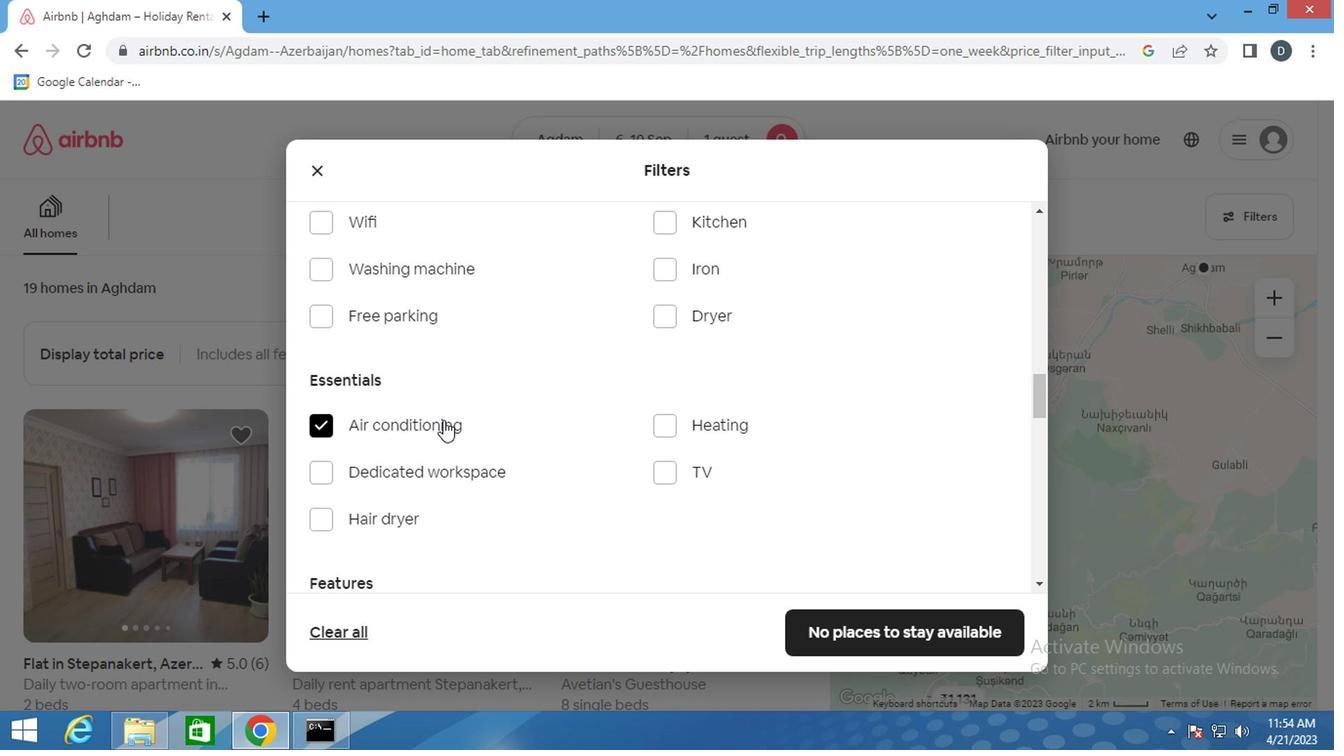 
Action: Mouse scrolled (440, 420) with delta (0, 0)
Screenshot: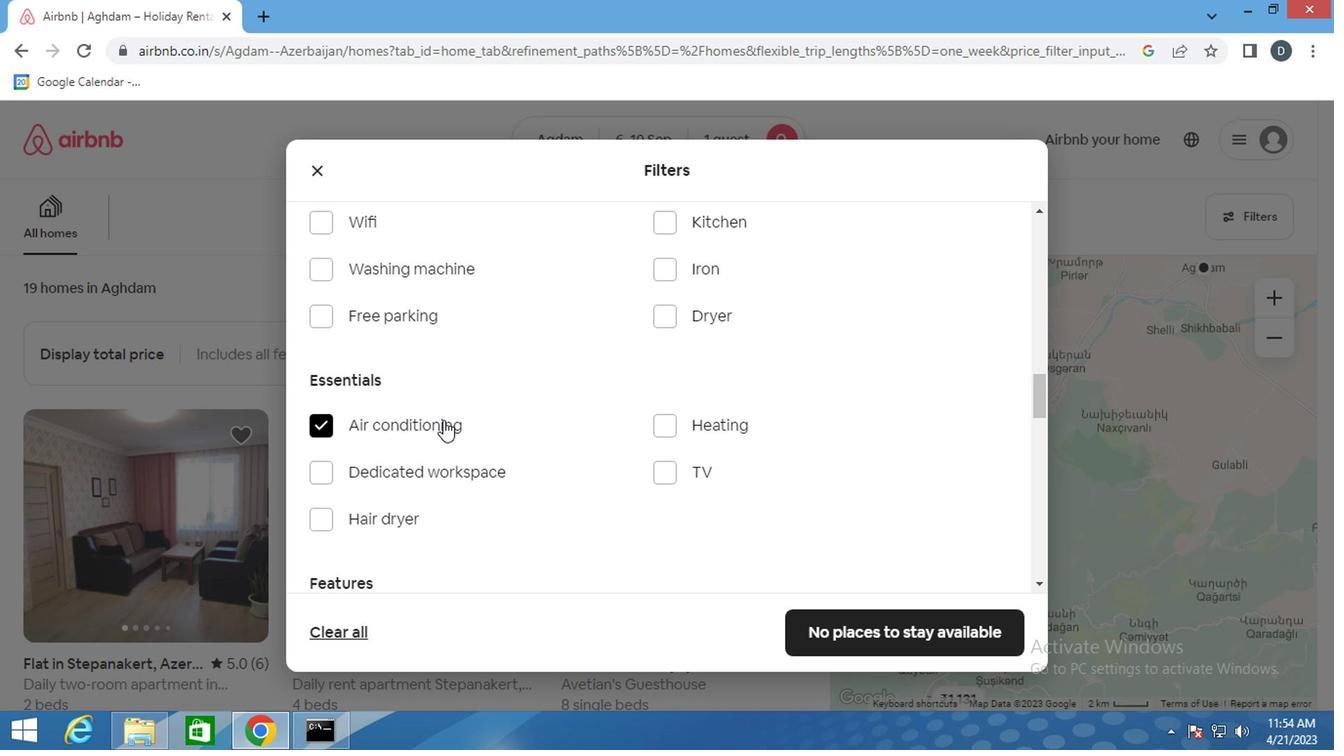 
Action: Mouse scrolled (440, 420) with delta (0, 0)
Screenshot: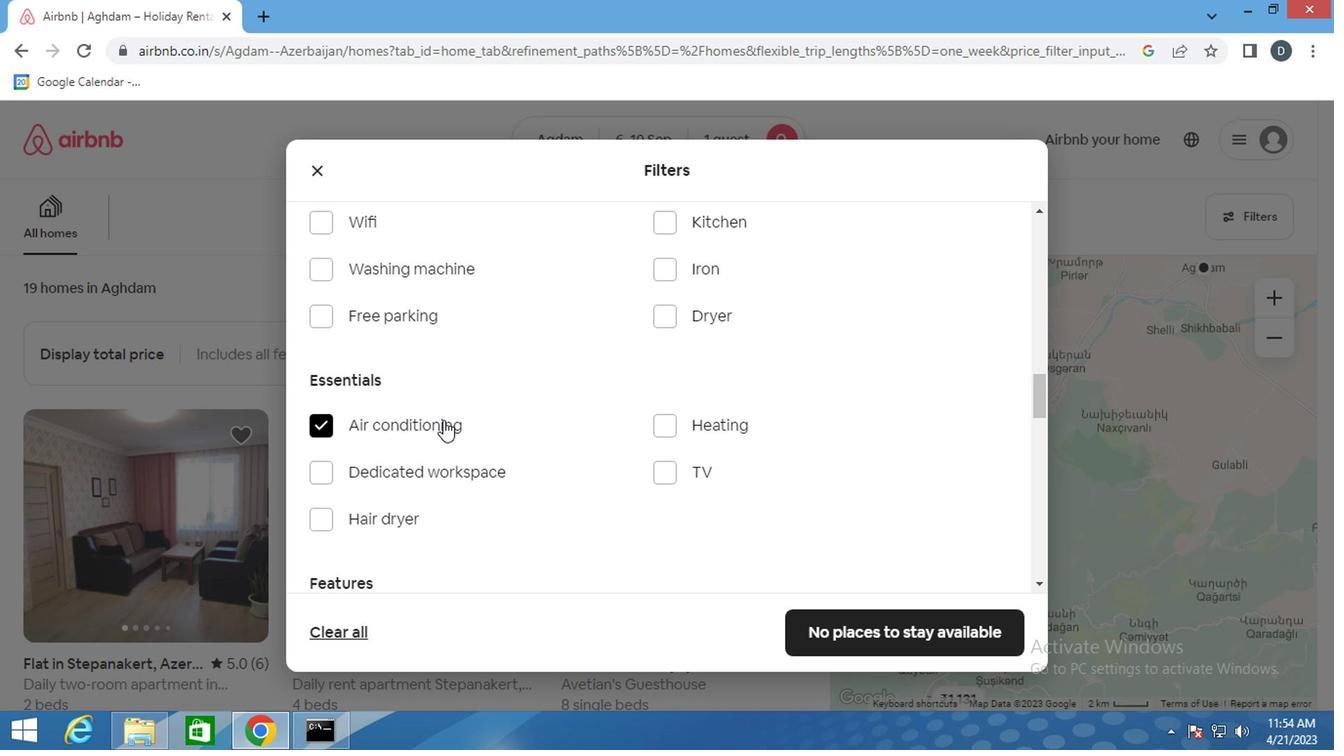 
Action: Mouse moved to (624, 435)
Screenshot: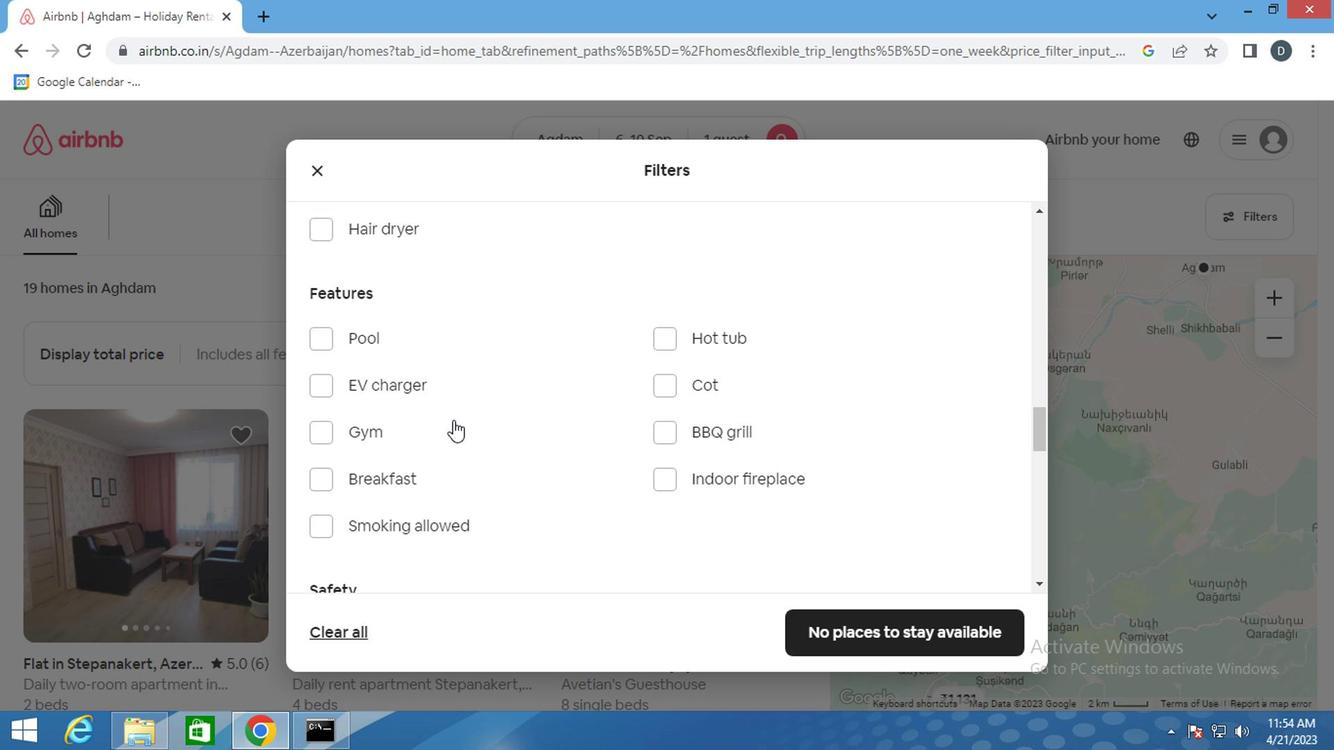 
Action: Mouse scrolled (624, 434) with delta (0, 0)
Screenshot: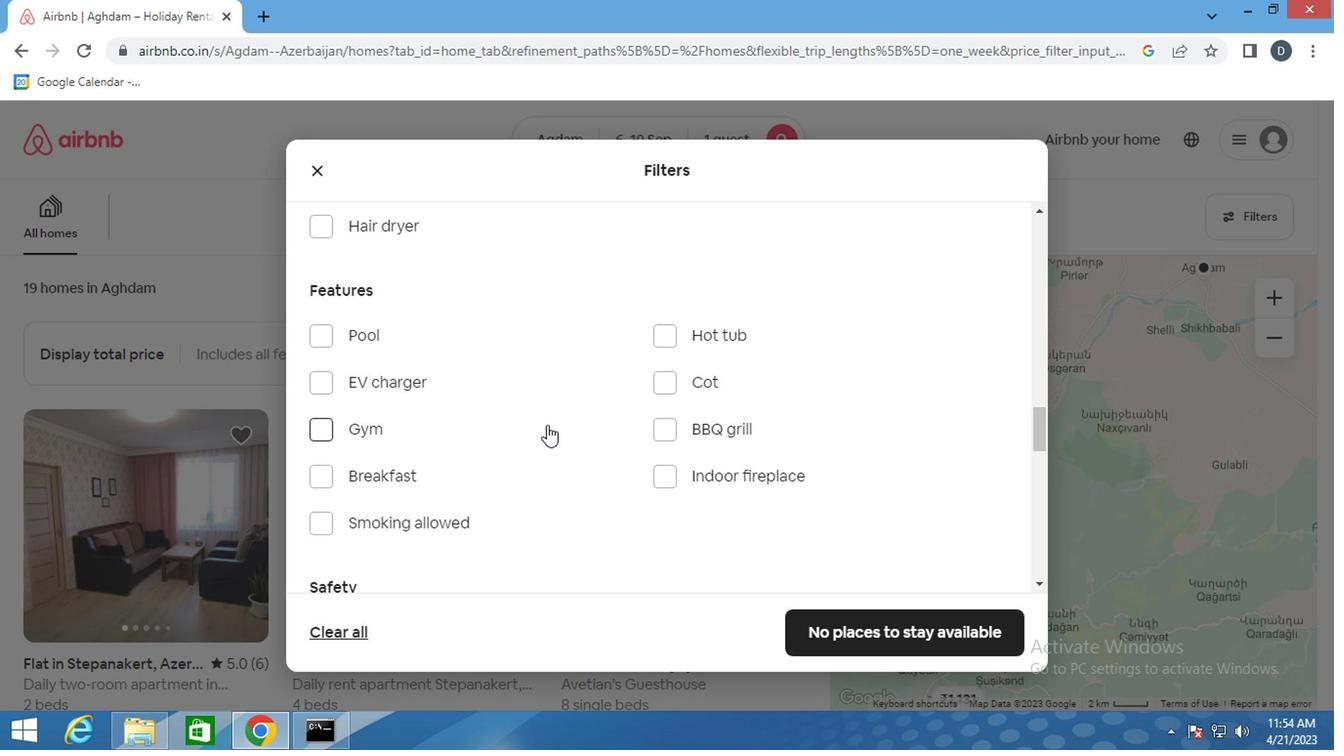 
Action: Mouse moved to (627, 435)
Screenshot: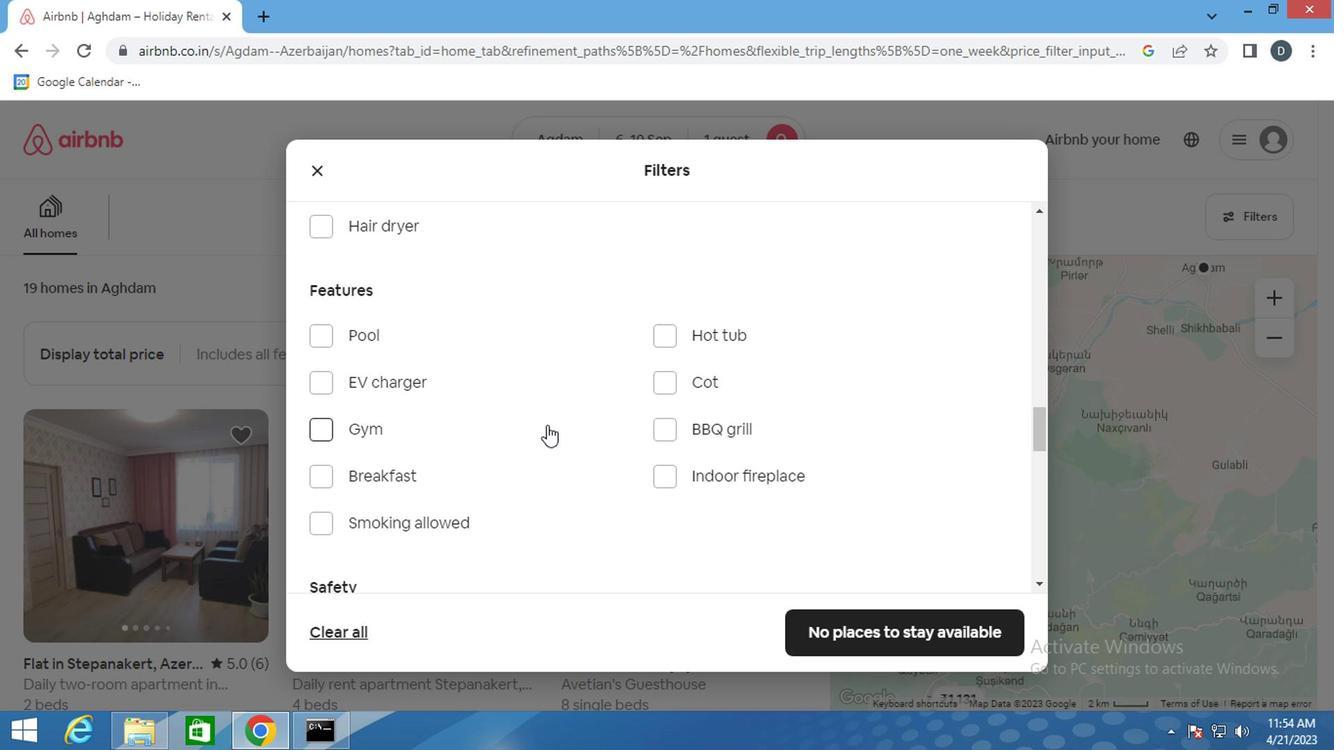 
Action: Mouse scrolled (627, 435) with delta (0, 0)
Screenshot: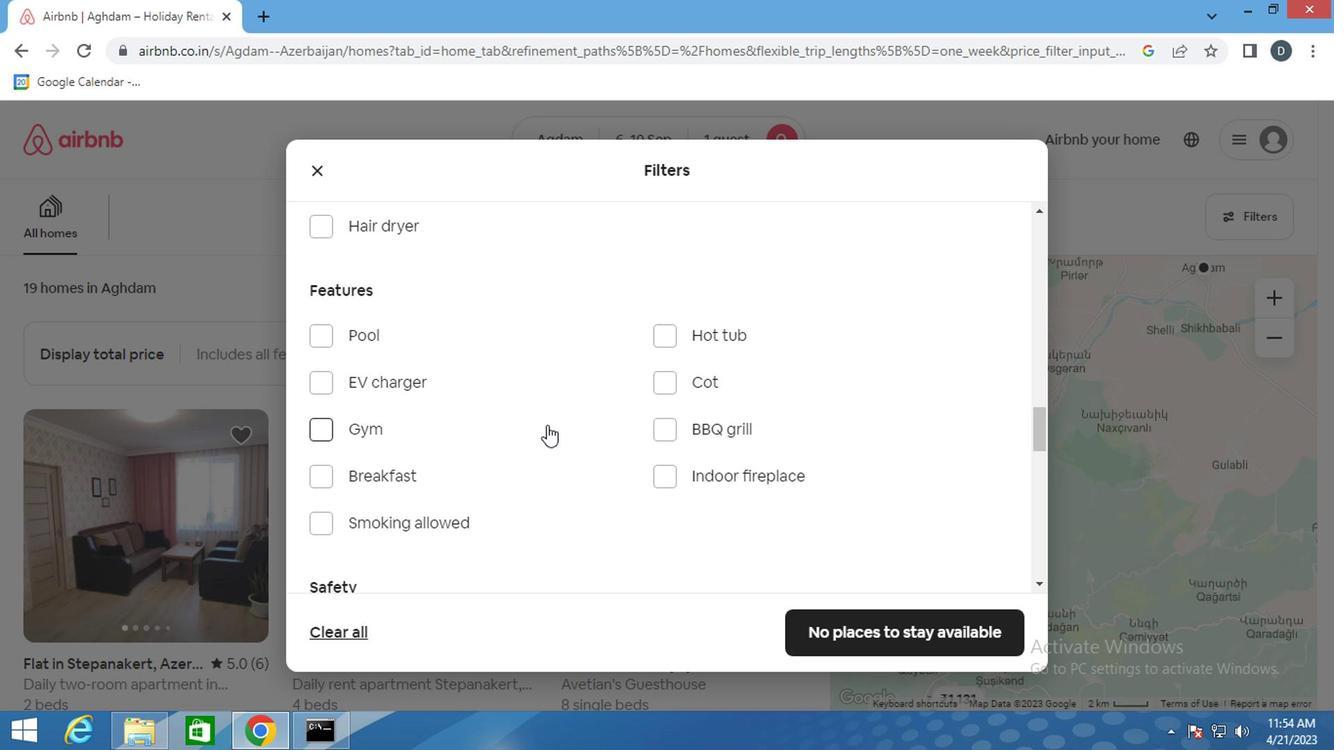 
Action: Mouse moved to (636, 438)
Screenshot: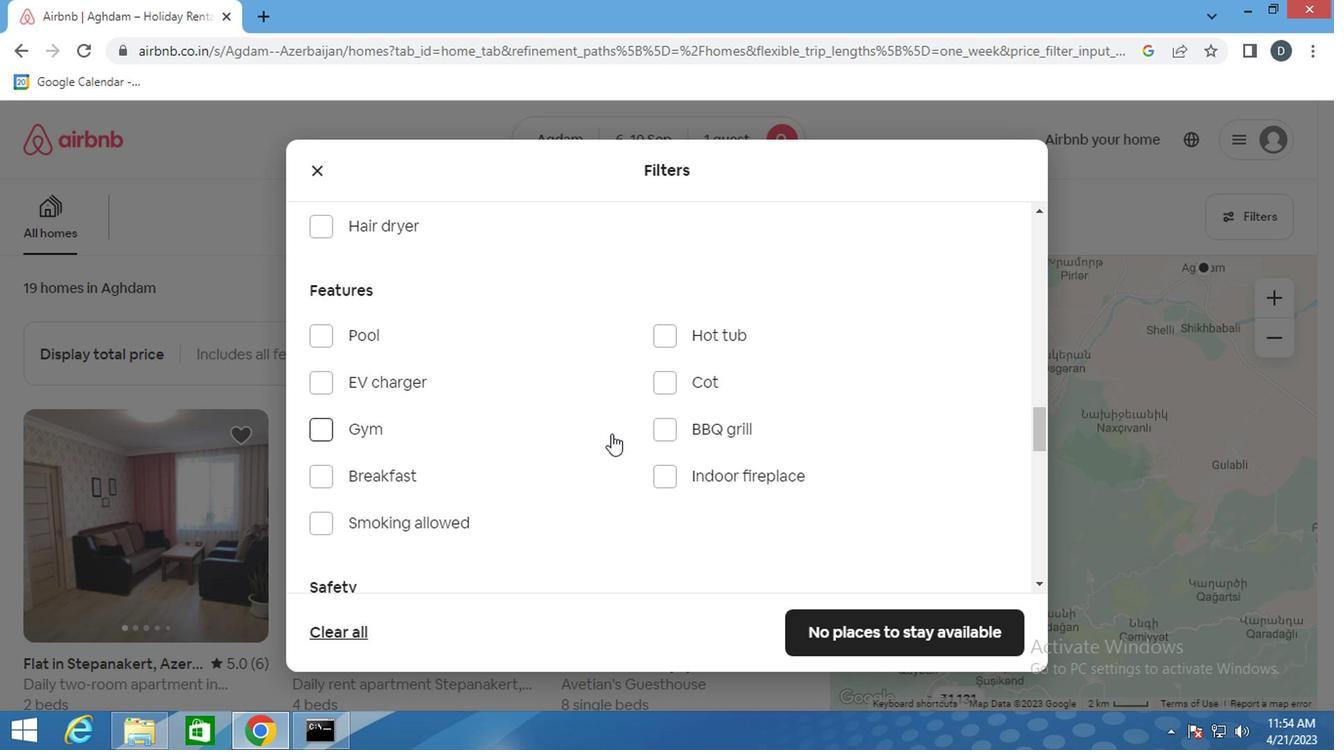 
Action: Mouse scrolled (636, 437) with delta (0, 0)
Screenshot: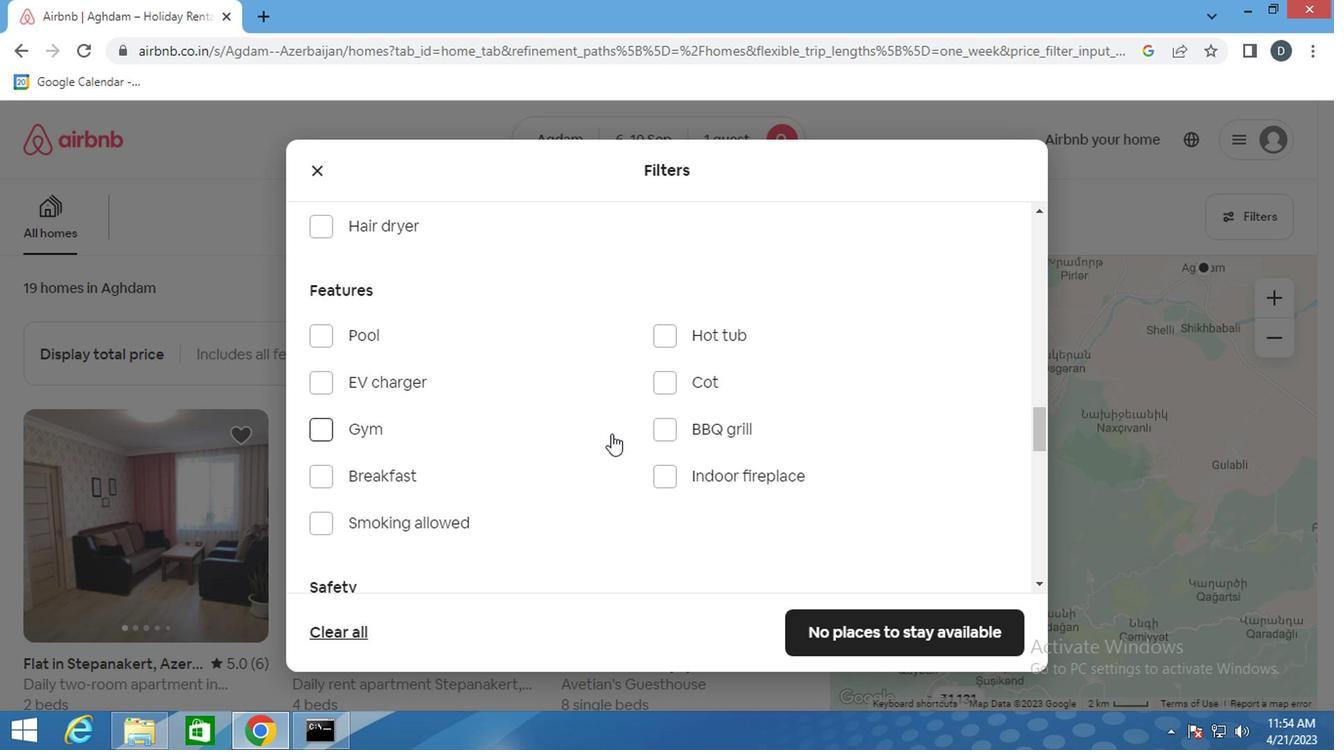 
Action: Mouse moved to (670, 442)
Screenshot: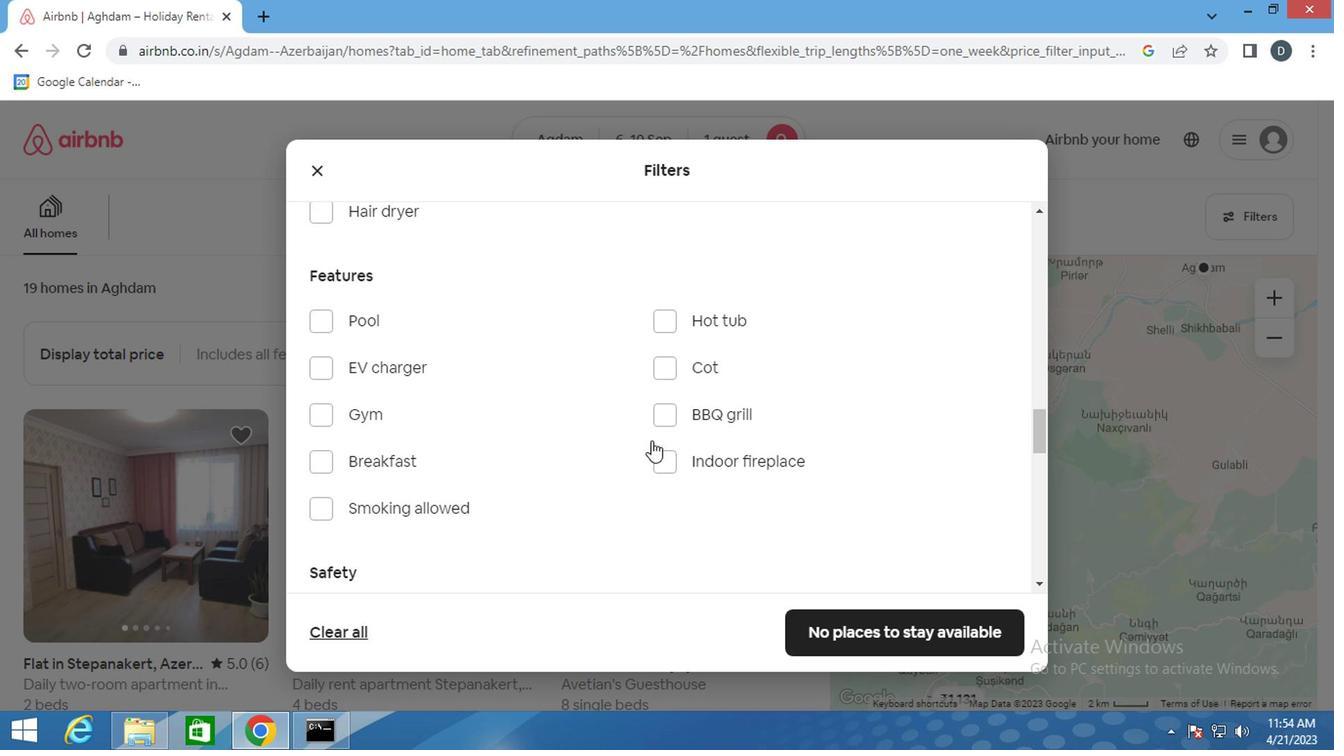 
Action: Mouse scrolled (670, 440) with delta (0, -1)
Screenshot: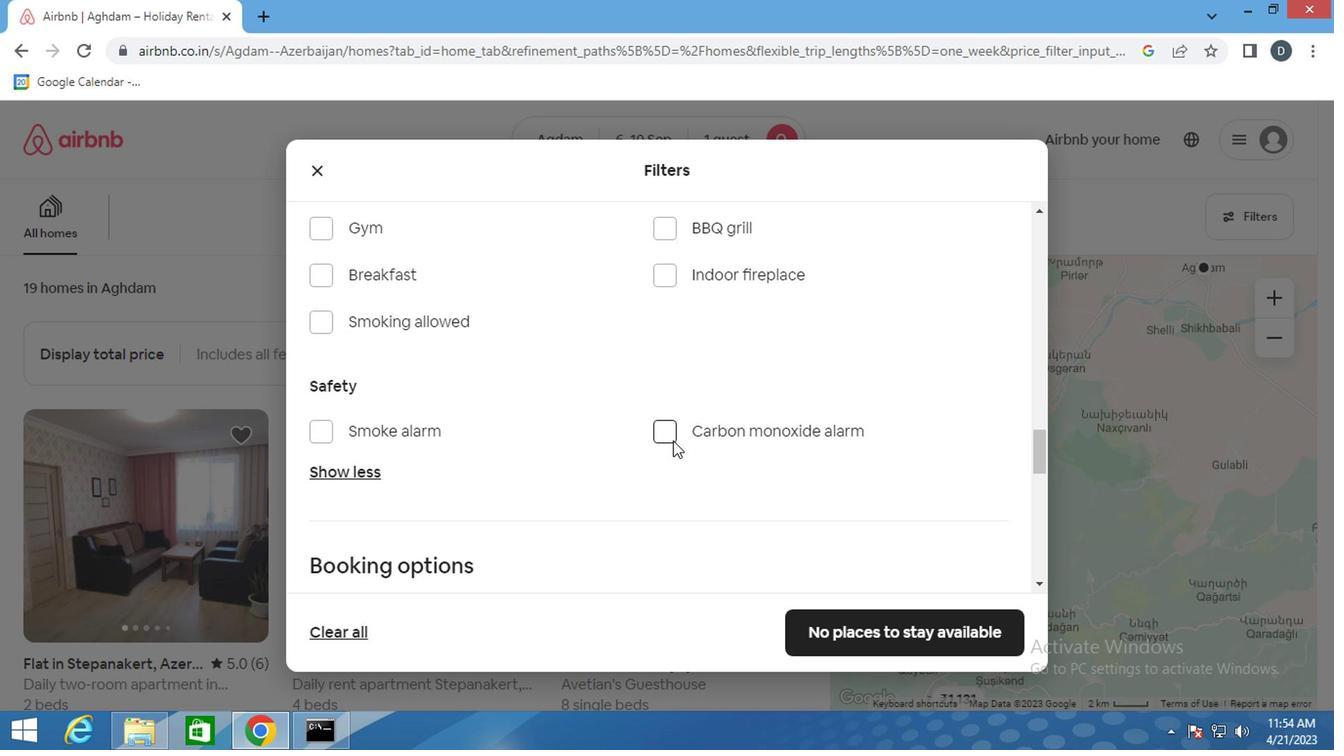 
Action: Mouse scrolled (670, 440) with delta (0, -1)
Screenshot: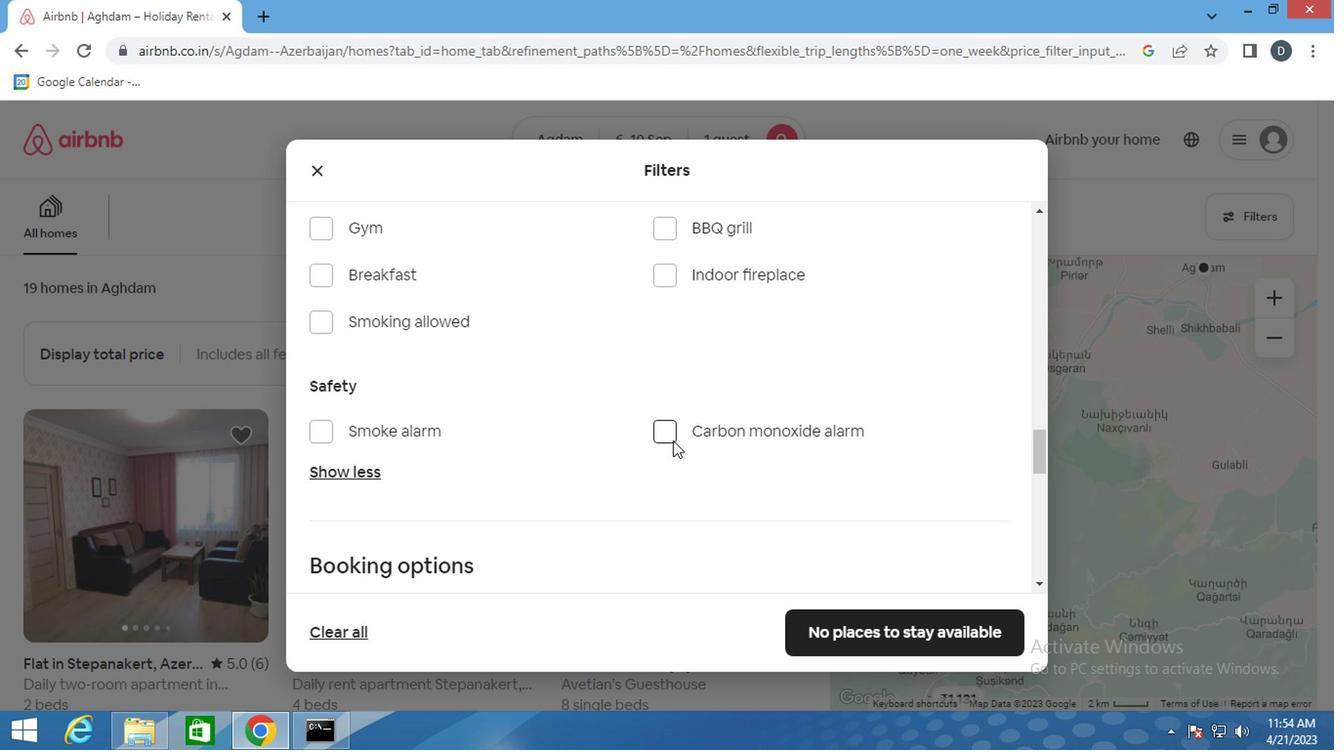 
Action: Mouse moved to (953, 413)
Screenshot: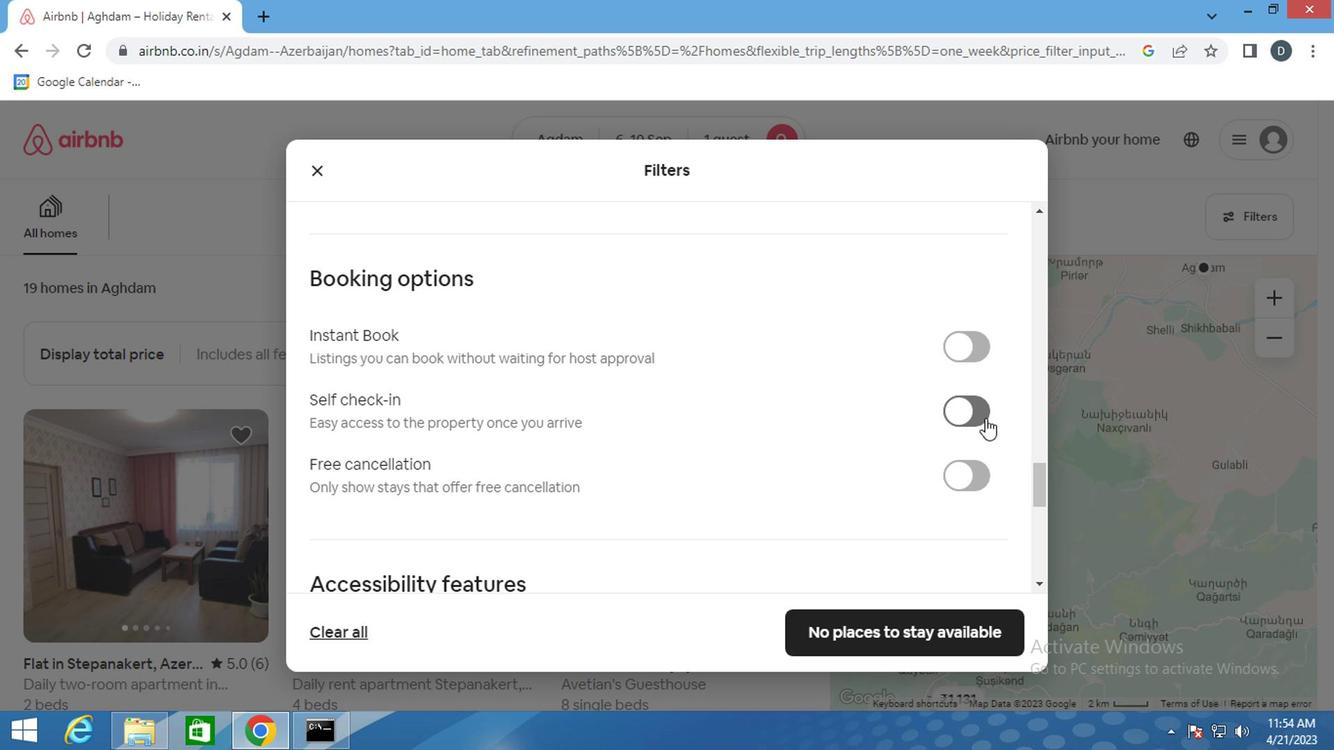 
Action: Mouse pressed left at (953, 413)
Screenshot: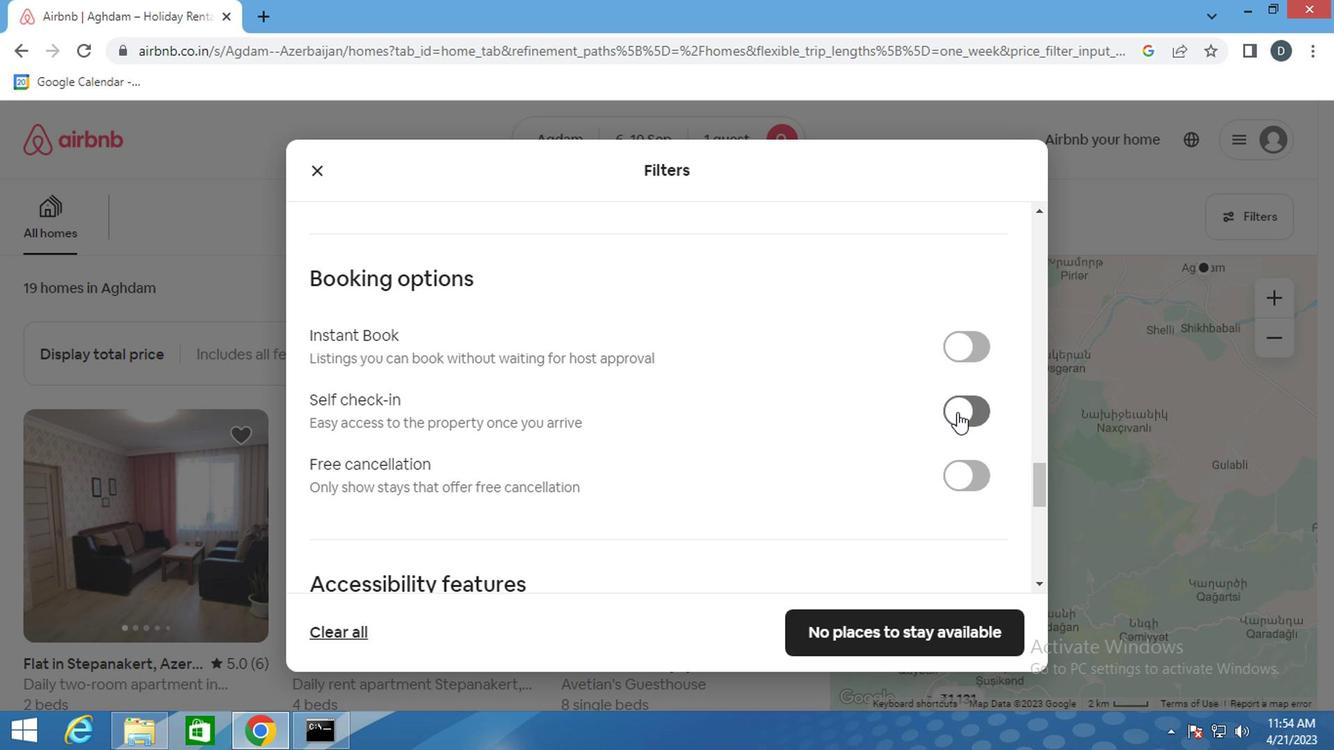 
Action: Mouse moved to (897, 440)
Screenshot: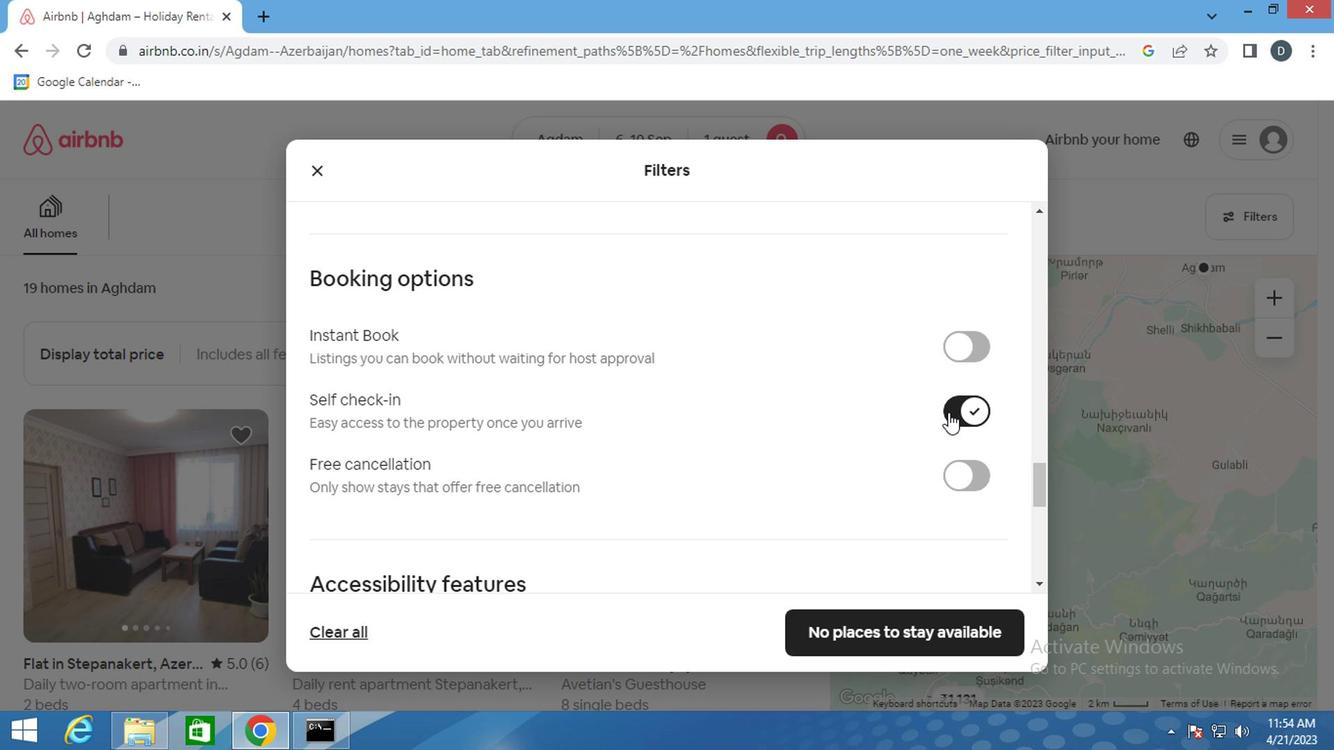 
Action: Mouse scrolled (897, 438) with delta (0, -1)
Screenshot: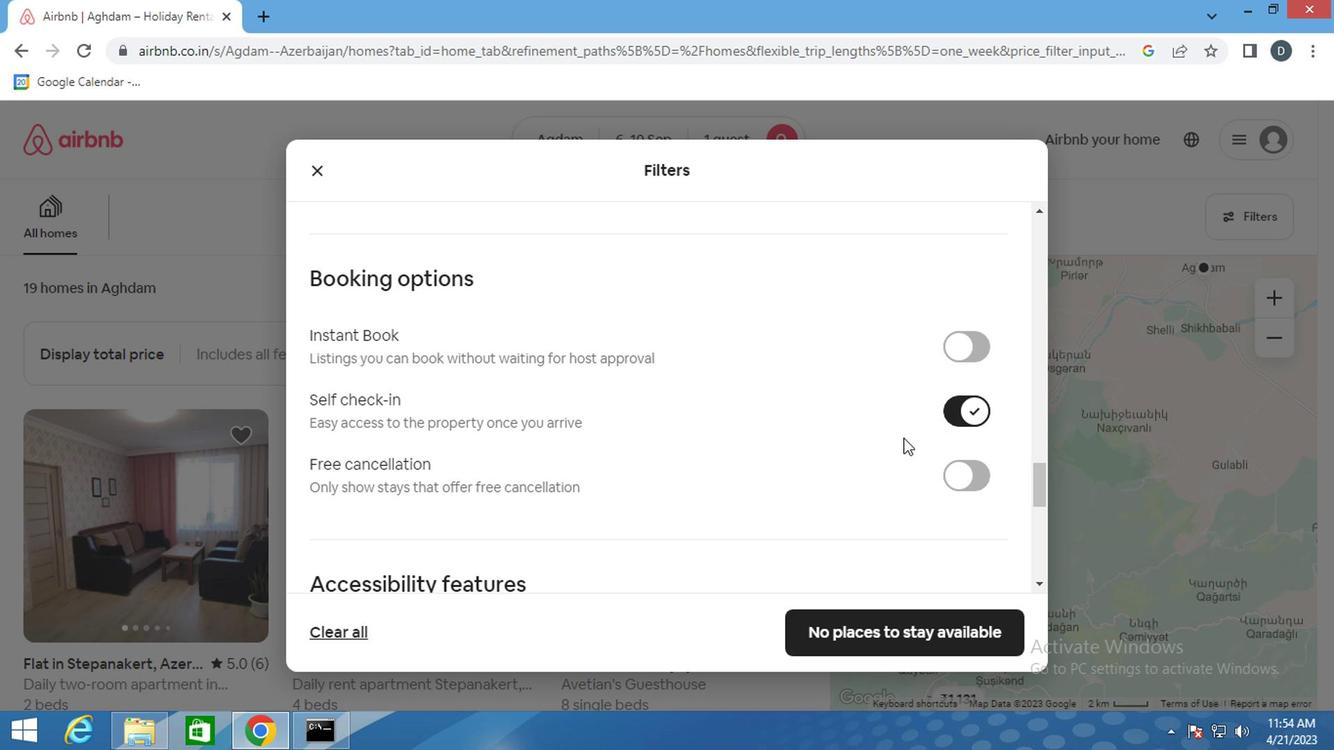 
Action: Mouse scrolled (897, 438) with delta (0, -1)
Screenshot: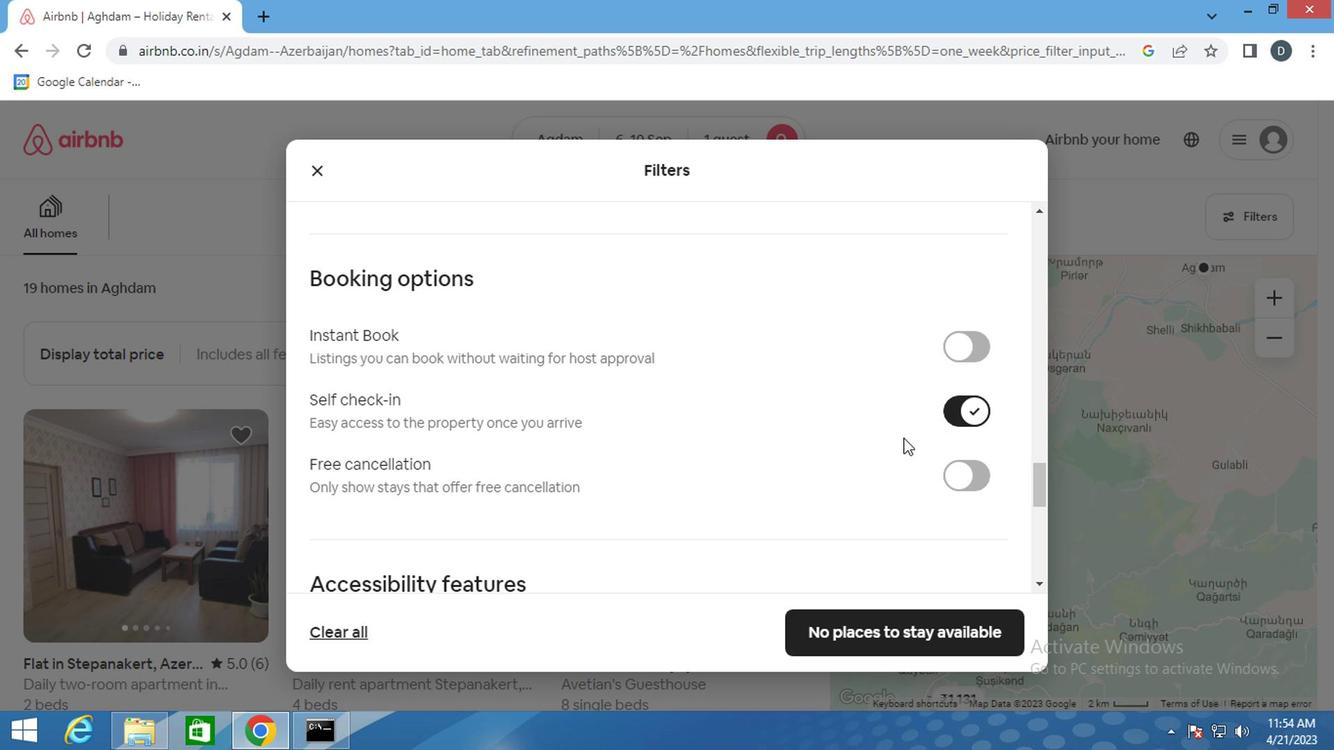 
Action: Mouse scrolled (897, 438) with delta (0, -1)
Screenshot: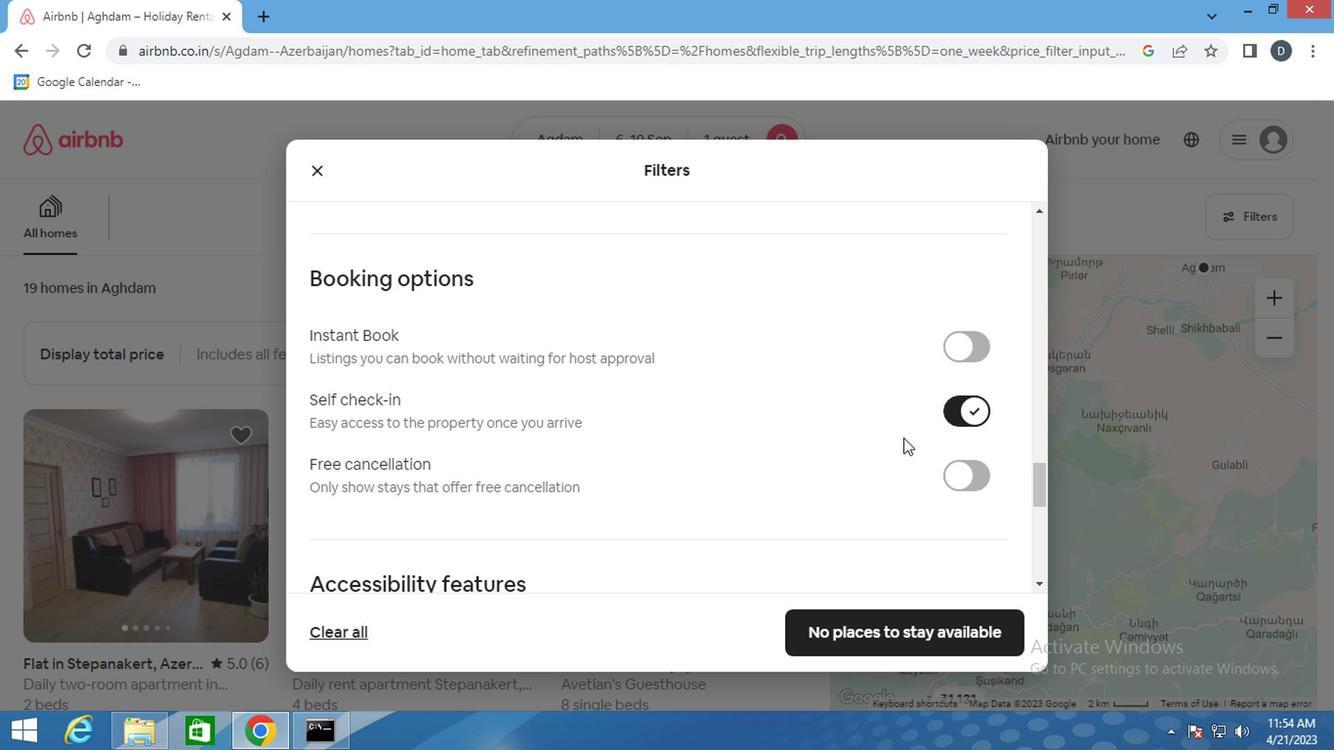 
Action: Mouse scrolled (897, 438) with delta (0, -1)
Screenshot: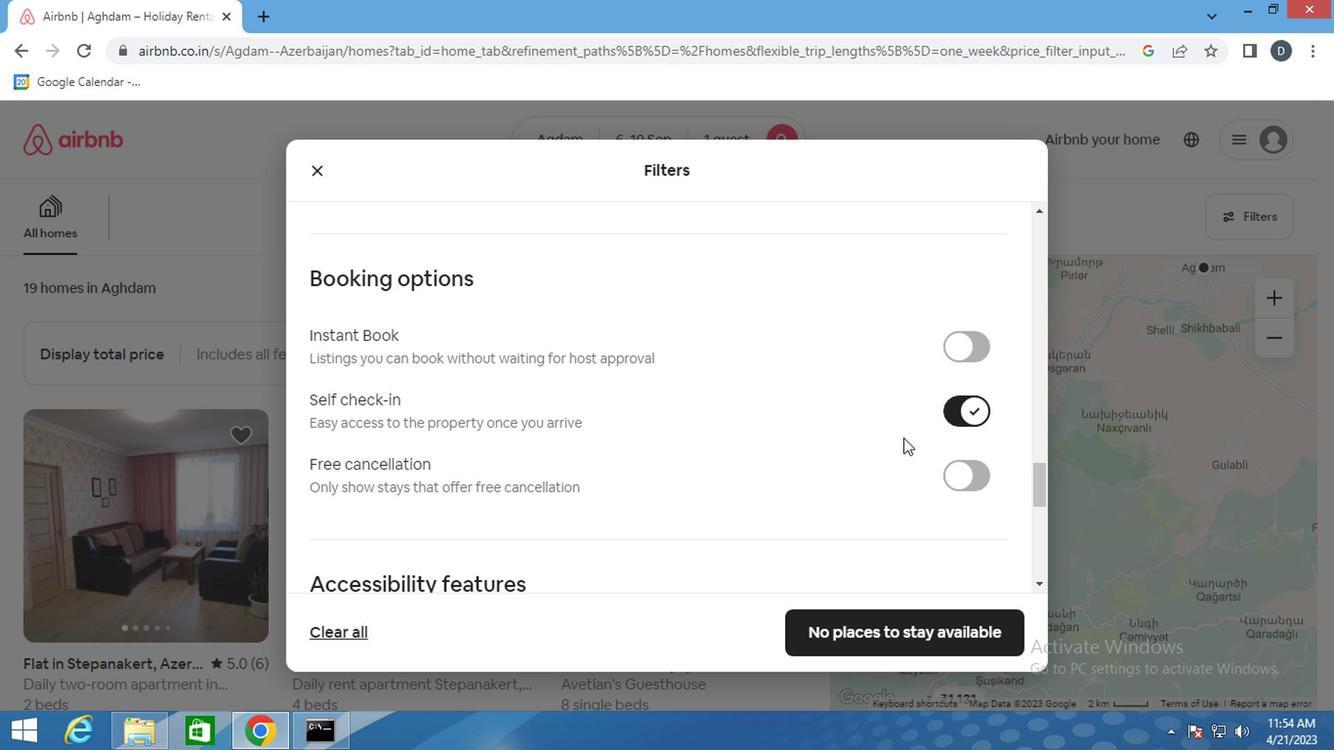 
Action: Mouse moved to (583, 427)
Screenshot: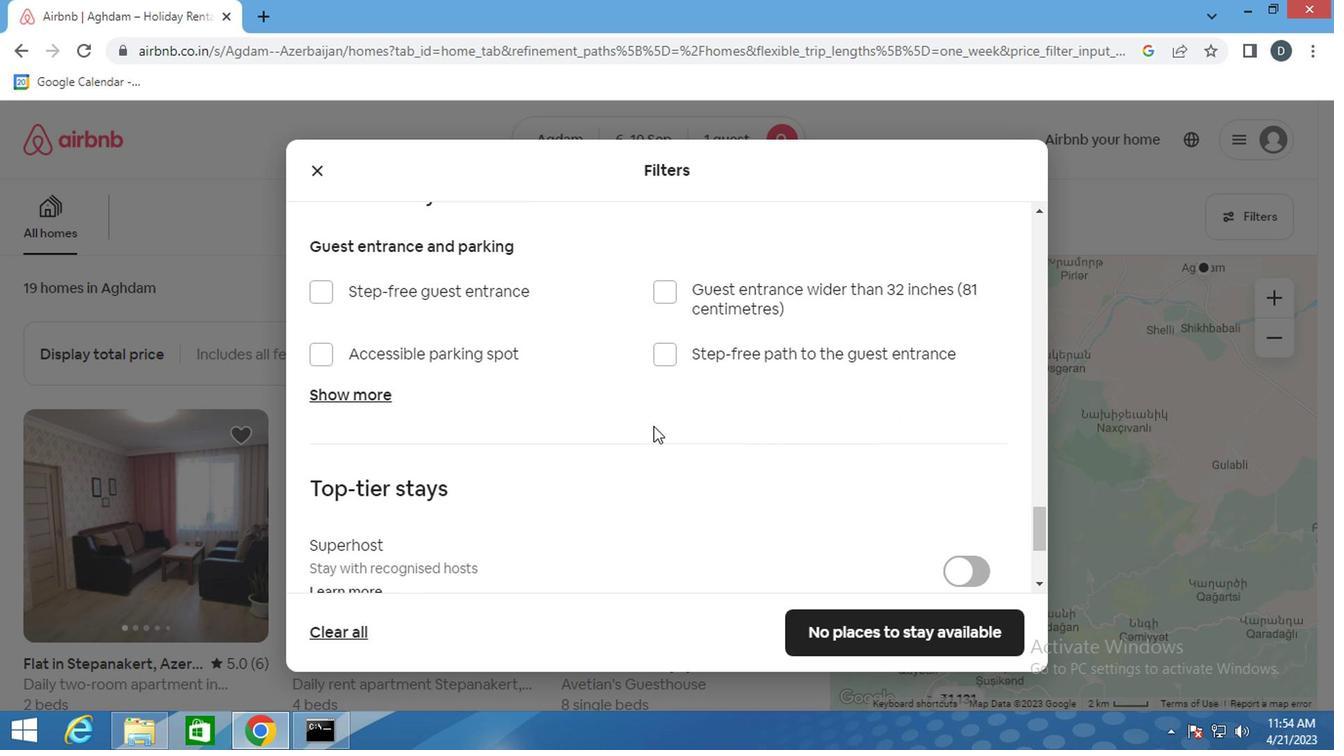 
Action: Mouse scrolled (583, 426) with delta (0, -1)
Screenshot: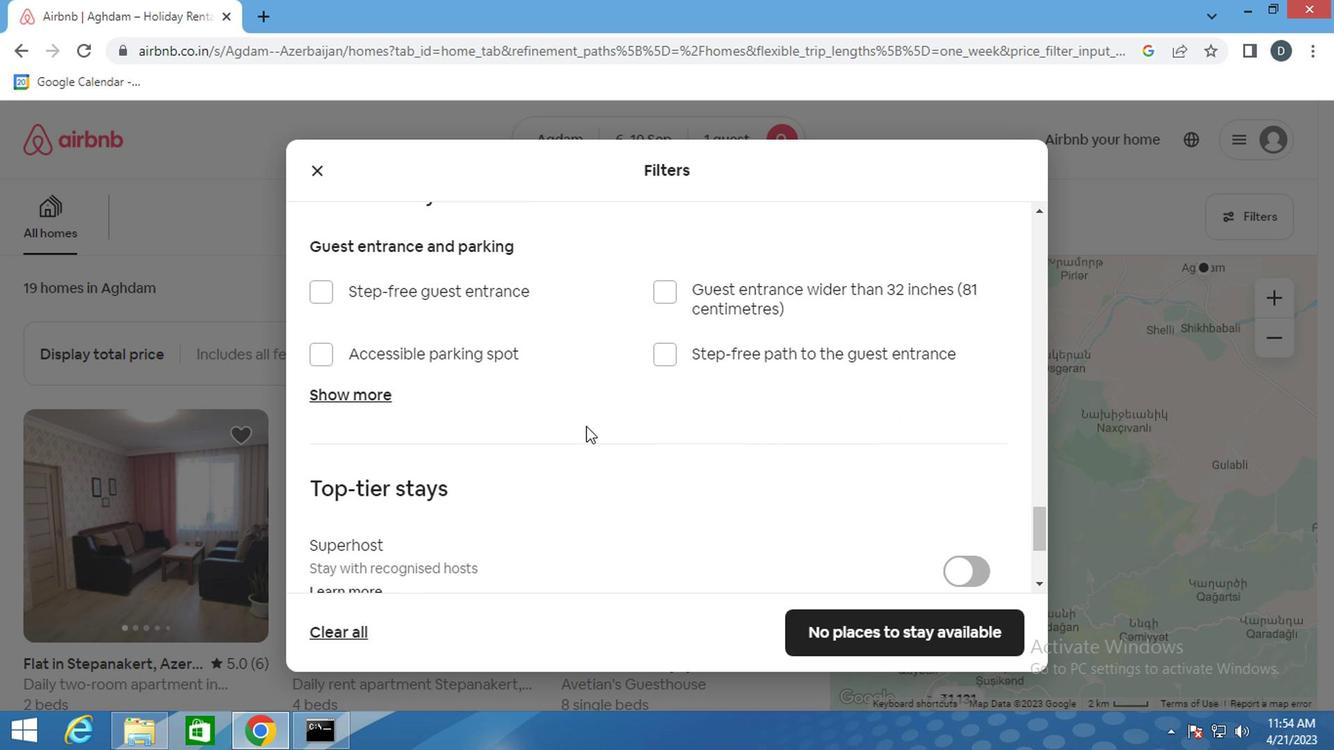 
Action: Mouse scrolled (583, 426) with delta (0, -1)
Screenshot: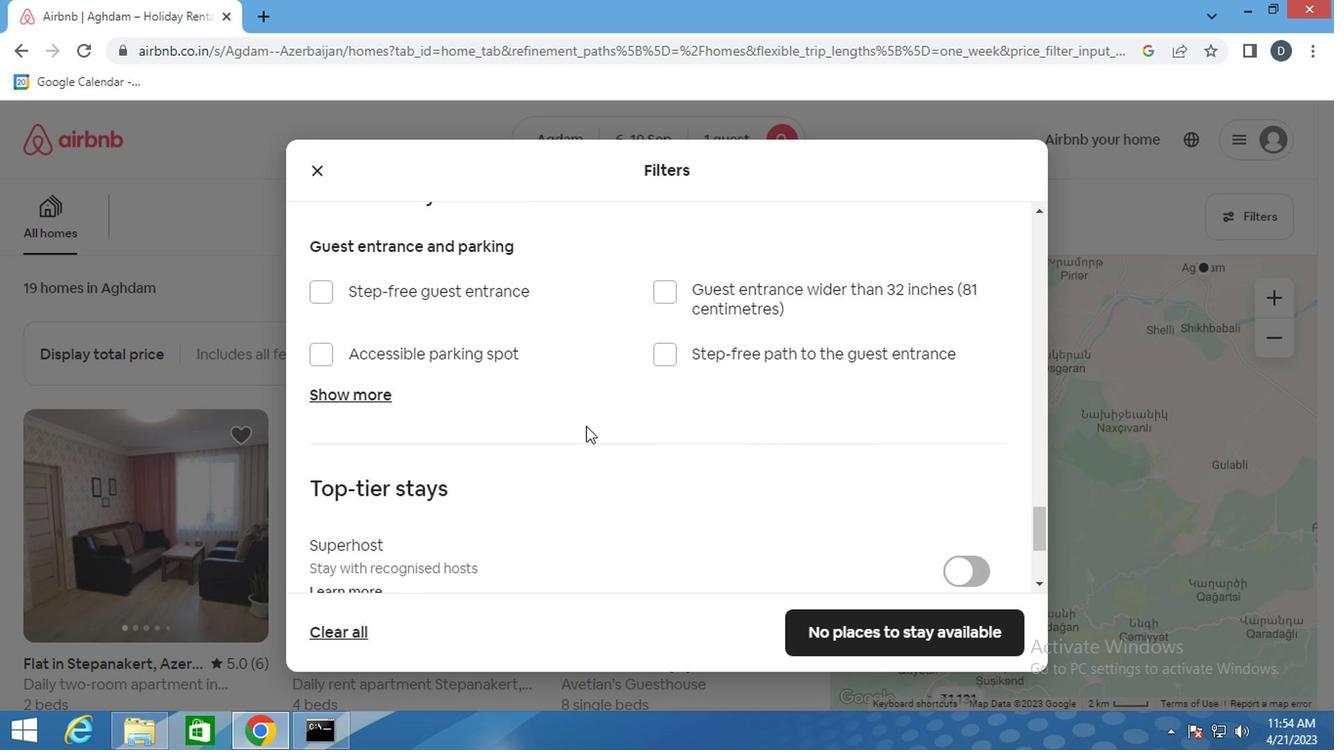 
Action: Mouse scrolled (583, 426) with delta (0, -1)
Screenshot: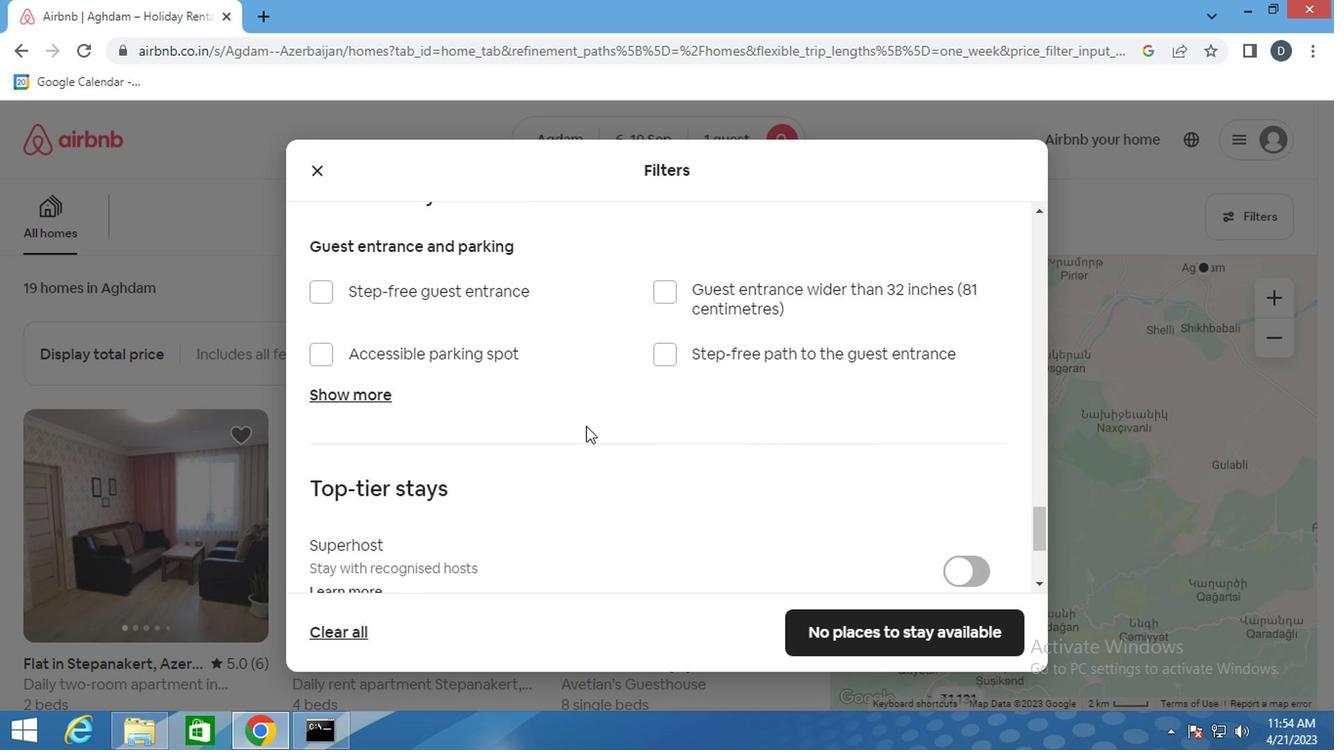 
Action: Mouse scrolled (583, 426) with delta (0, -1)
Screenshot: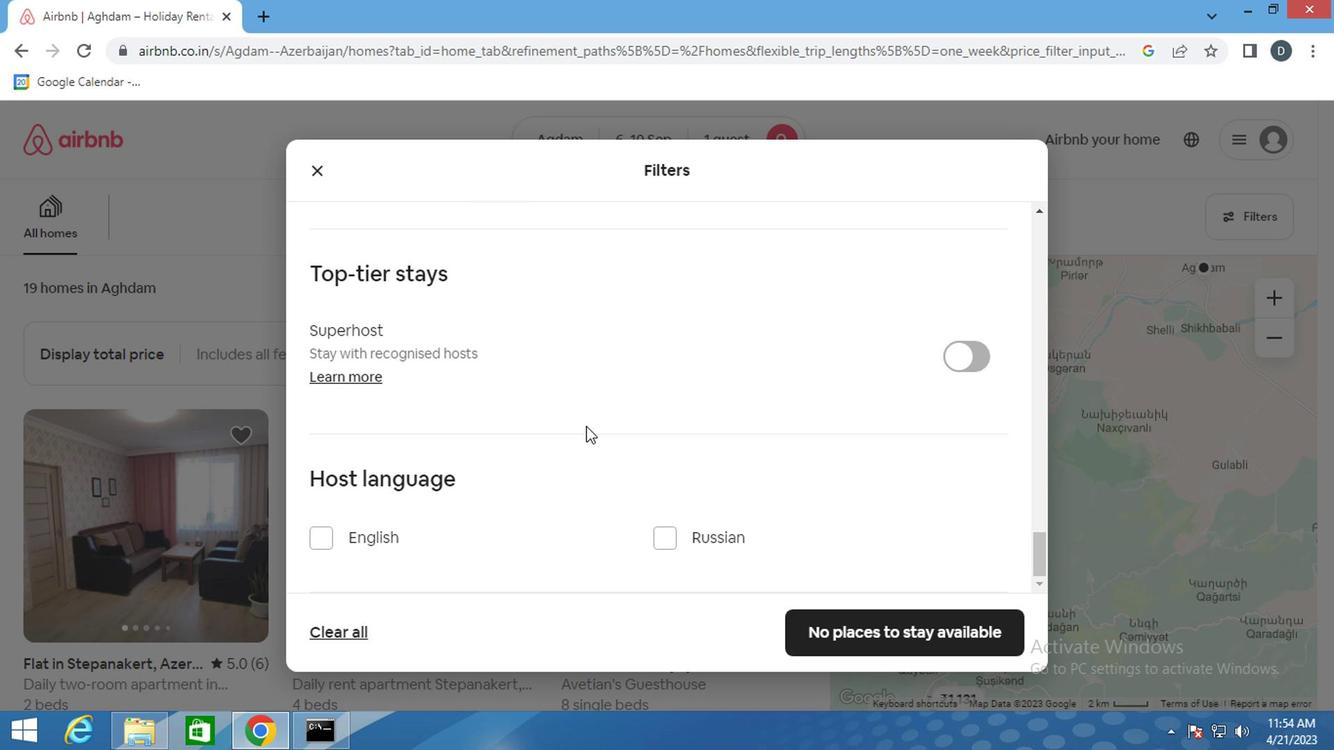 
Action: Mouse scrolled (583, 426) with delta (0, -1)
Screenshot: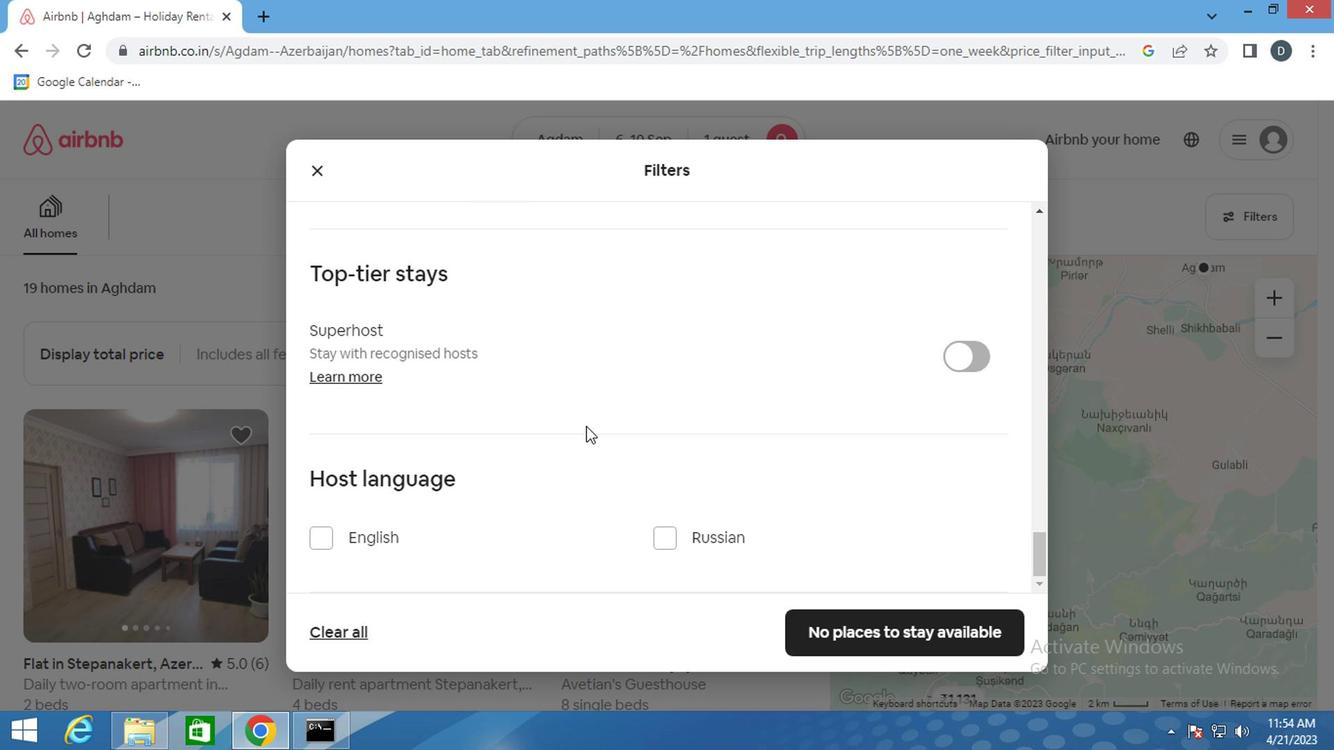 
Action: Mouse moved to (328, 536)
Screenshot: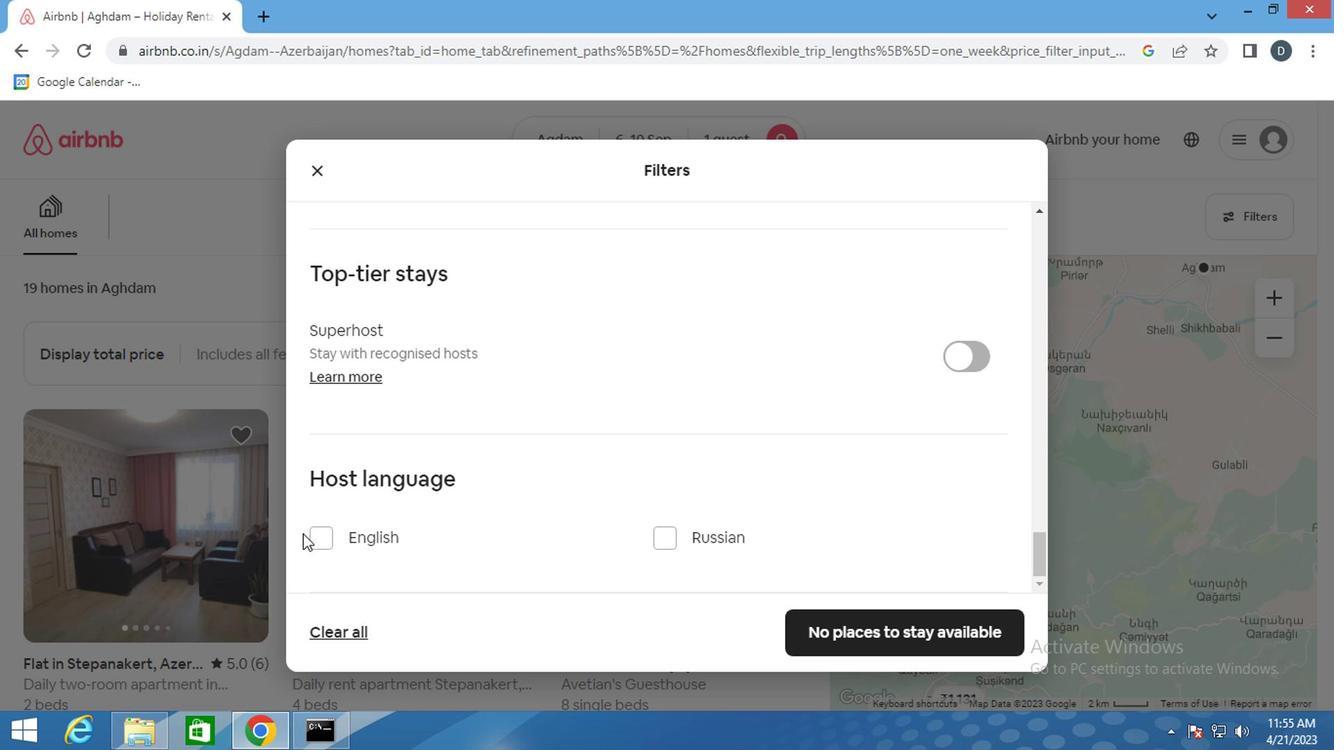 
Action: Mouse pressed left at (328, 536)
Screenshot: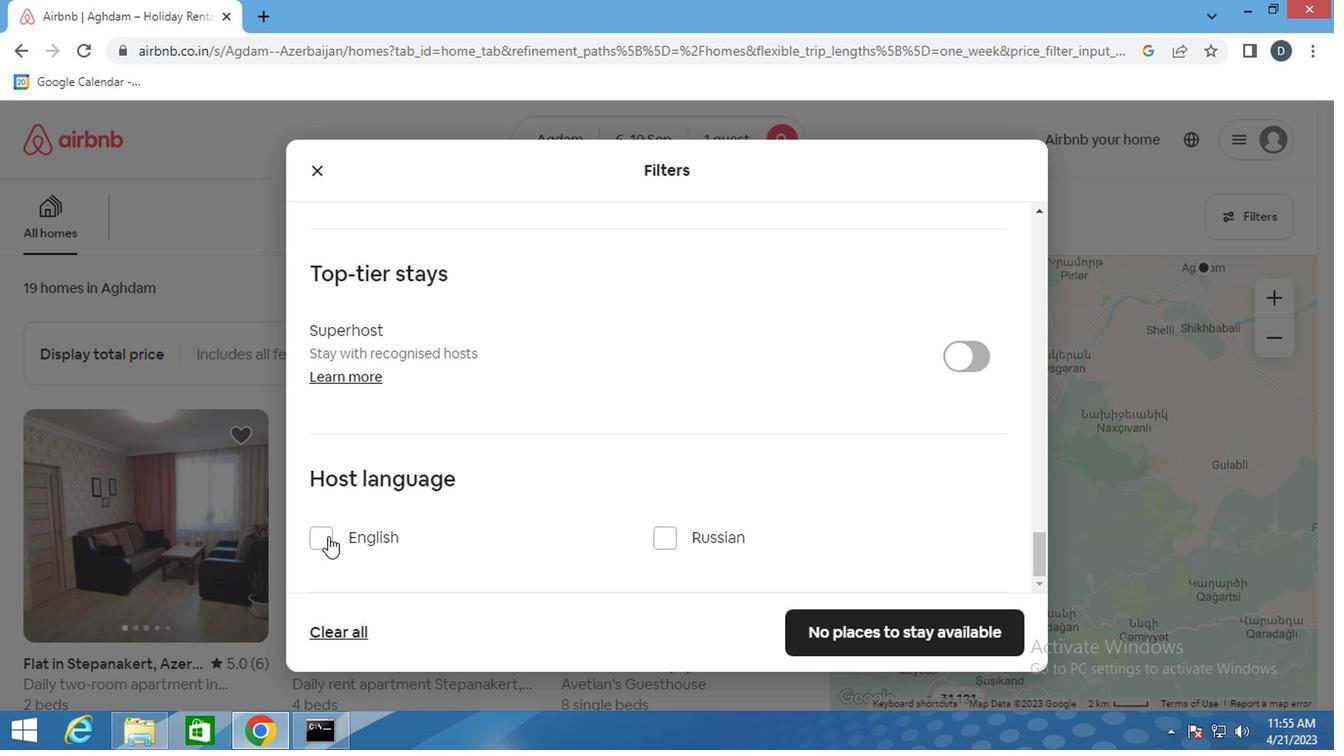 
Action: Mouse moved to (934, 638)
Screenshot: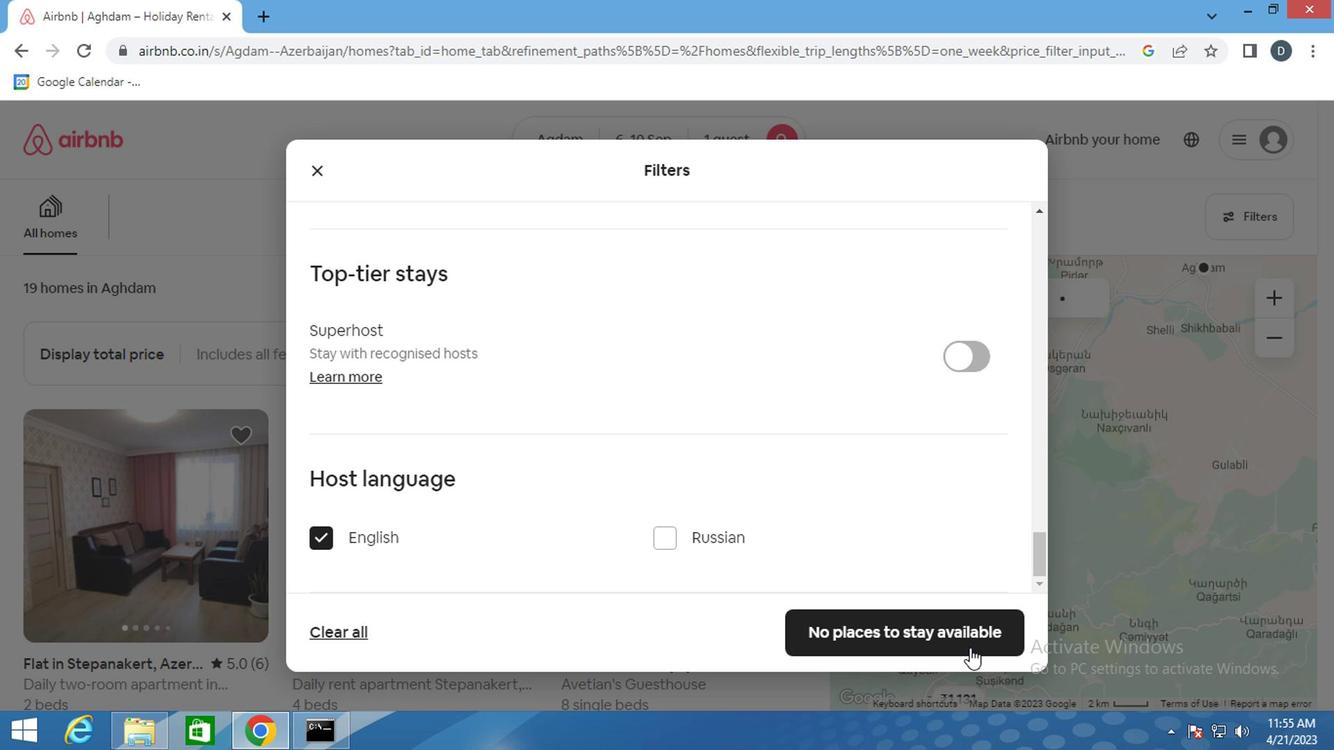 
Action: Mouse pressed left at (934, 638)
Screenshot: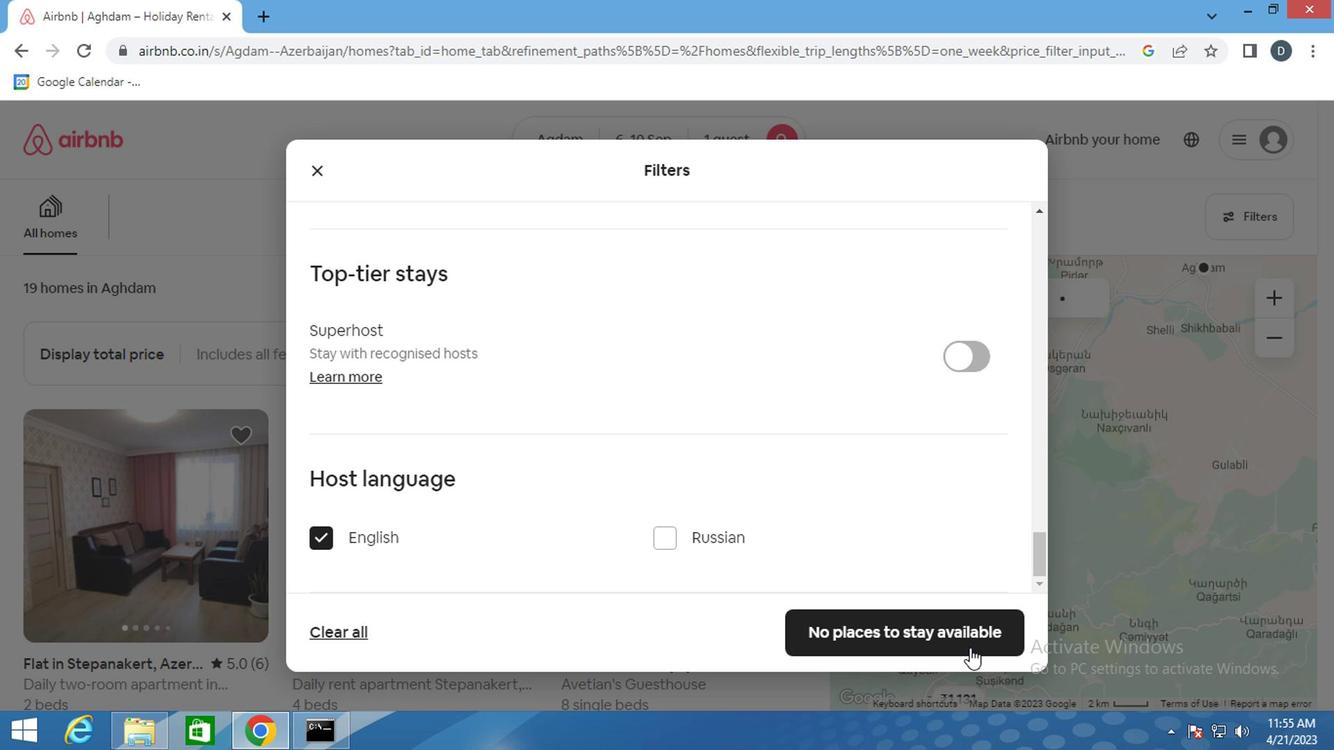 
